 Task: Search one way flight ticket for 2 adults, 4 children and 1 infant on lap in business from Louisville: Louisville International Airport (standiford Field) to Laramie: Laramie Regional Airport on 5-3-2023. Choice of flights is Southwest. Number of bags: 2 carry on bags and 7 checked bags. Price is upto 40000. Outbound departure time preference is 17:30.
Action: Mouse moved to (387, 152)
Screenshot: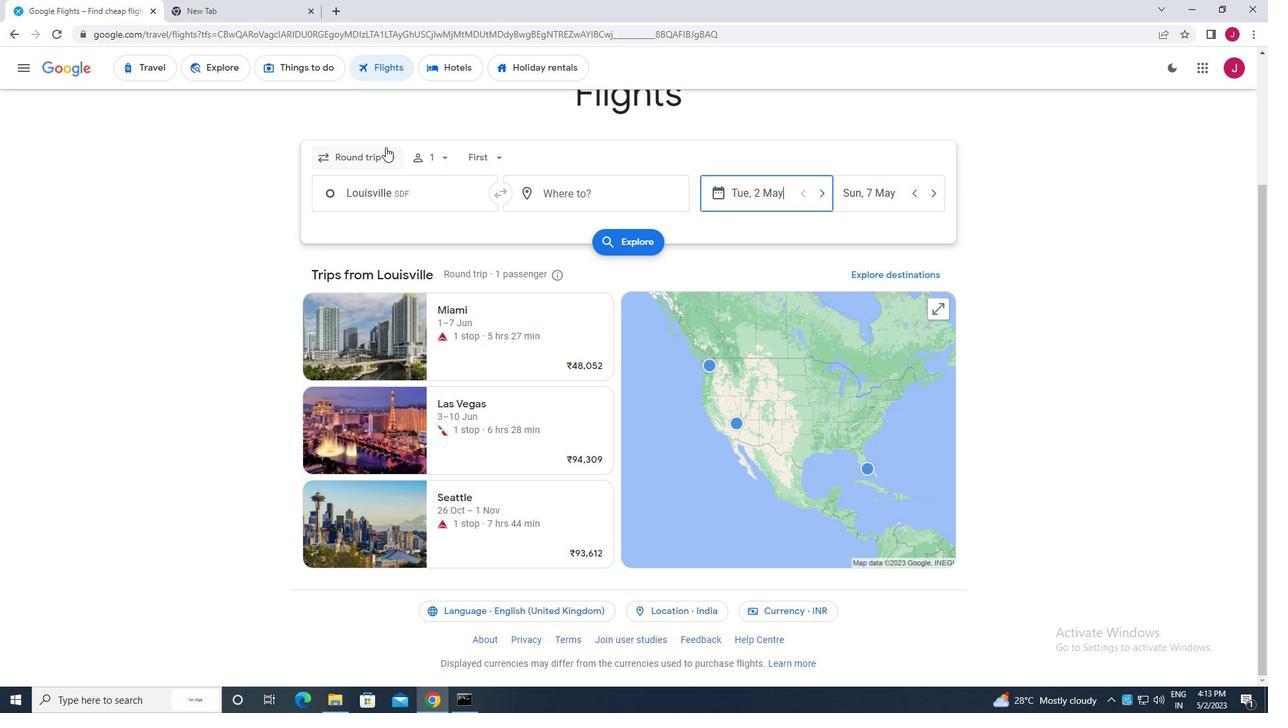 
Action: Mouse pressed left at (387, 152)
Screenshot: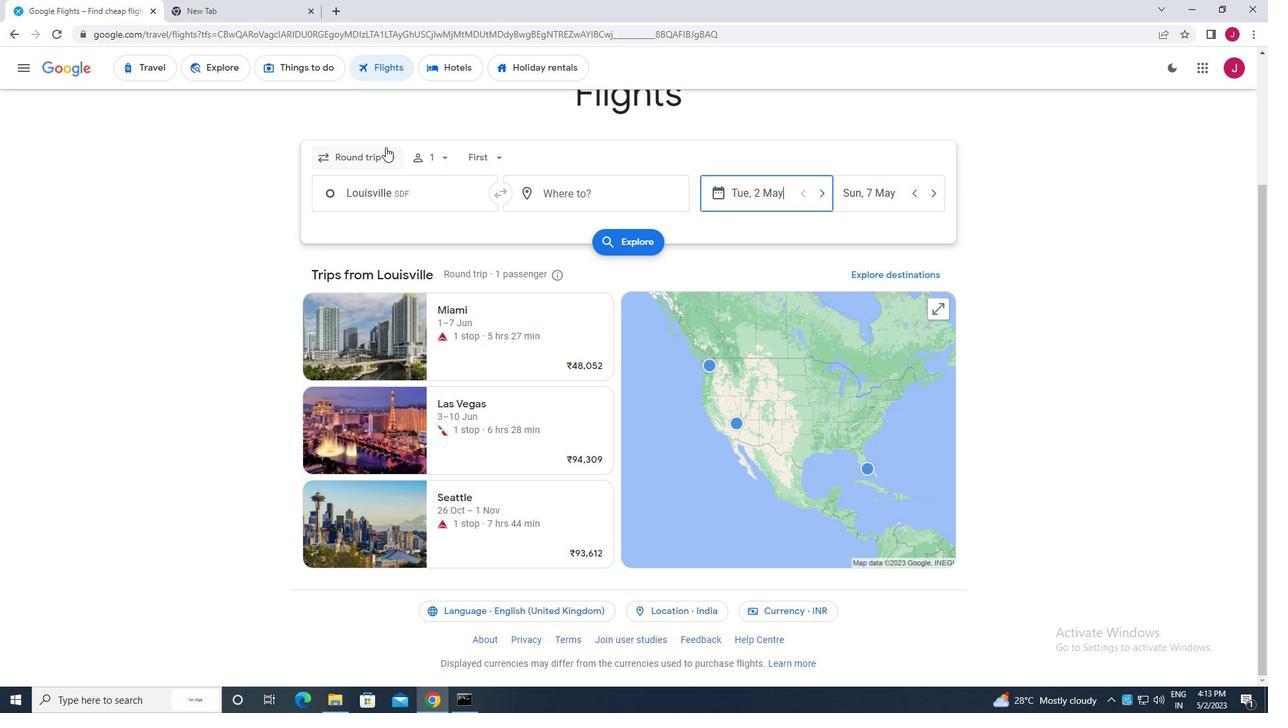 
Action: Mouse moved to (386, 224)
Screenshot: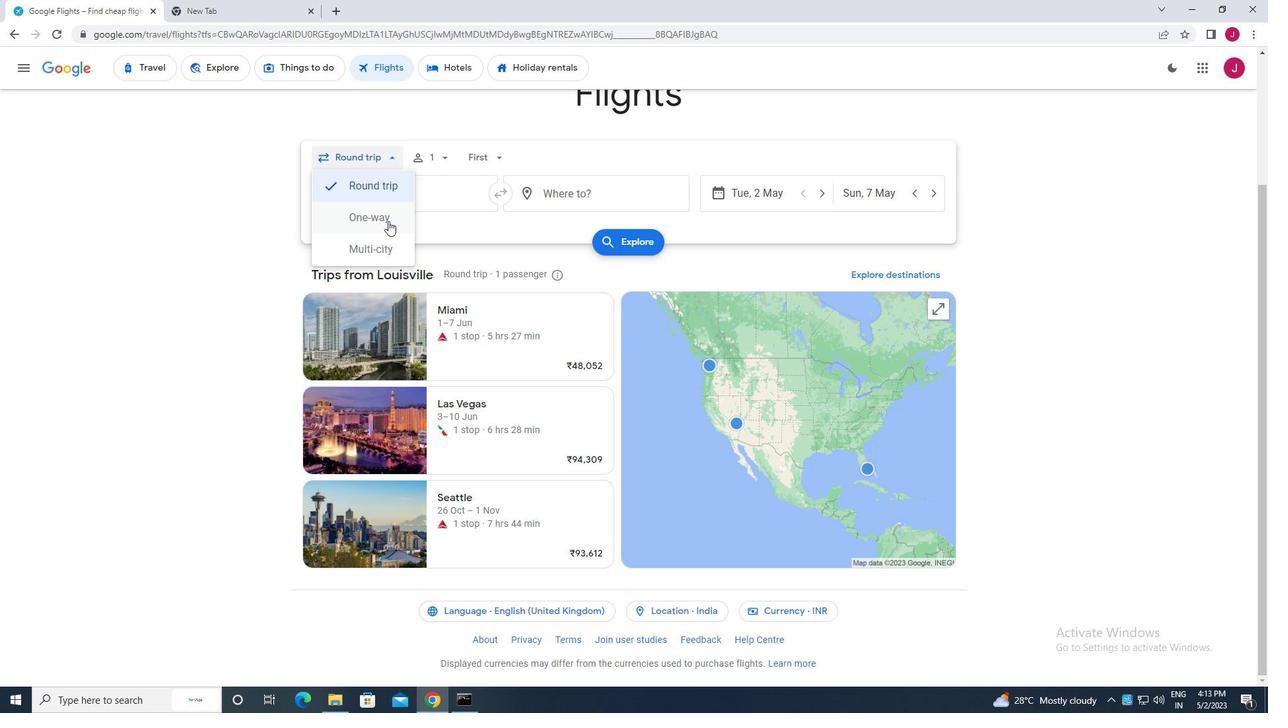
Action: Mouse pressed left at (386, 224)
Screenshot: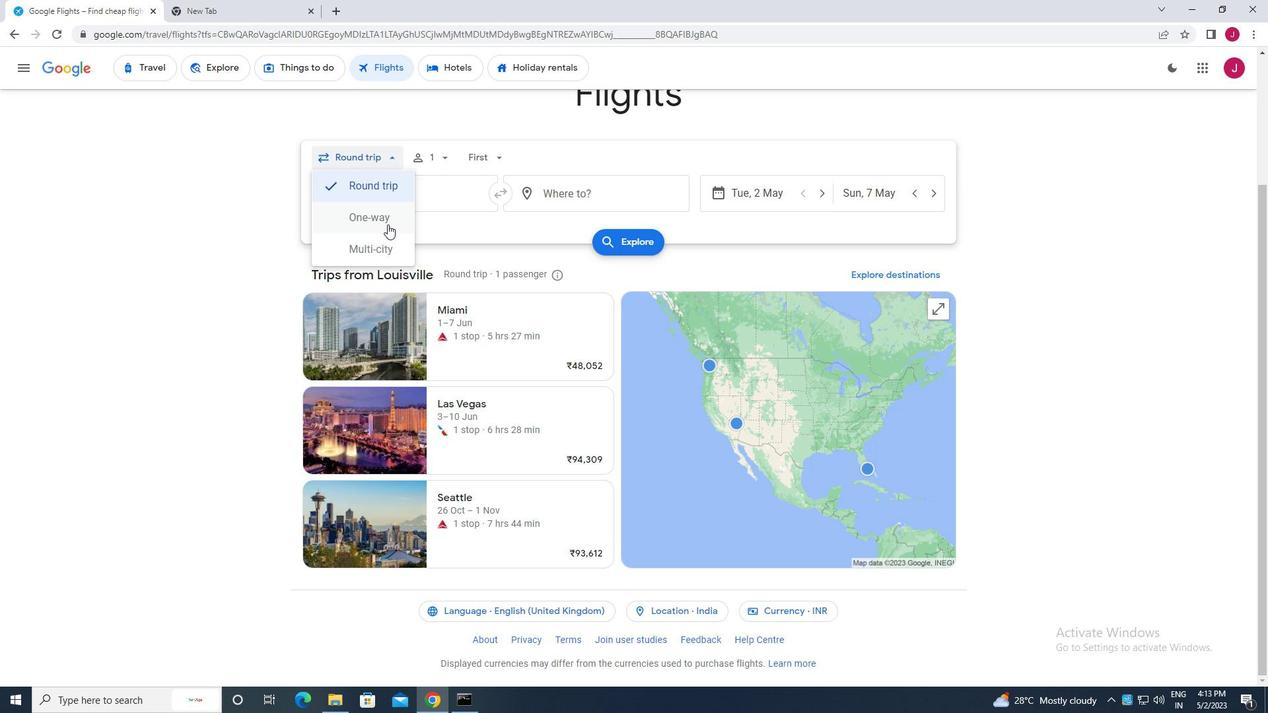 
Action: Mouse moved to (446, 156)
Screenshot: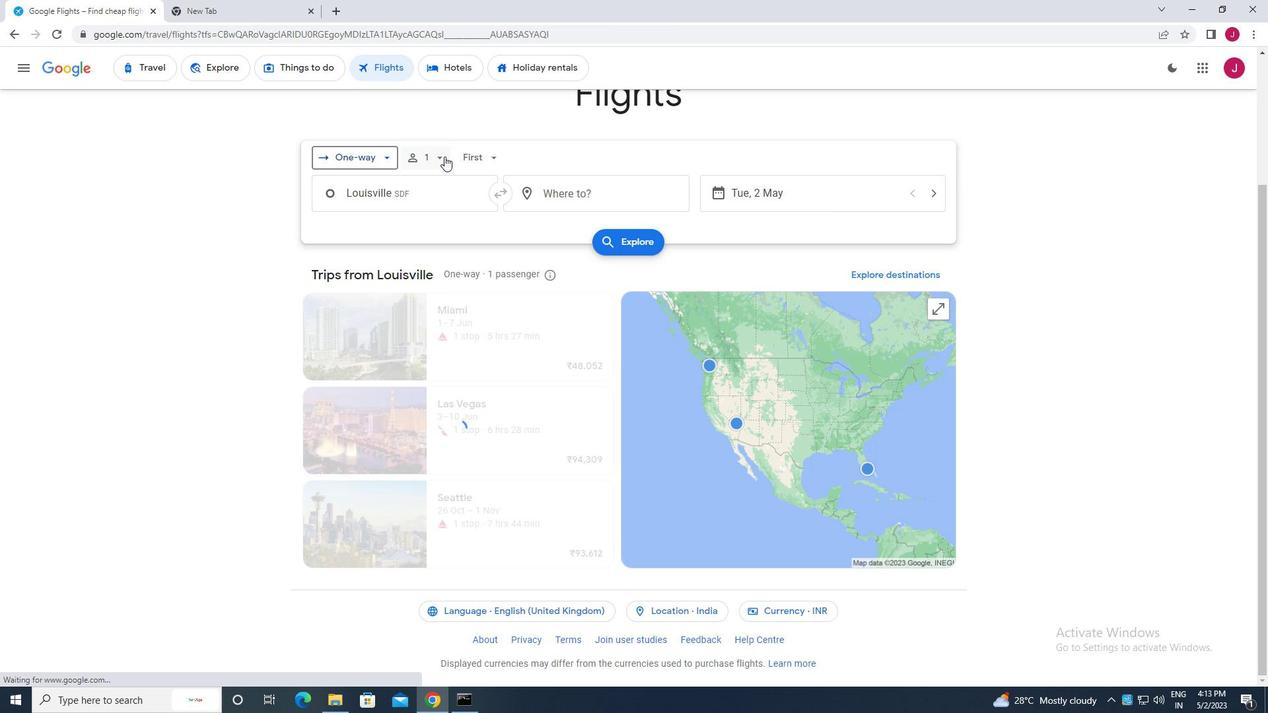 
Action: Mouse pressed left at (446, 156)
Screenshot: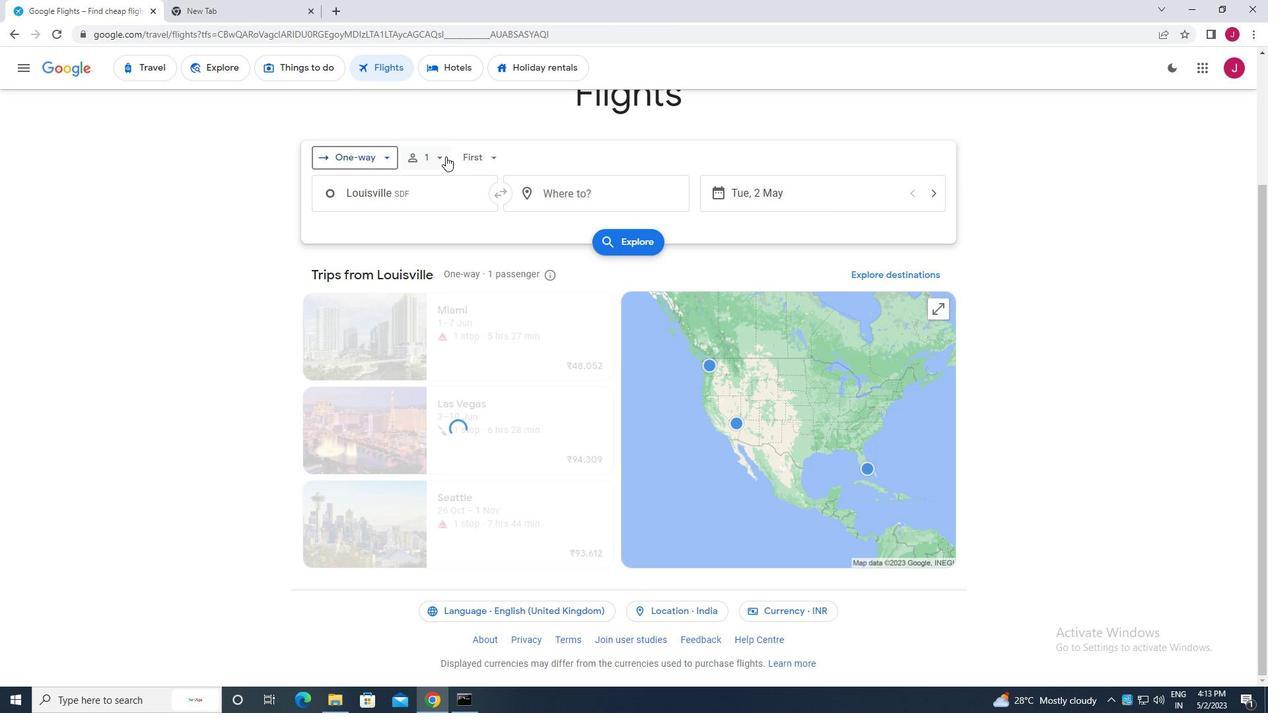 
Action: Mouse moved to (547, 190)
Screenshot: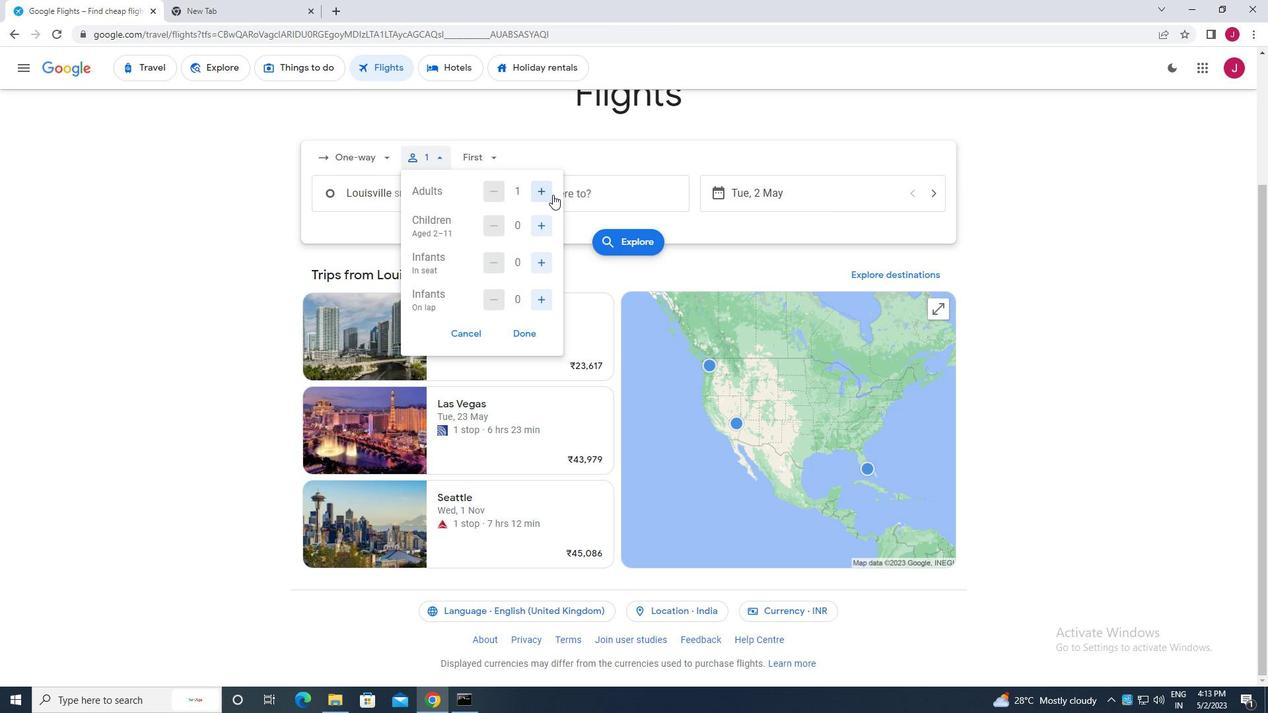 
Action: Mouse pressed left at (547, 190)
Screenshot: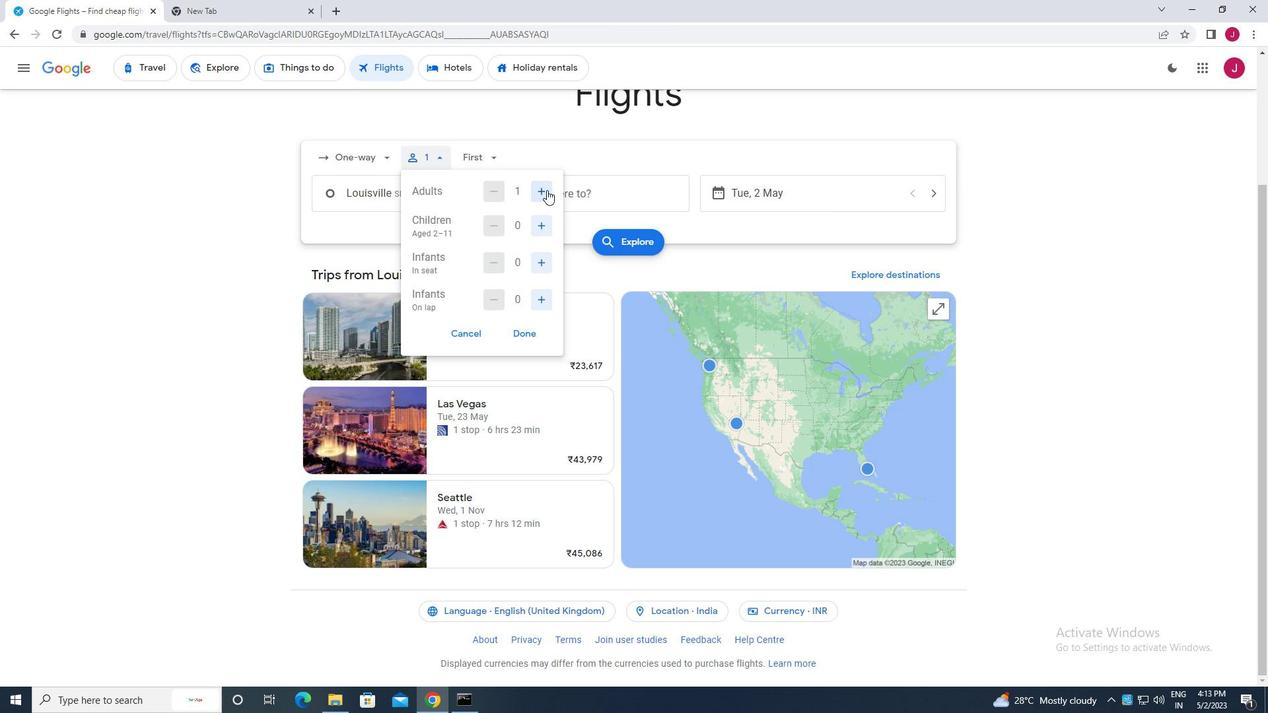 
Action: Mouse moved to (539, 223)
Screenshot: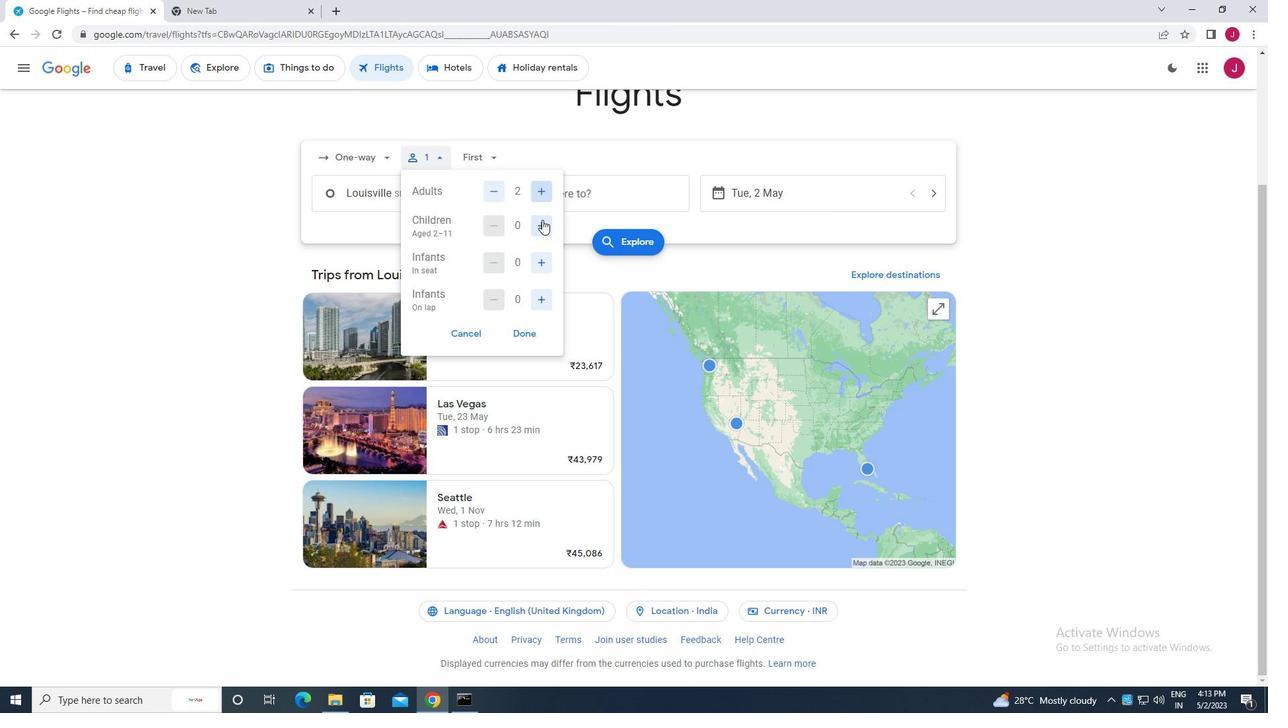 
Action: Mouse pressed left at (539, 223)
Screenshot: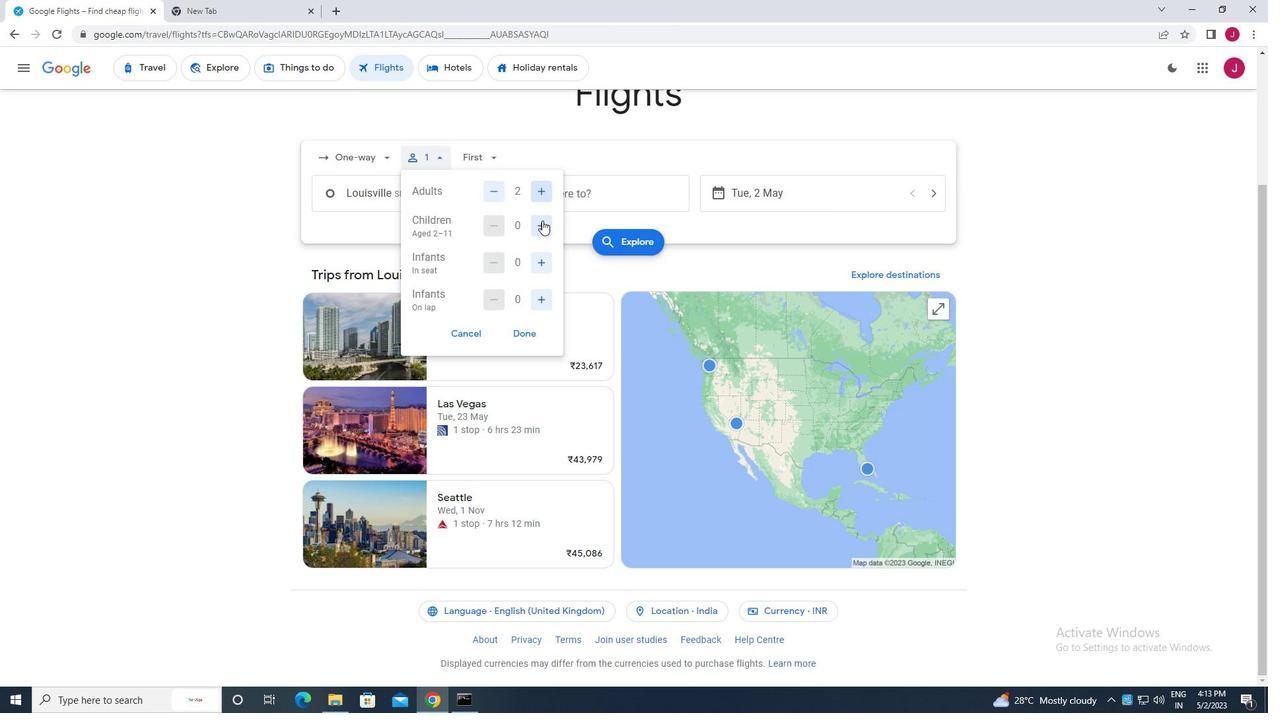 
Action: Mouse pressed left at (539, 223)
Screenshot: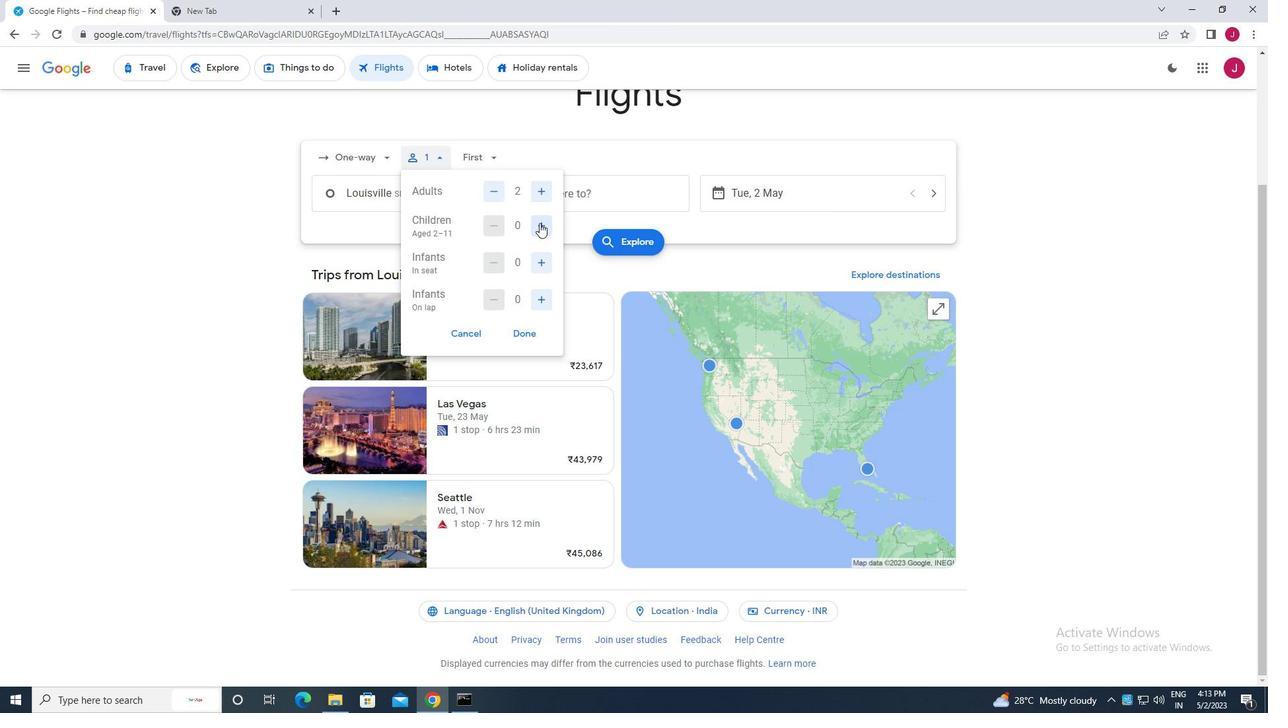 
Action: Mouse moved to (541, 224)
Screenshot: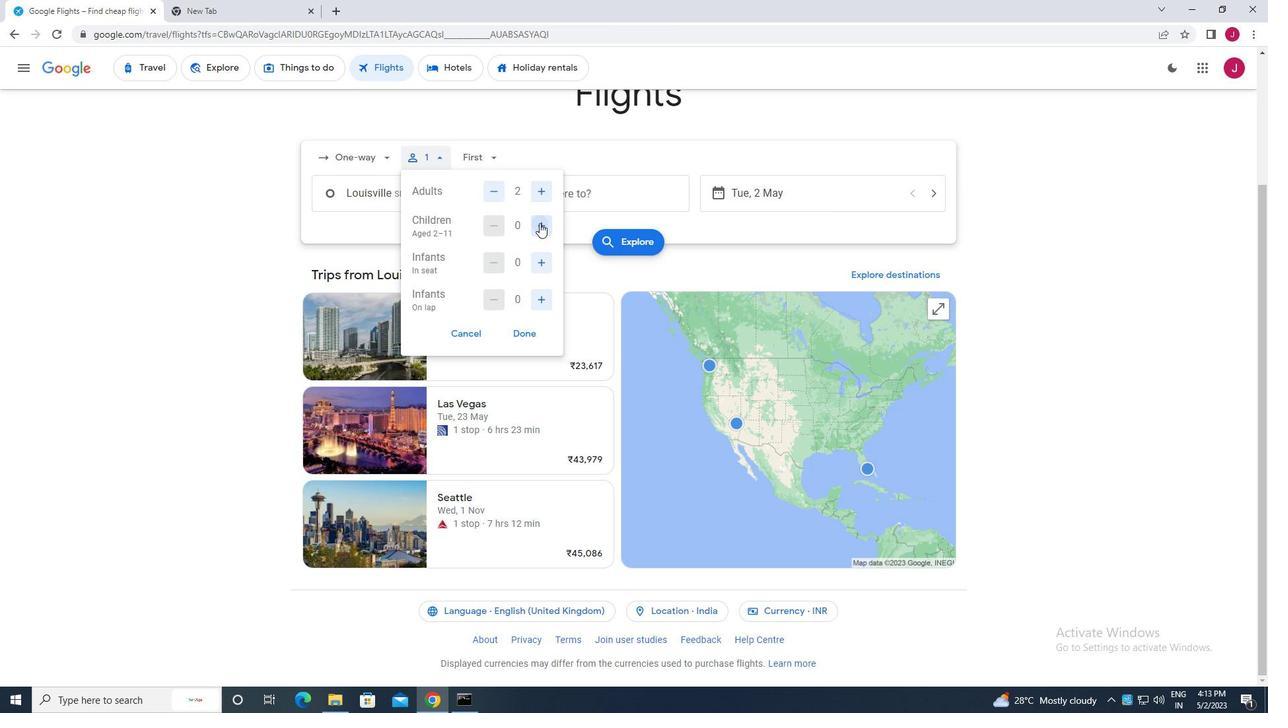 
Action: Mouse pressed left at (541, 224)
Screenshot: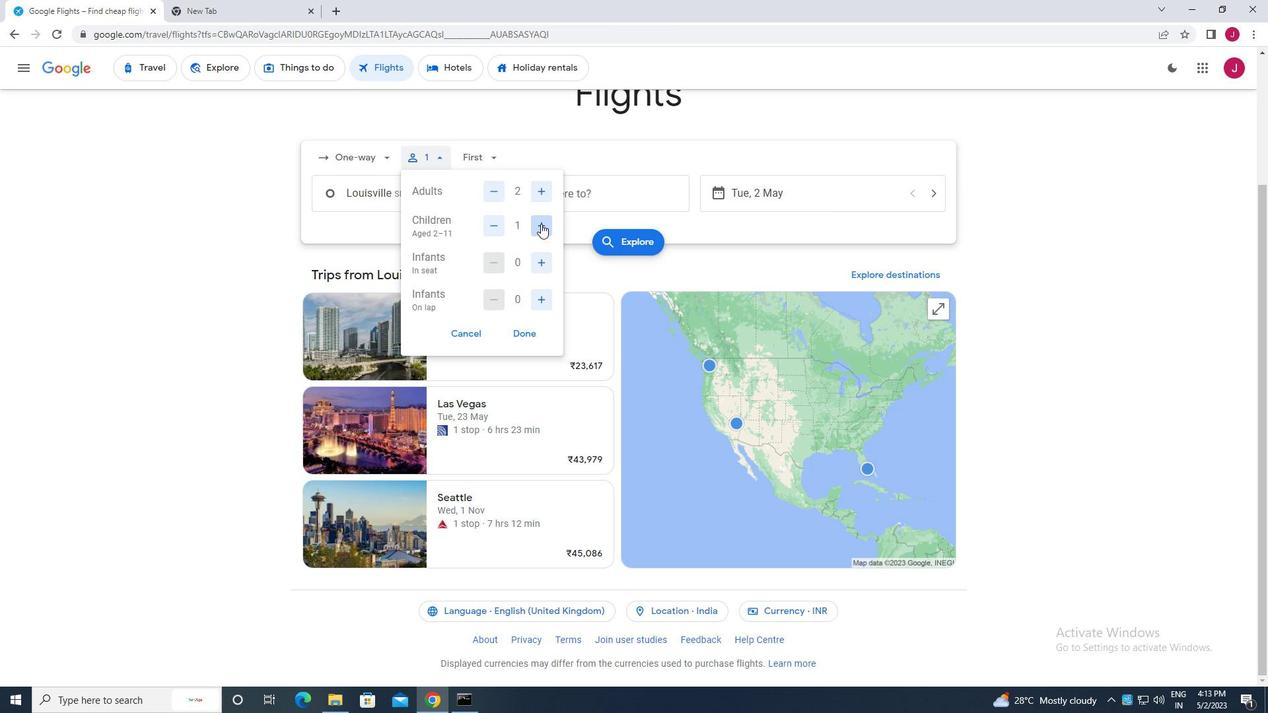 
Action: Mouse pressed left at (541, 224)
Screenshot: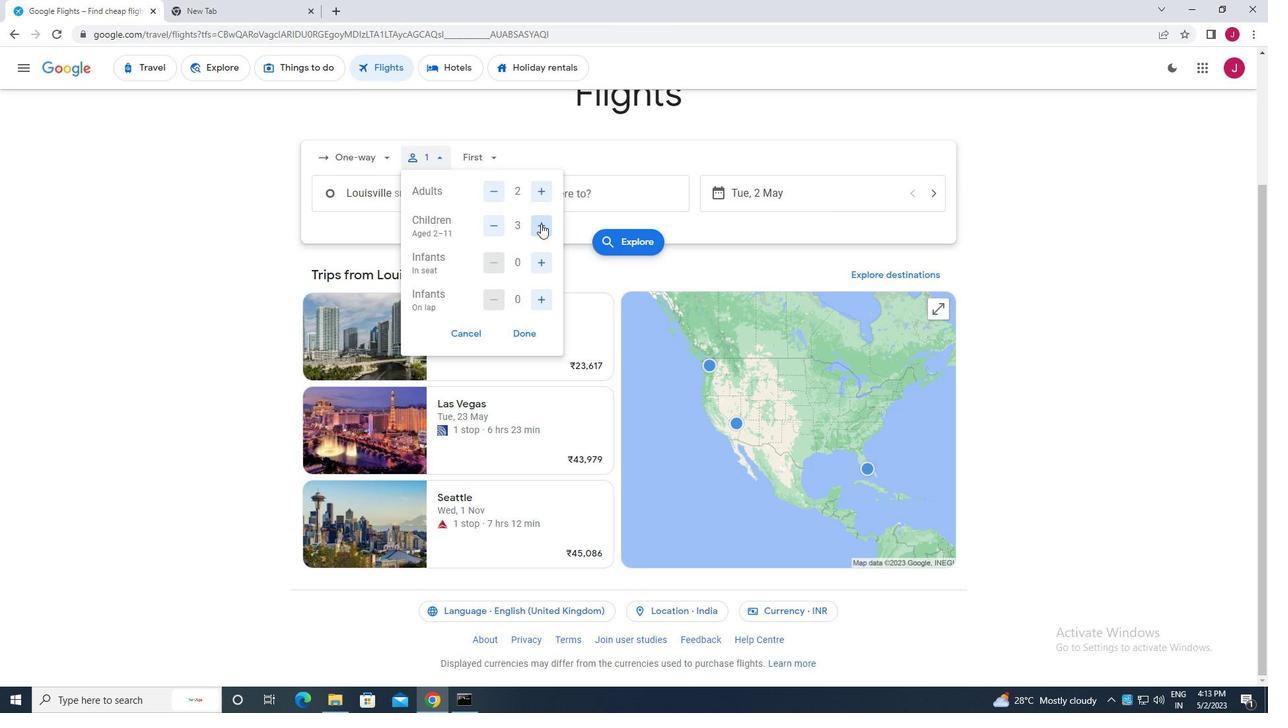 
Action: Mouse moved to (545, 296)
Screenshot: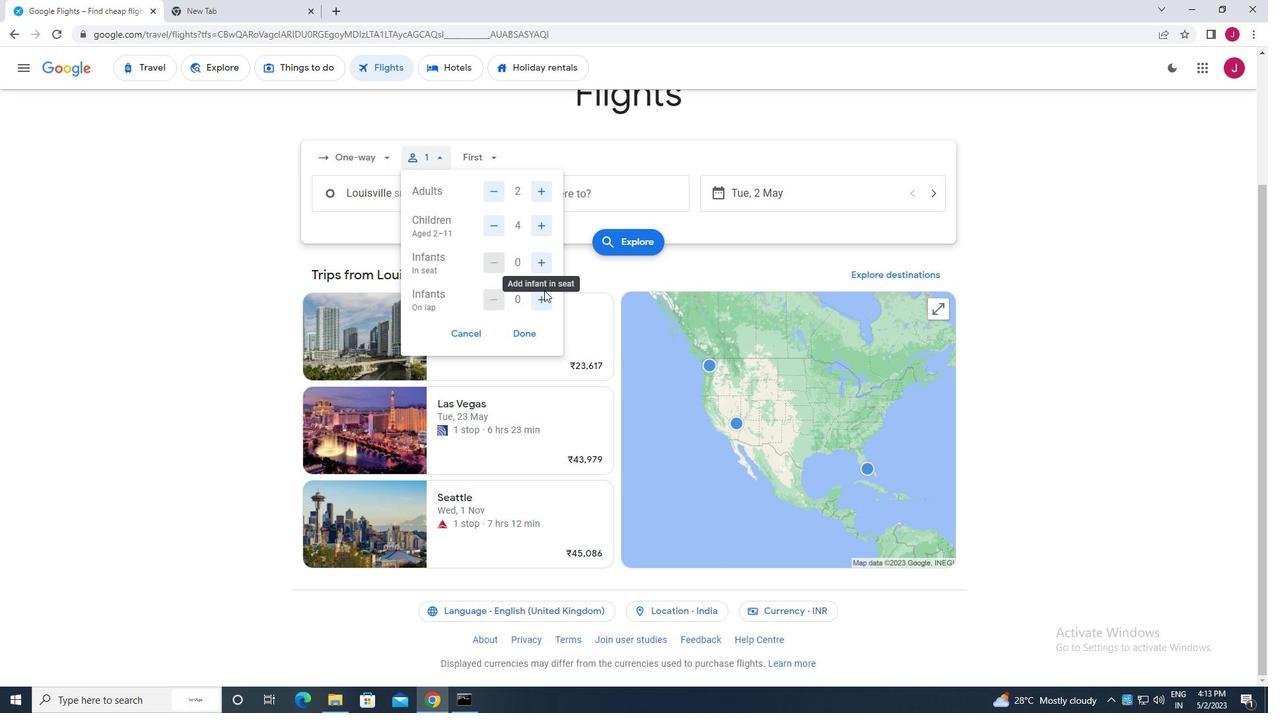 
Action: Mouse pressed left at (545, 296)
Screenshot: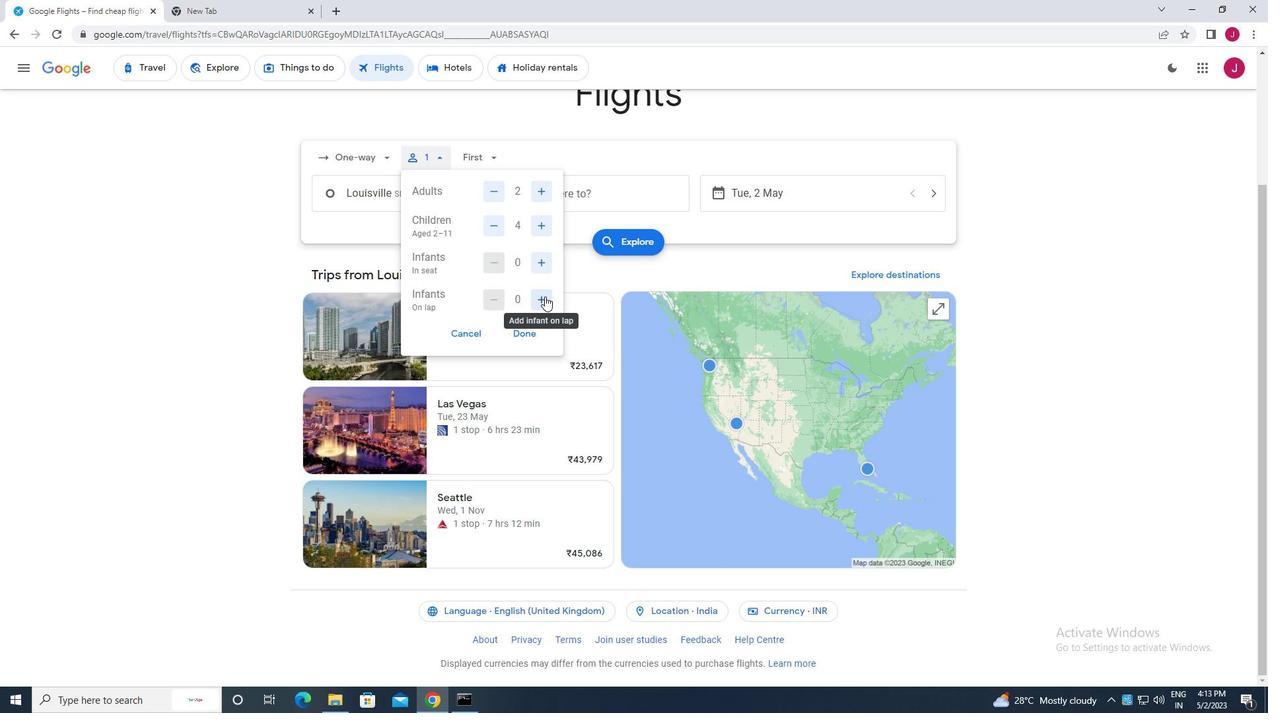 
Action: Mouse moved to (526, 335)
Screenshot: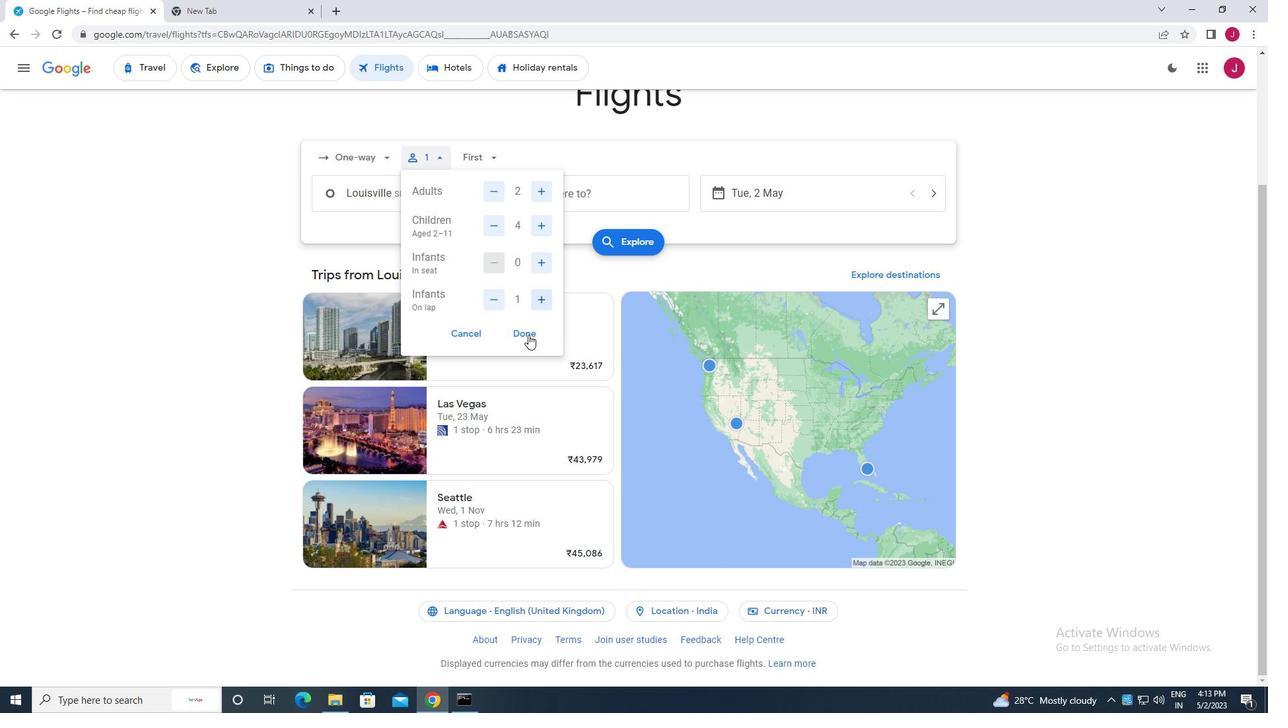 
Action: Mouse pressed left at (526, 335)
Screenshot: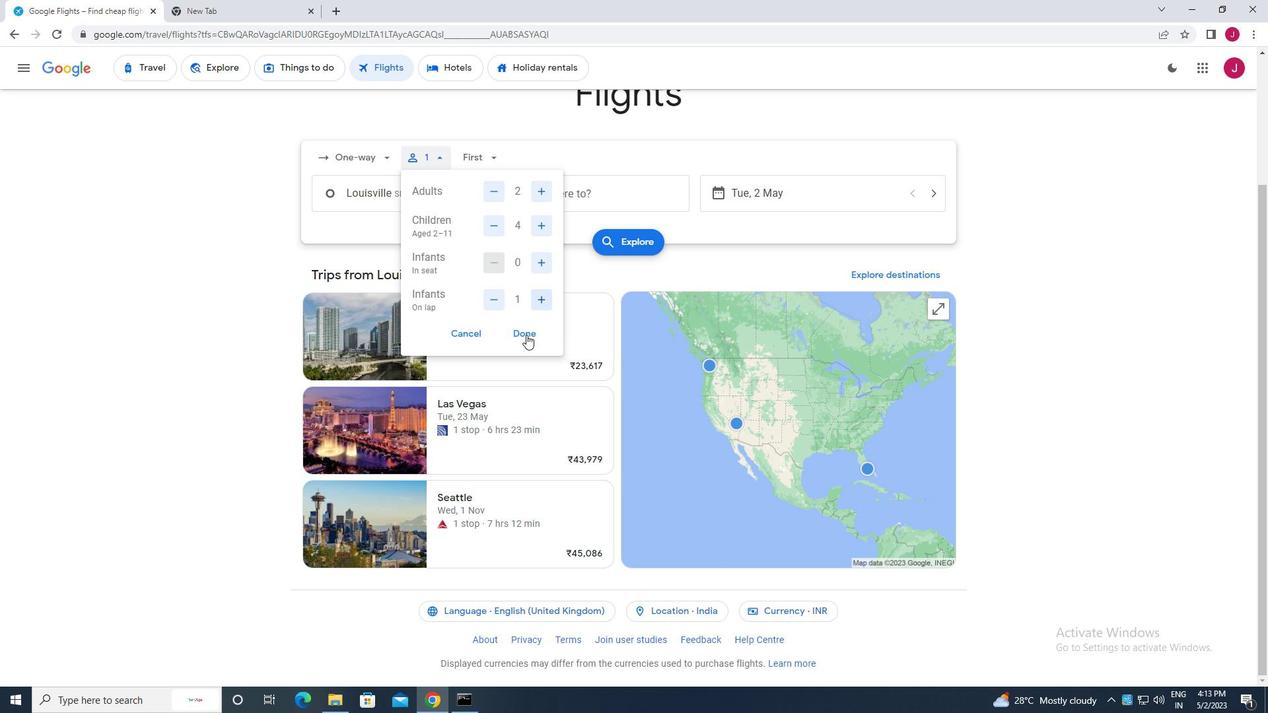 
Action: Mouse moved to (524, 337)
Screenshot: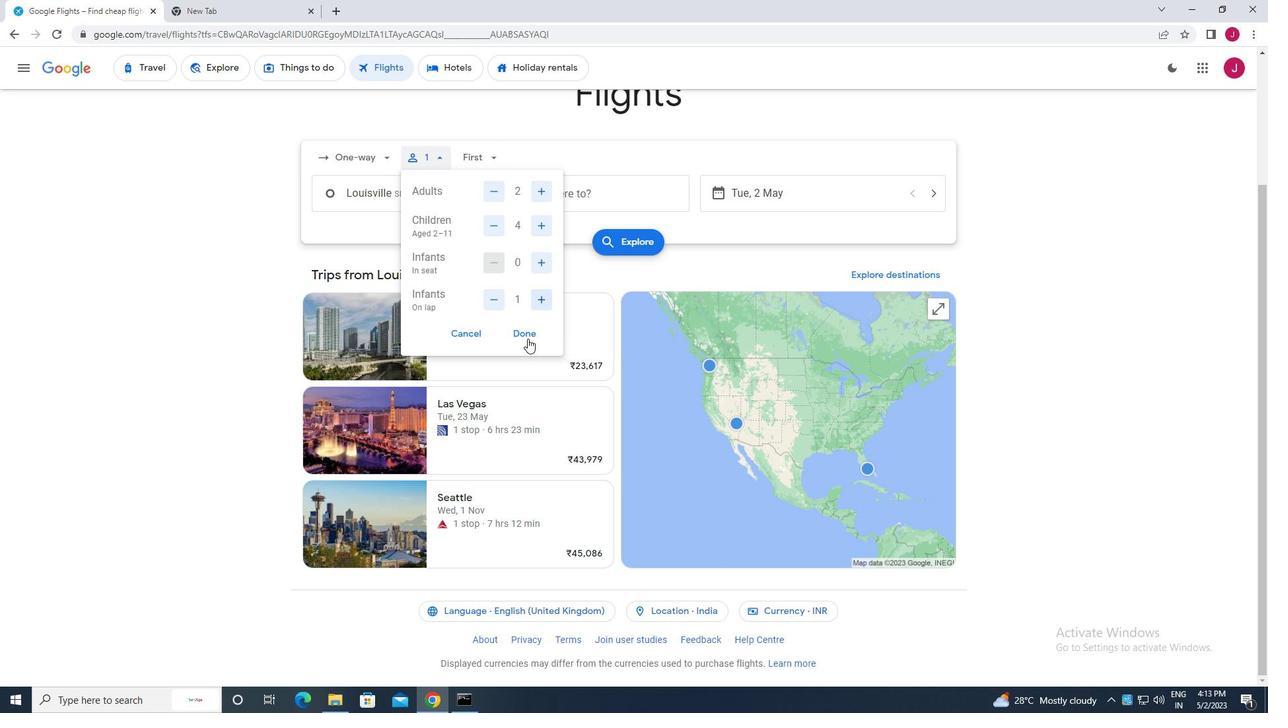 
Action: Mouse pressed left at (524, 337)
Screenshot: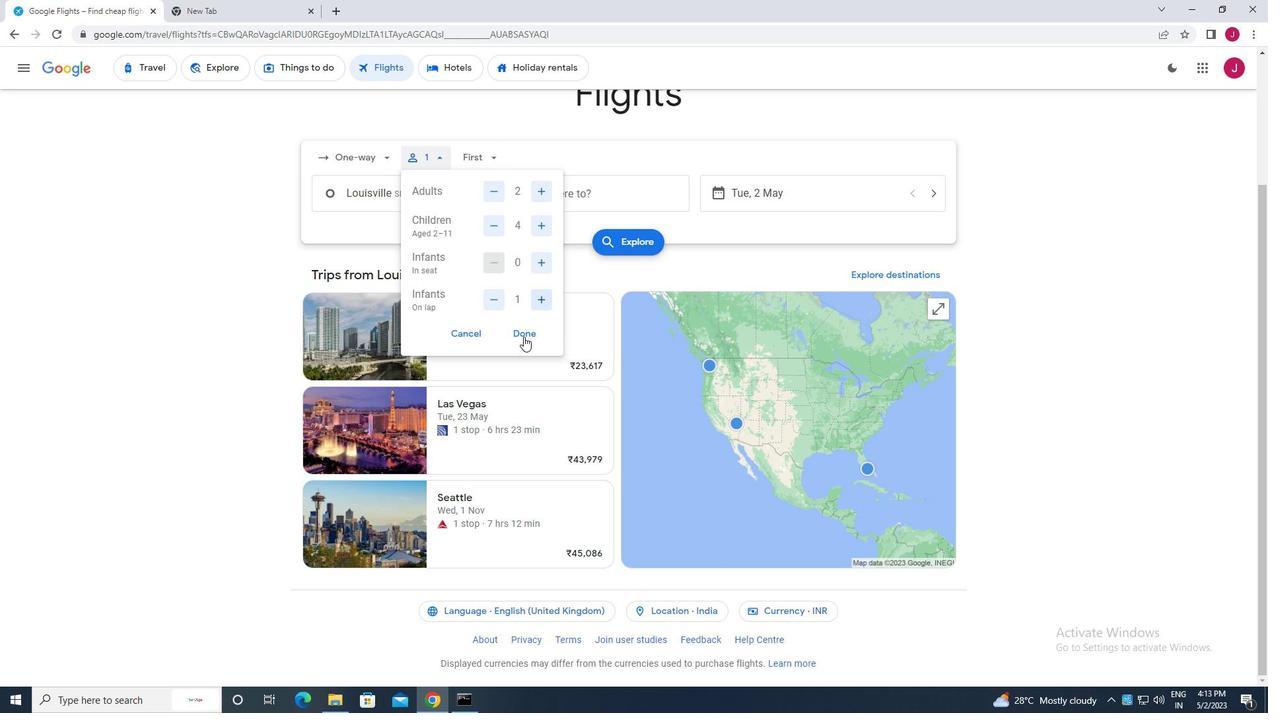 
Action: Mouse moved to (485, 155)
Screenshot: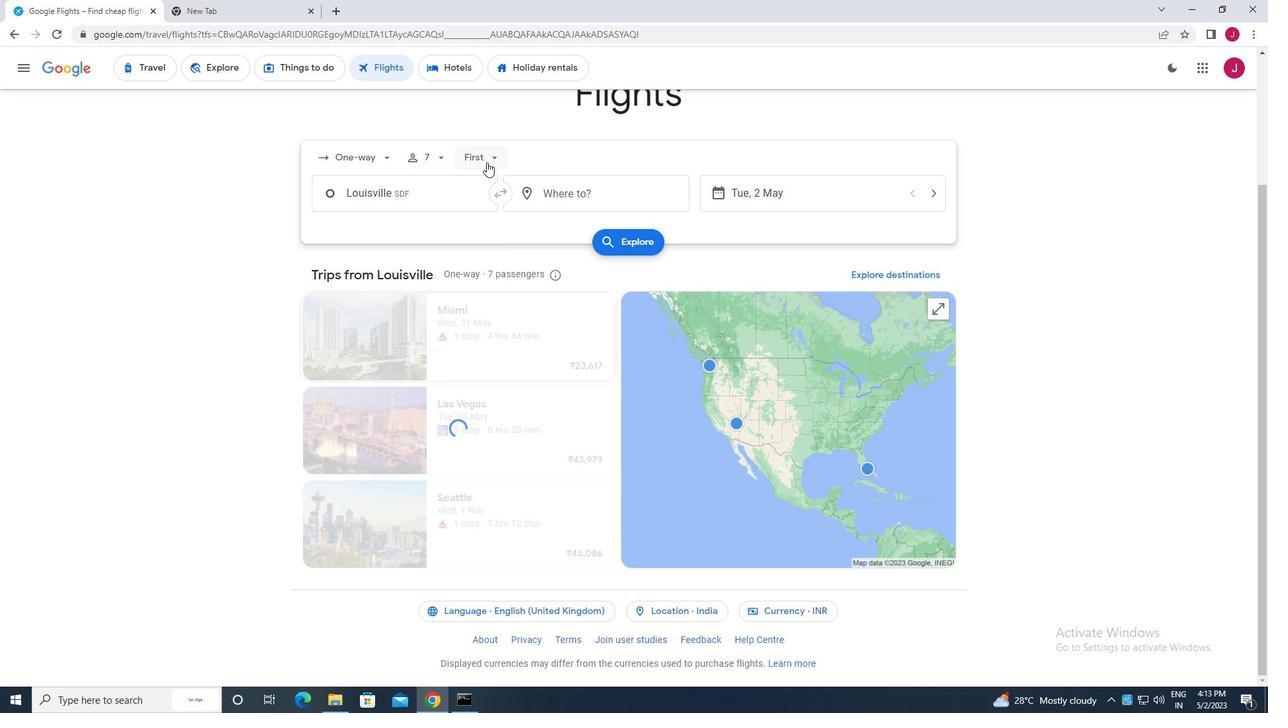 
Action: Mouse pressed left at (485, 155)
Screenshot: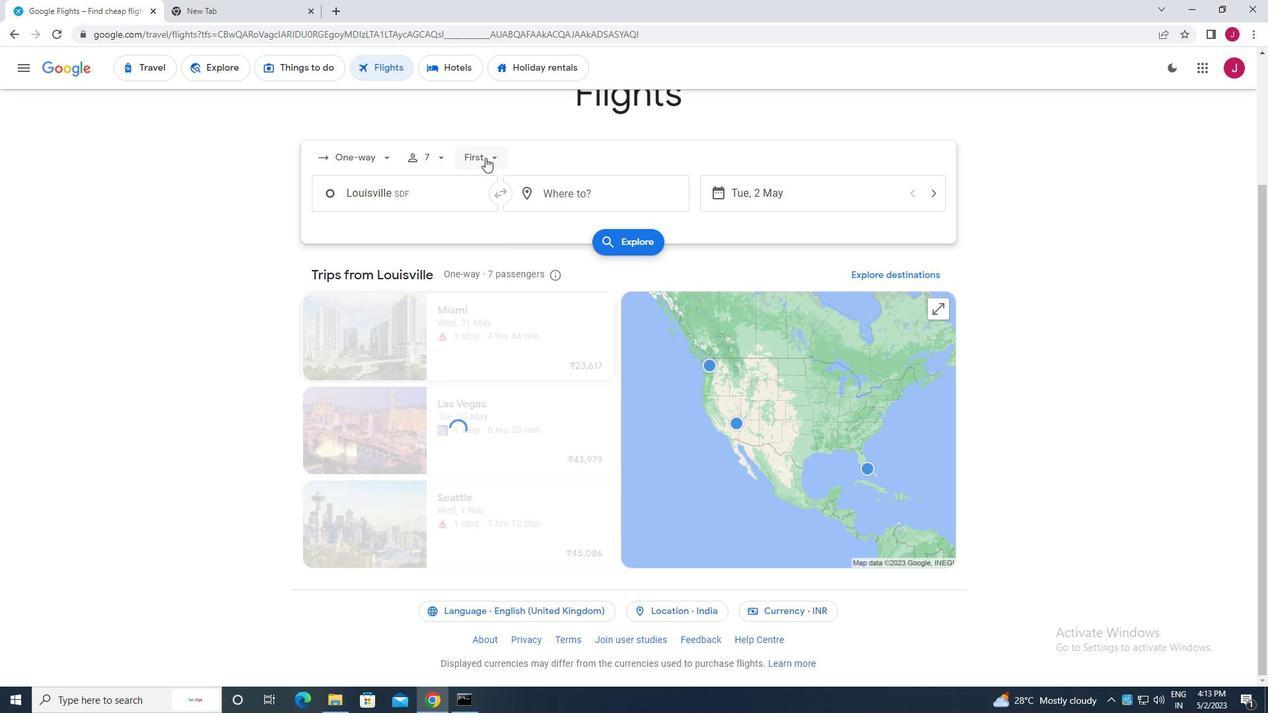 
Action: Mouse moved to (500, 249)
Screenshot: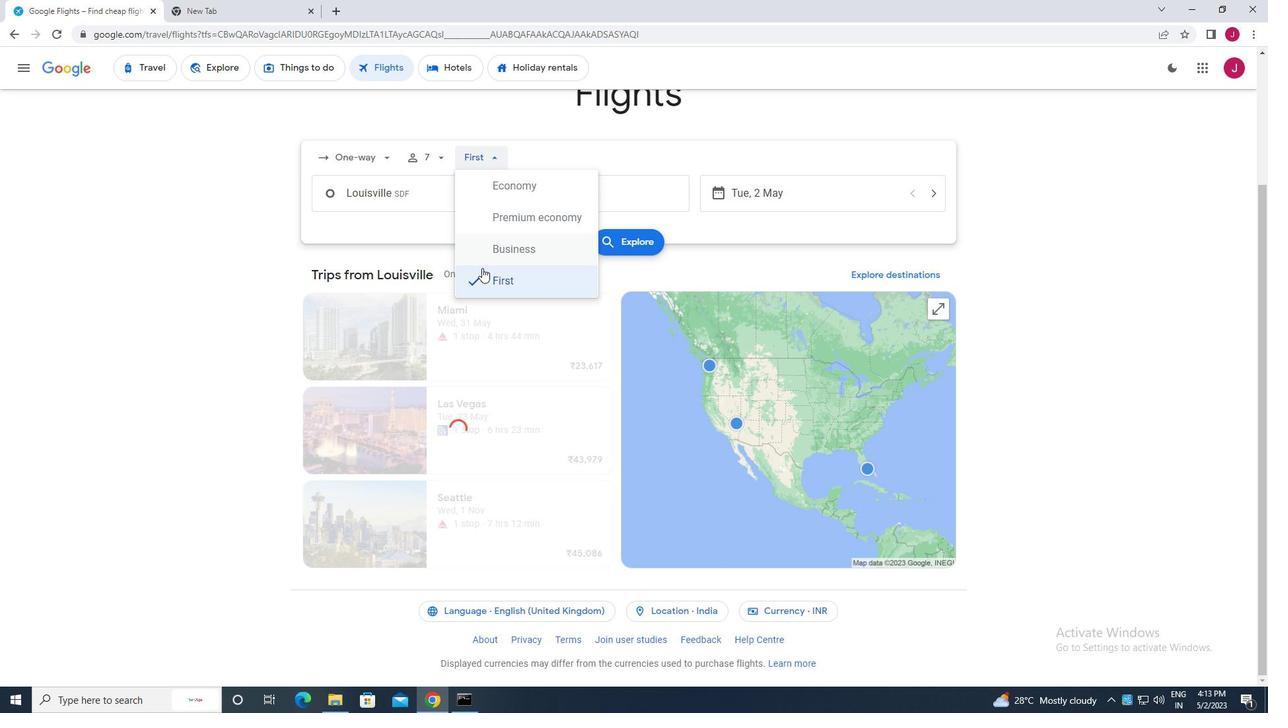 
Action: Mouse pressed left at (500, 249)
Screenshot: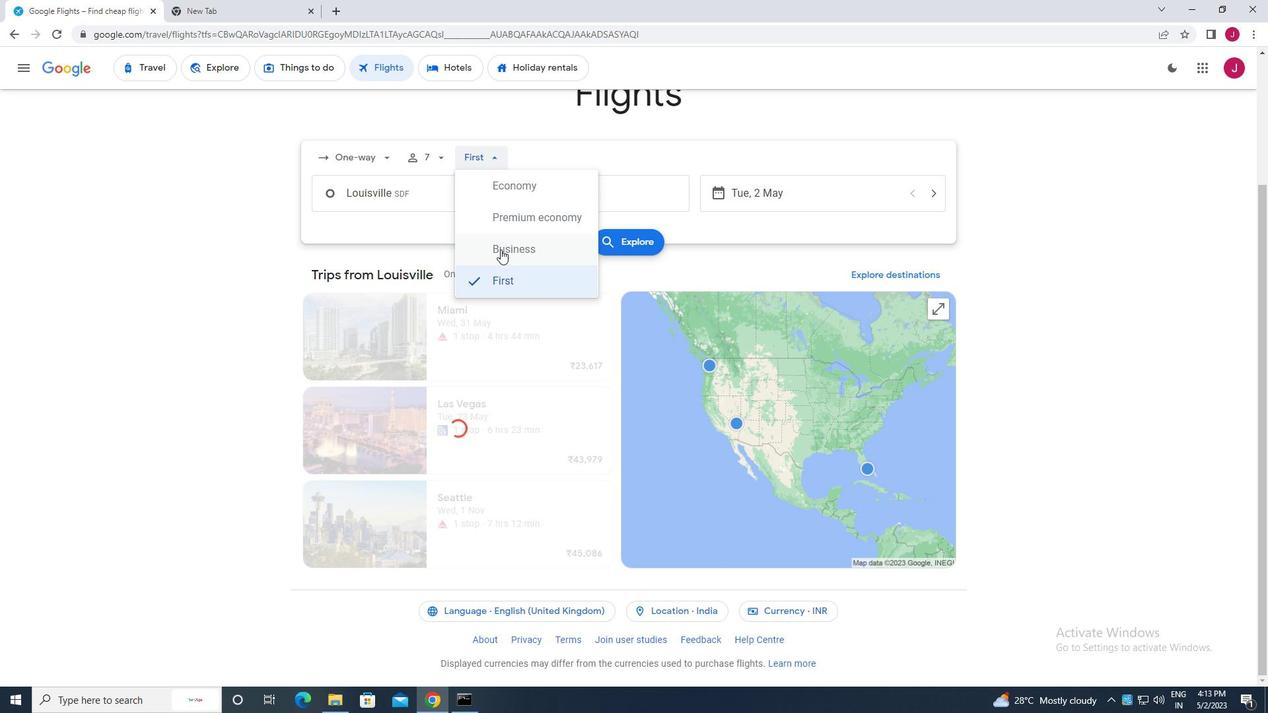 
Action: Mouse moved to (428, 198)
Screenshot: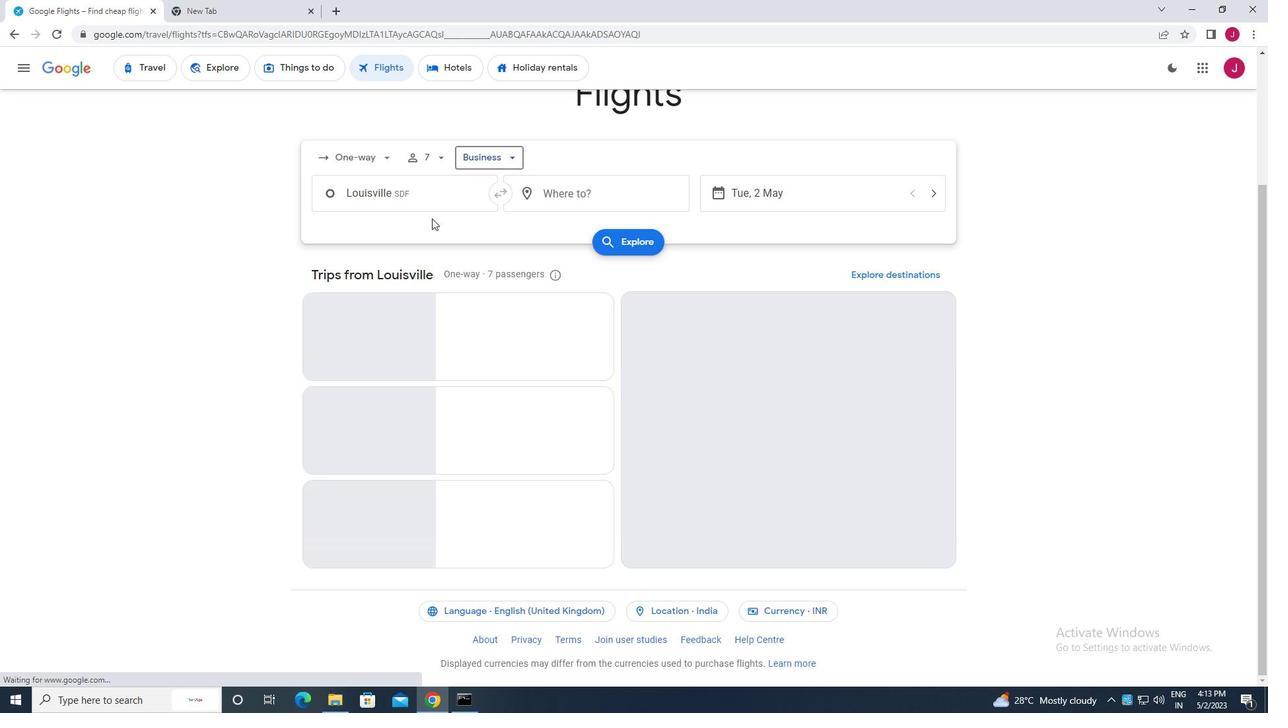 
Action: Mouse pressed left at (428, 198)
Screenshot: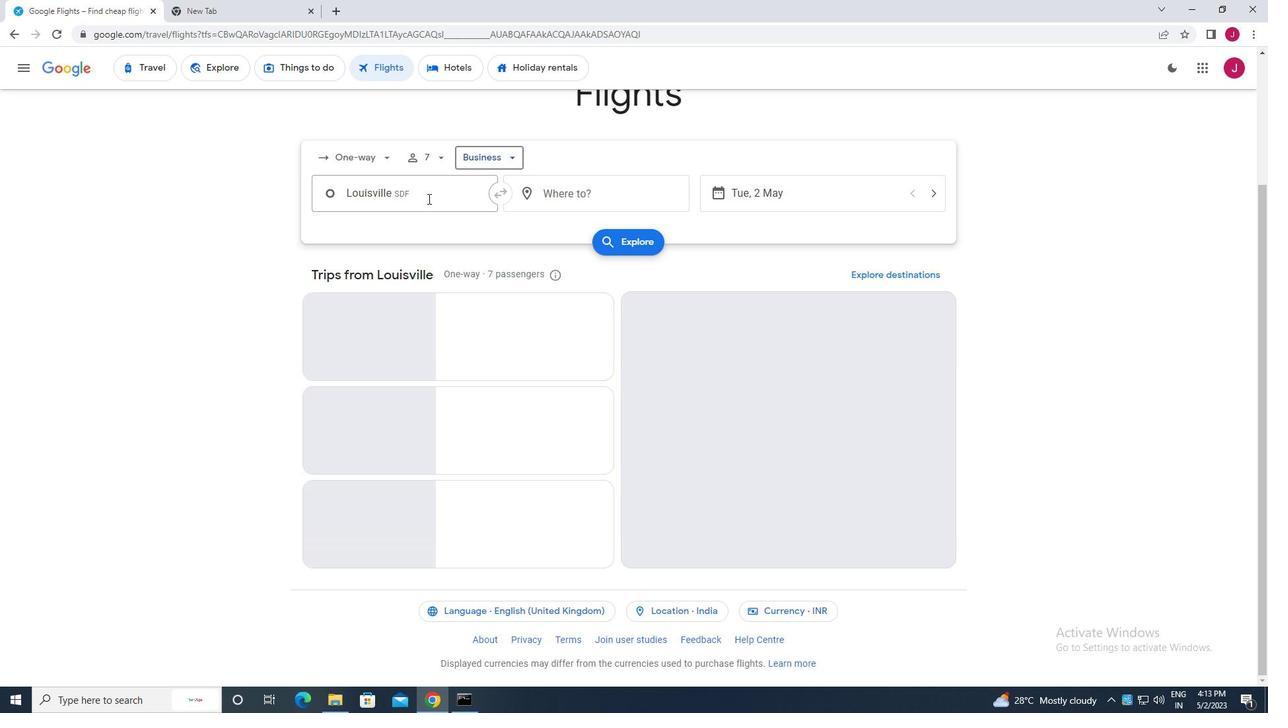 
Action: Mouse moved to (428, 189)
Screenshot: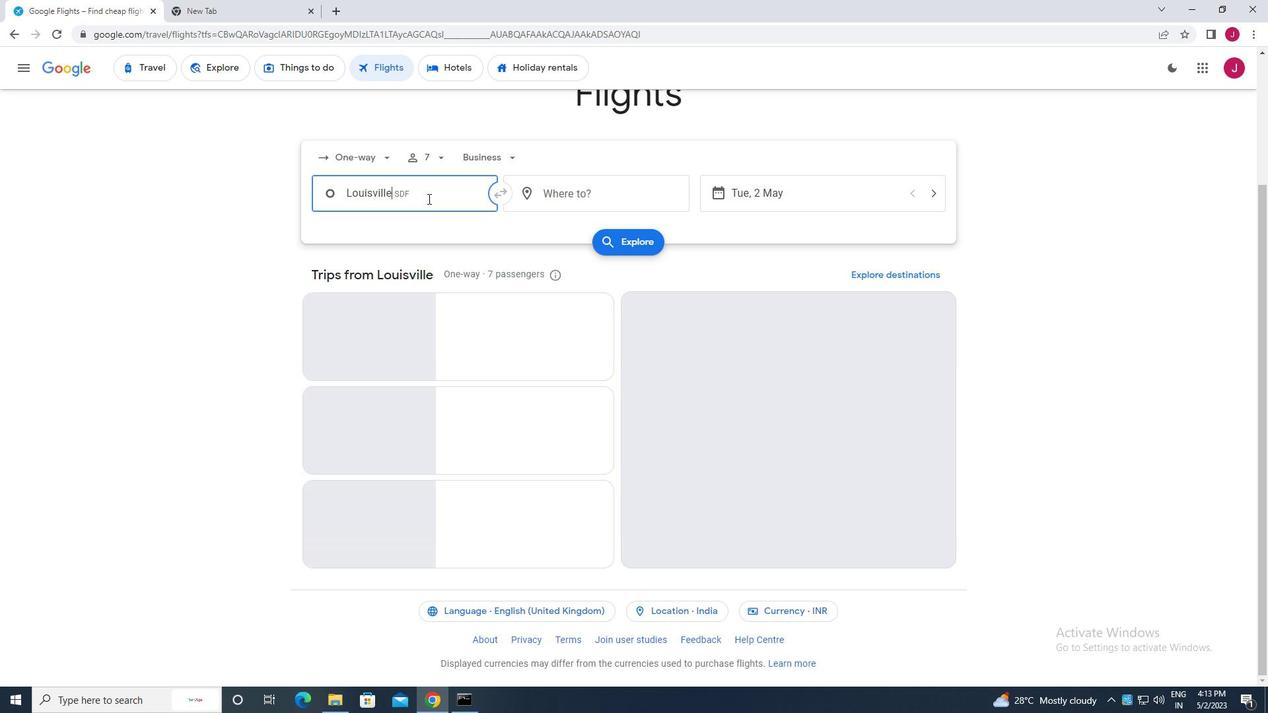 
Action: Key pressed louisv
Screenshot: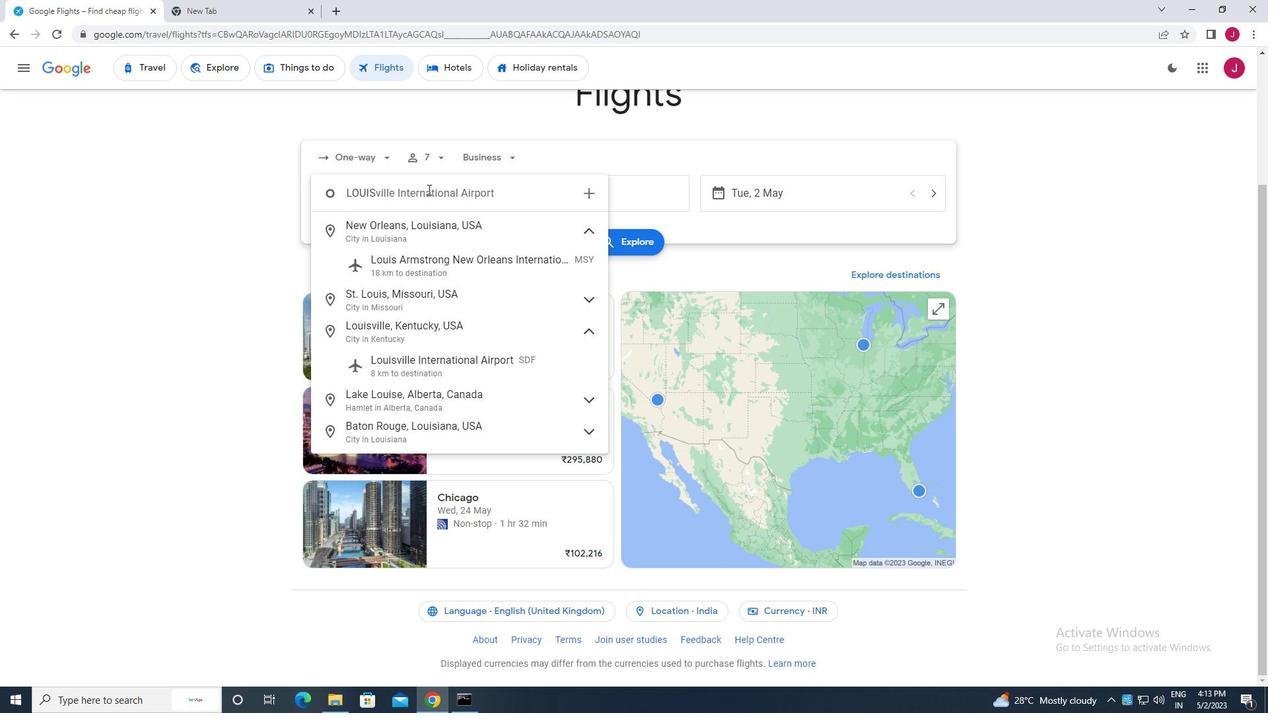 
Action: Mouse moved to (442, 256)
Screenshot: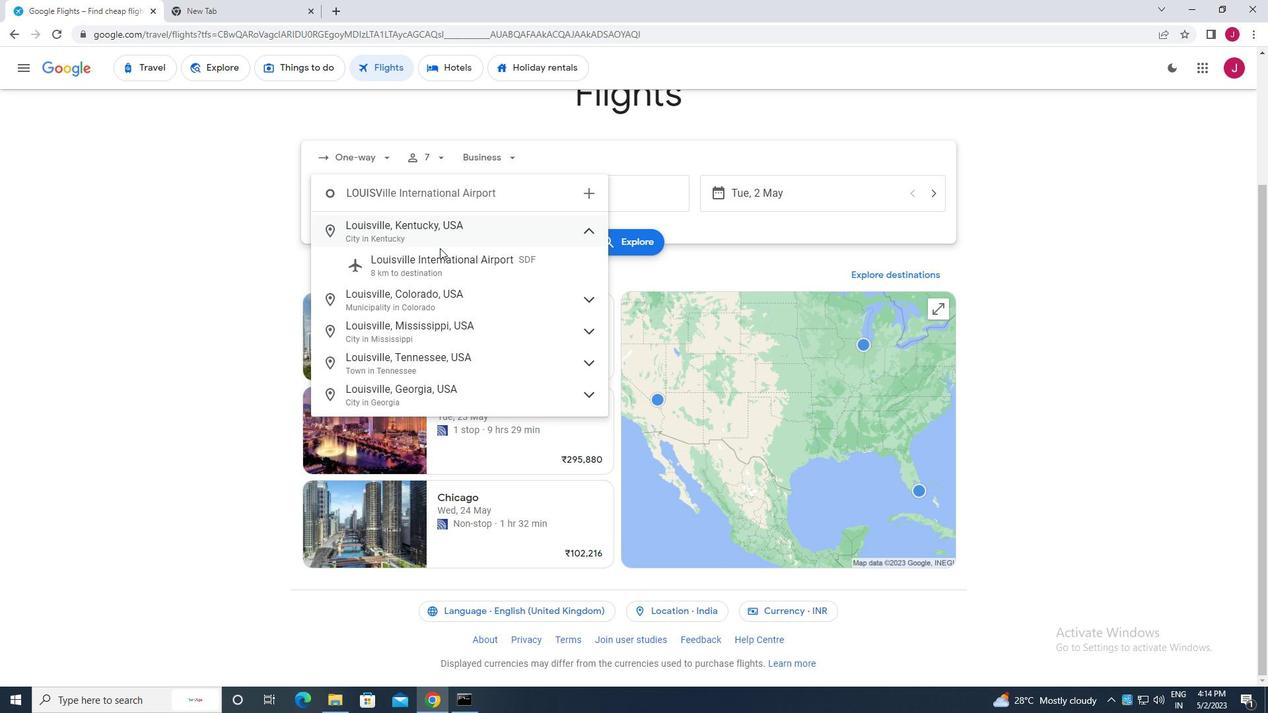 
Action: Mouse pressed left at (442, 256)
Screenshot: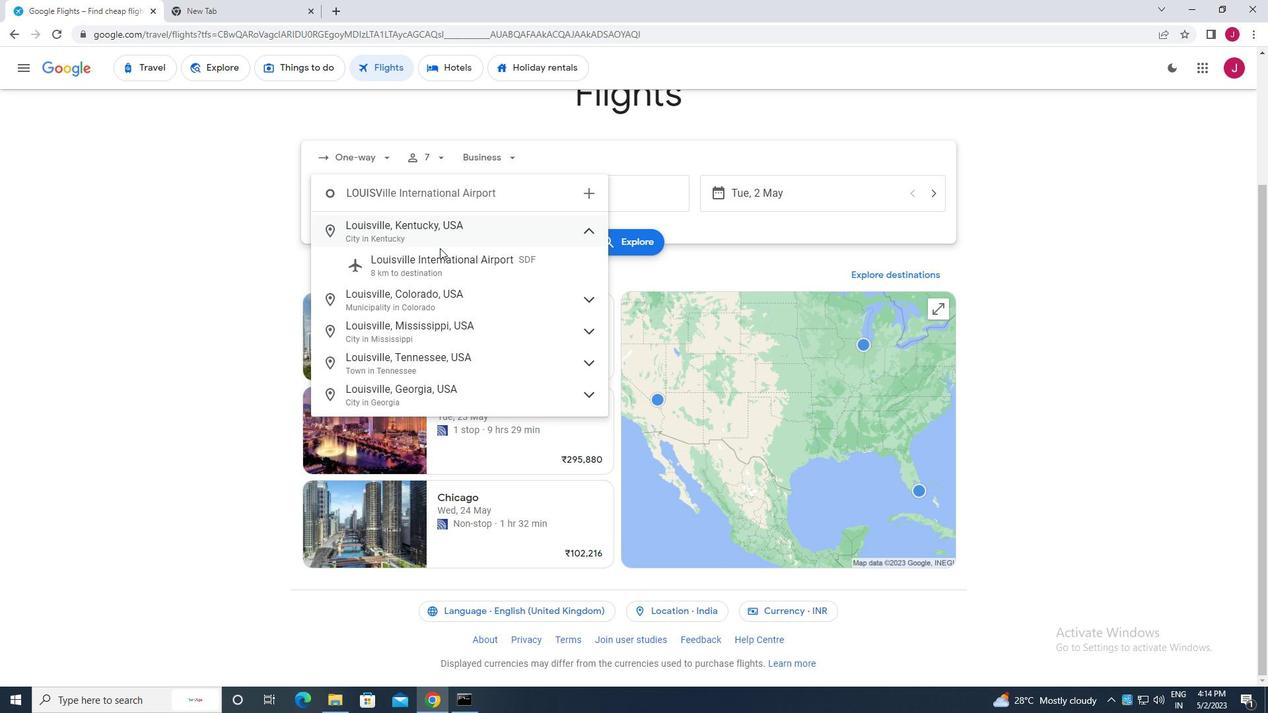 
Action: Mouse moved to (567, 195)
Screenshot: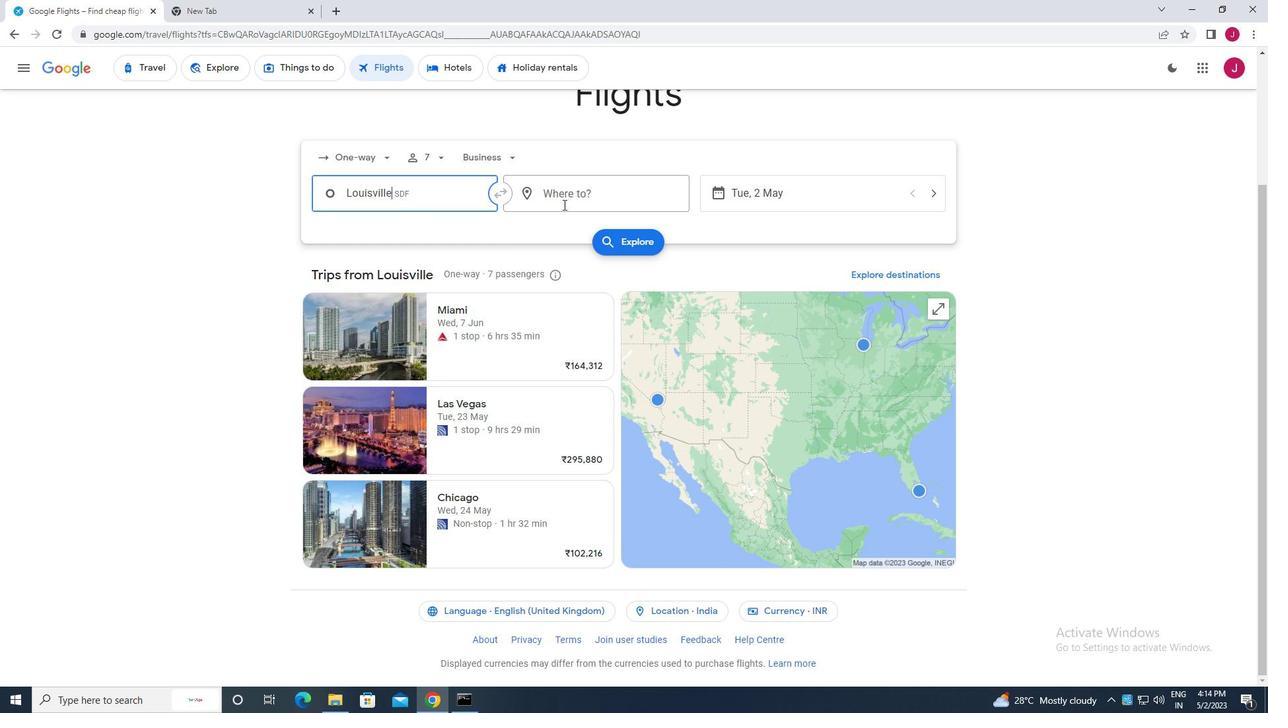 
Action: Mouse pressed left at (567, 195)
Screenshot: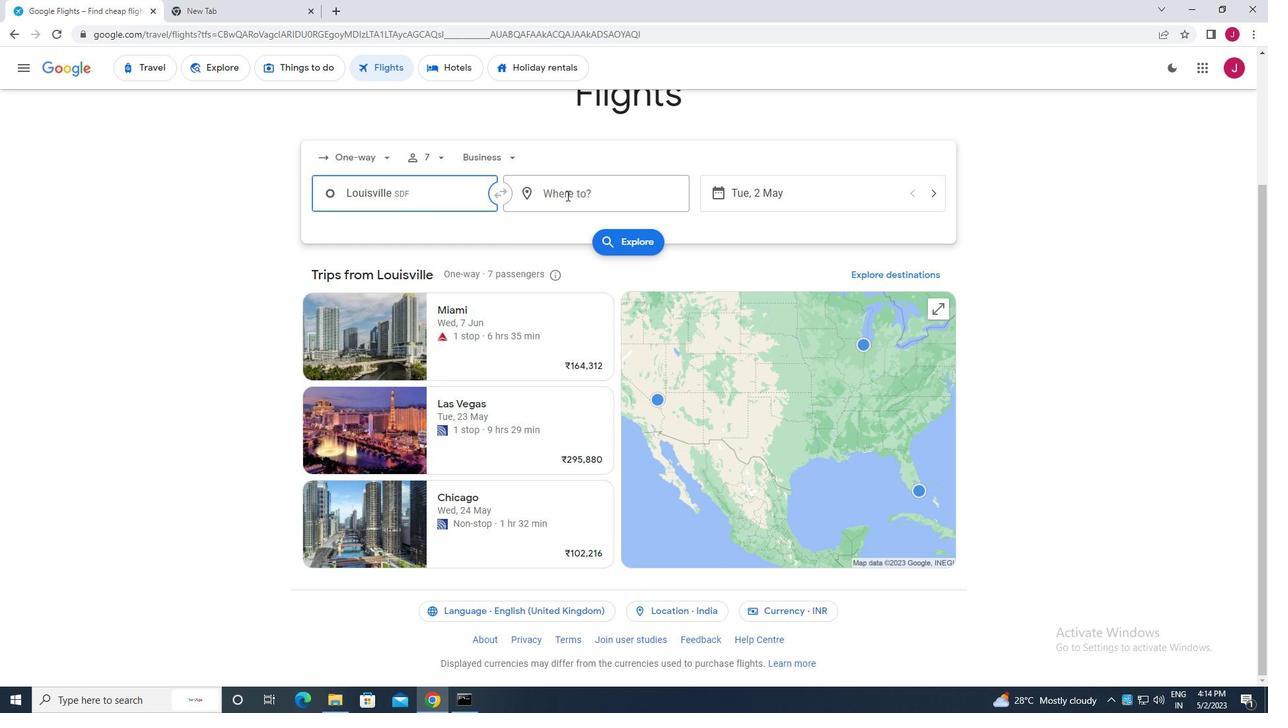 
Action: Mouse moved to (565, 196)
Screenshot: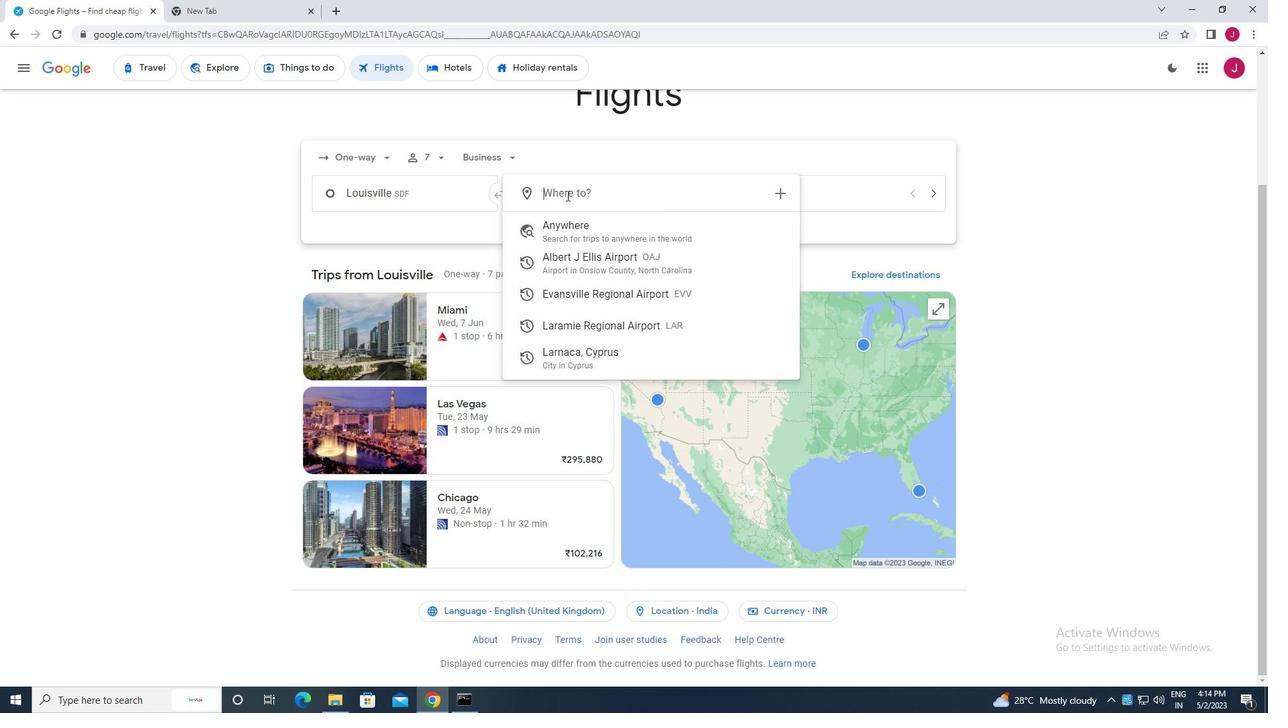 
Action: Key pressed laram
Screenshot: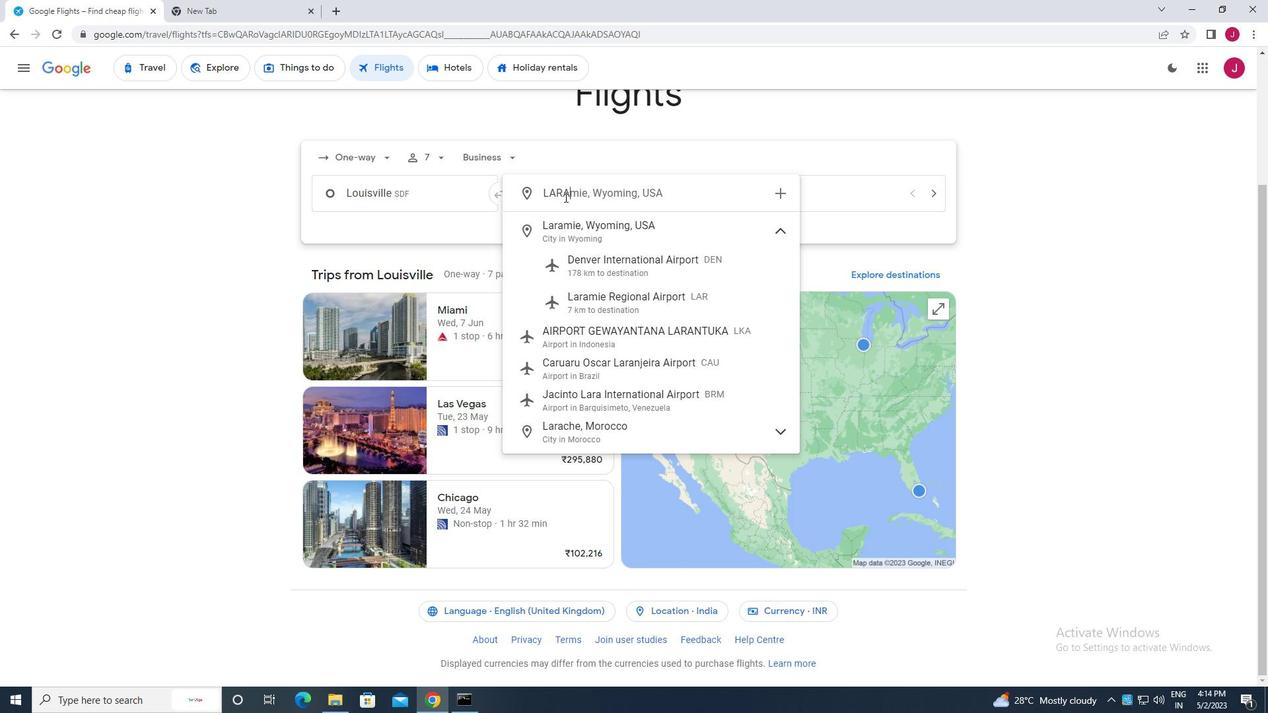 
Action: Mouse moved to (656, 301)
Screenshot: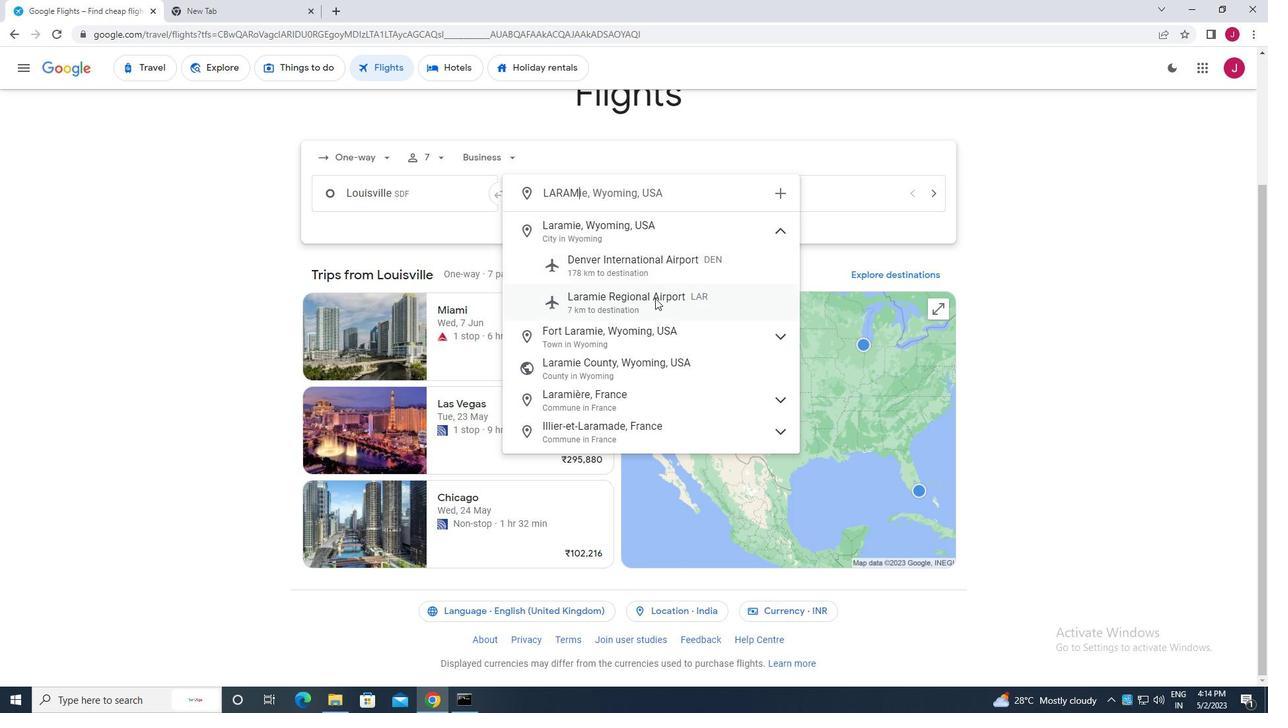 
Action: Mouse pressed left at (656, 301)
Screenshot: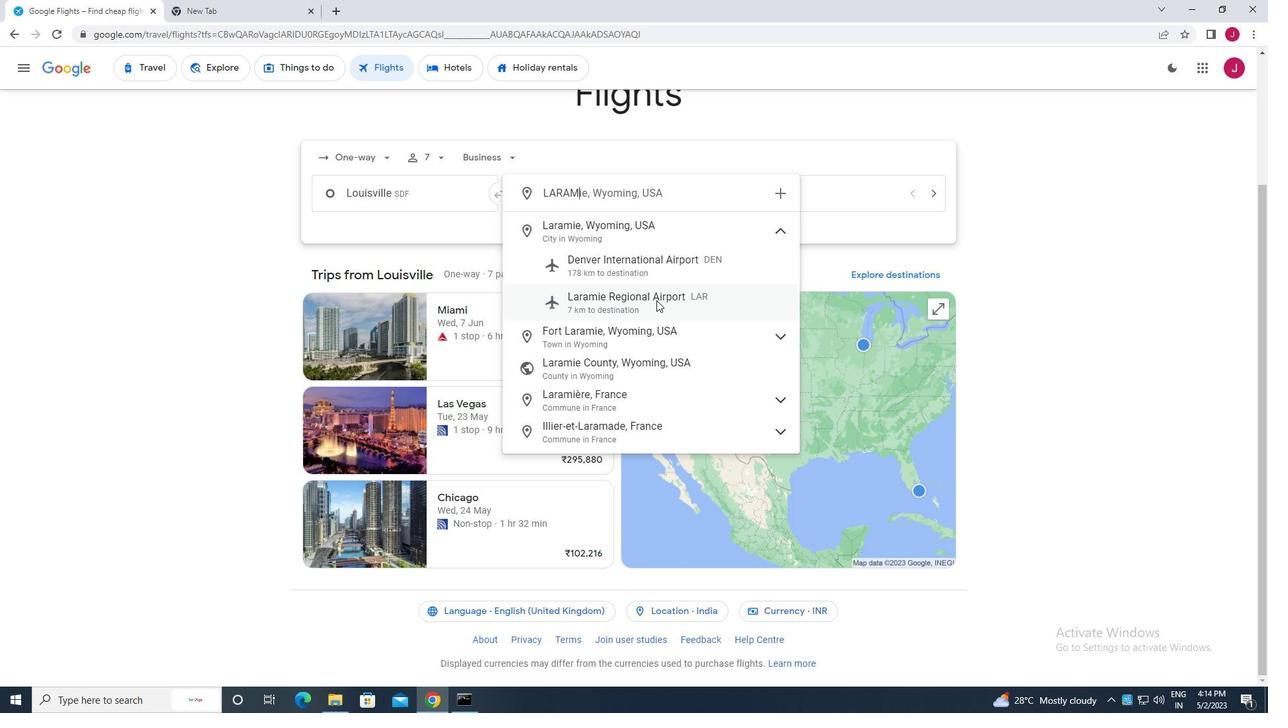 
Action: Mouse moved to (775, 194)
Screenshot: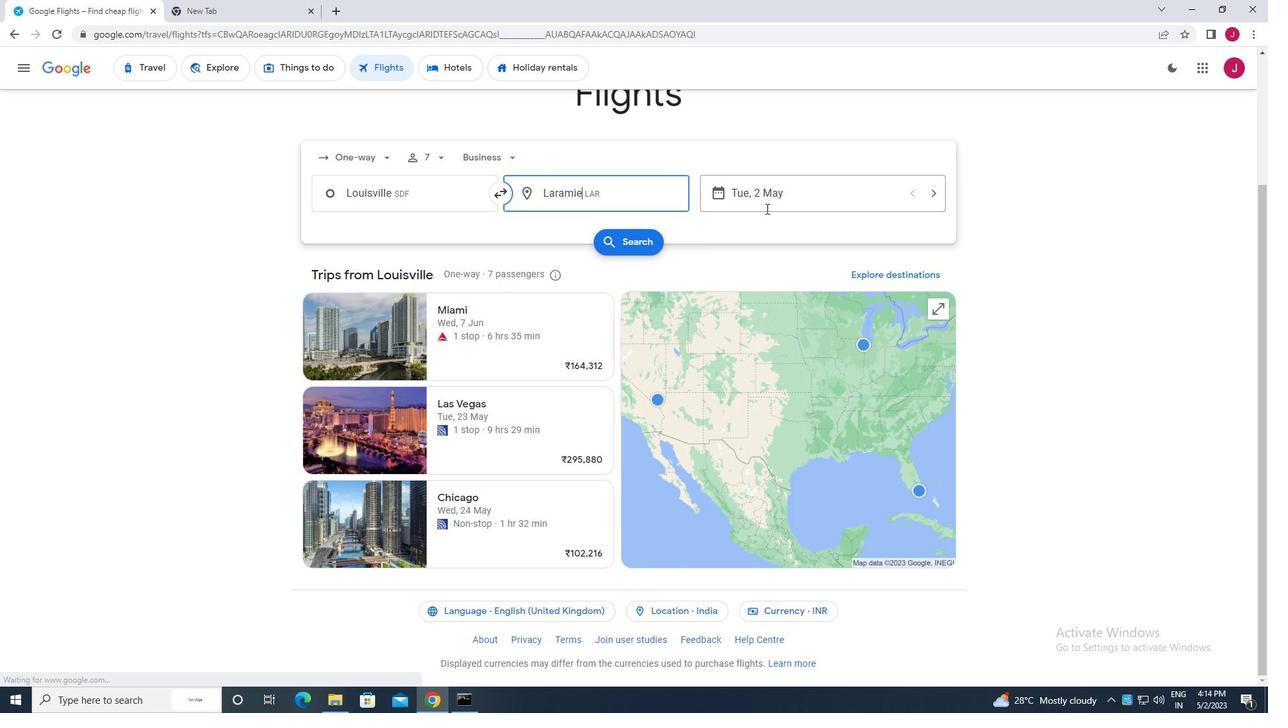 
Action: Mouse pressed left at (775, 194)
Screenshot: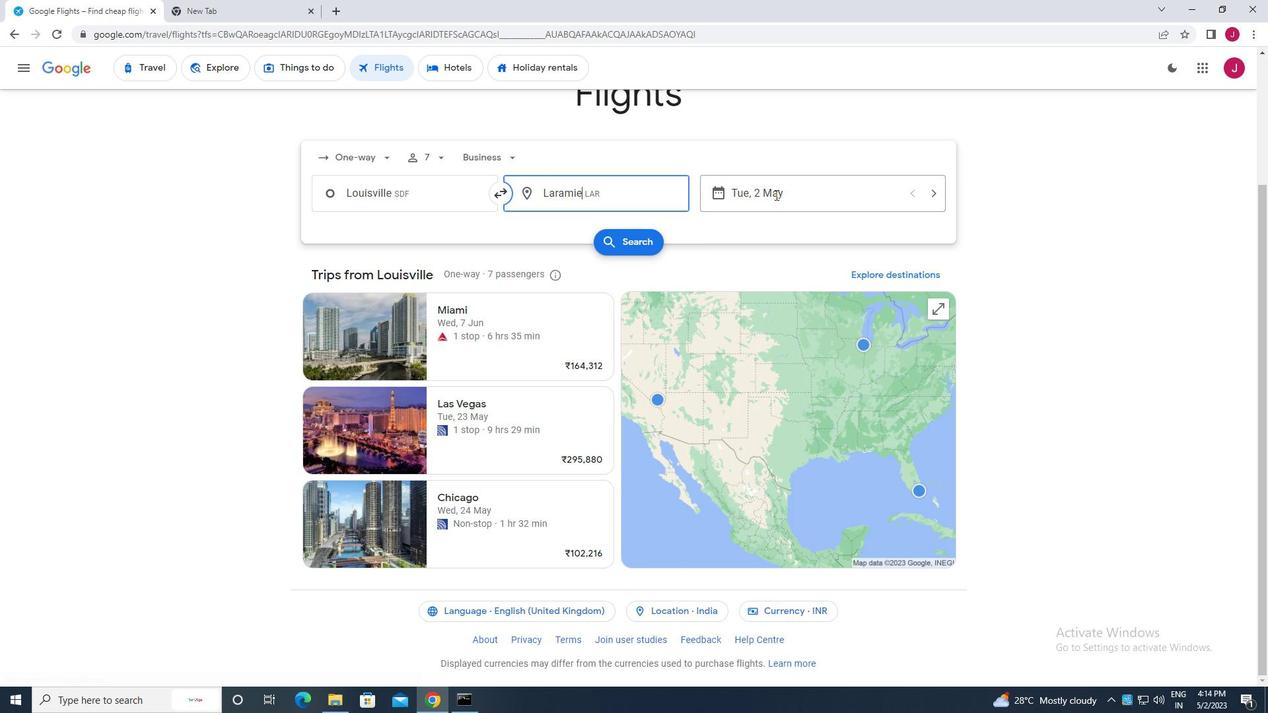 
Action: Mouse moved to (578, 300)
Screenshot: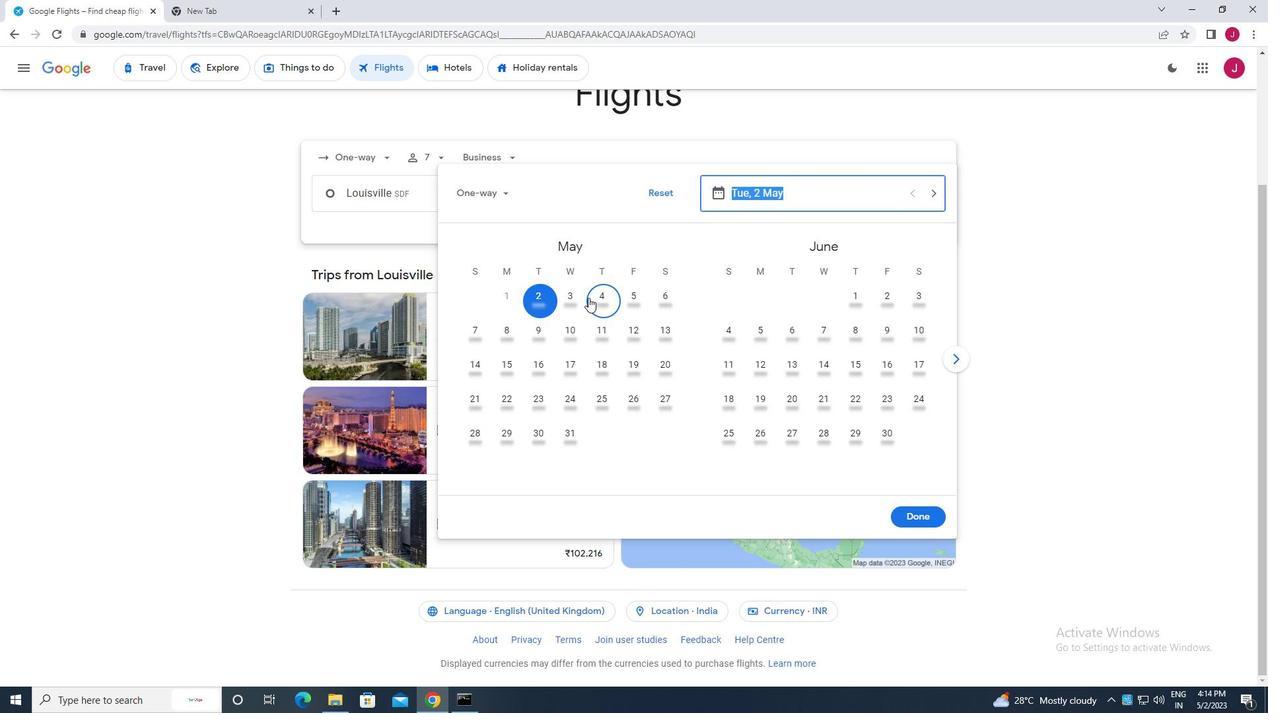 
Action: Mouse pressed left at (578, 300)
Screenshot: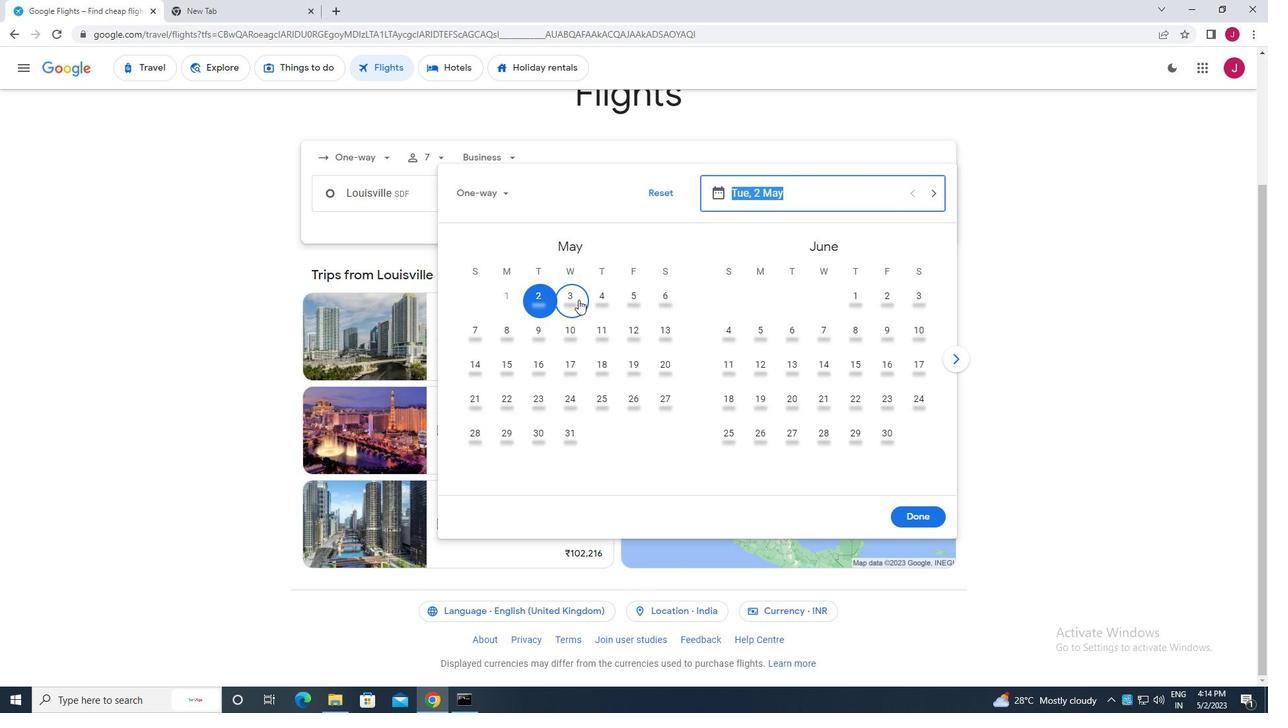 
Action: Mouse moved to (920, 514)
Screenshot: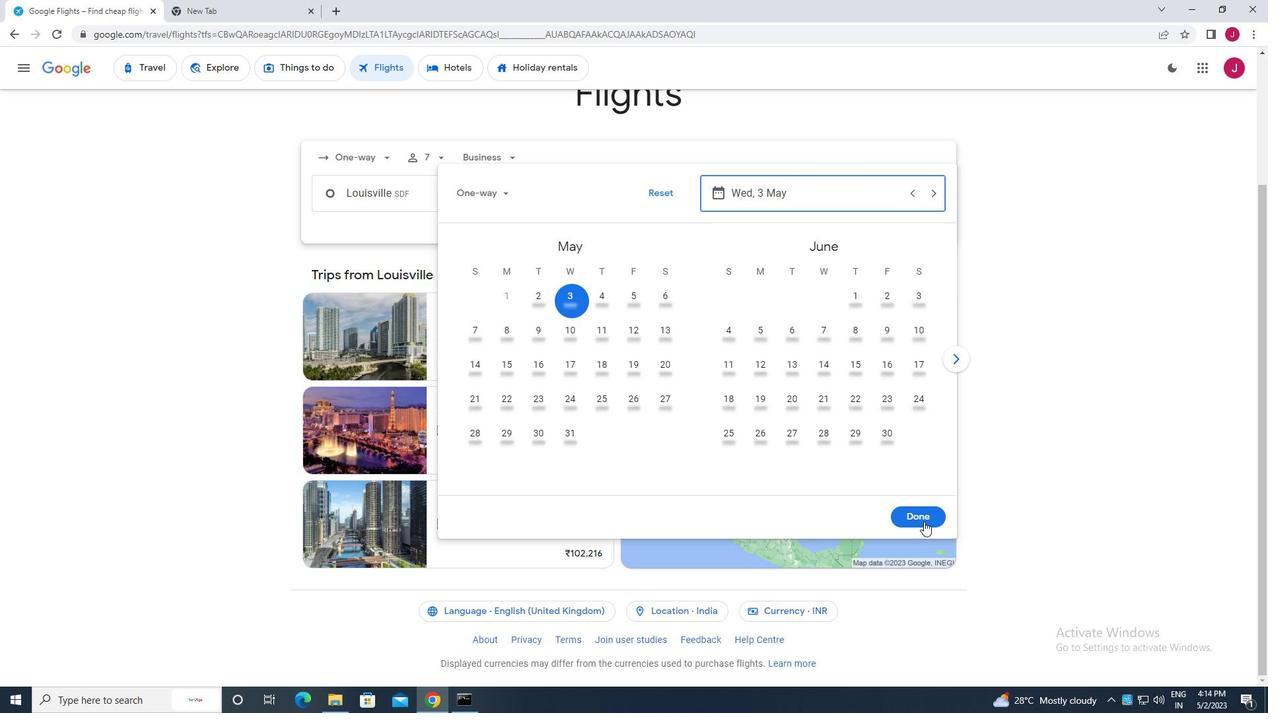 
Action: Mouse pressed left at (920, 514)
Screenshot: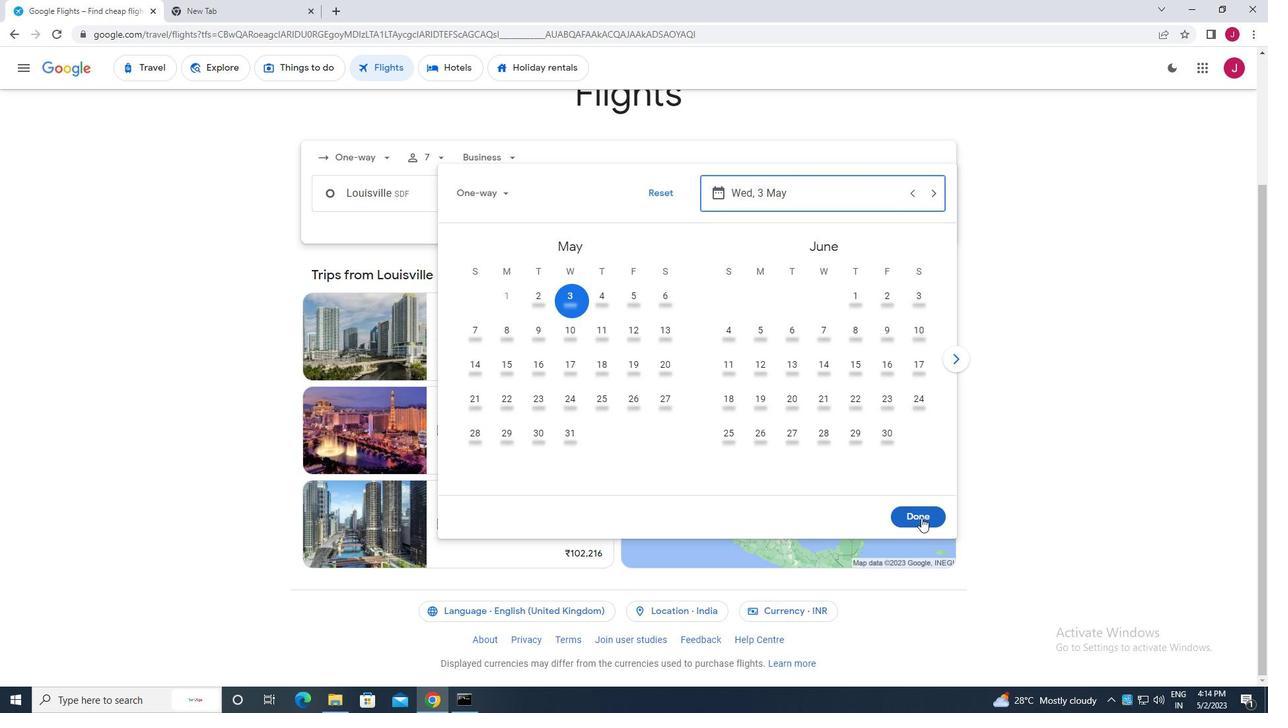 
Action: Mouse moved to (616, 243)
Screenshot: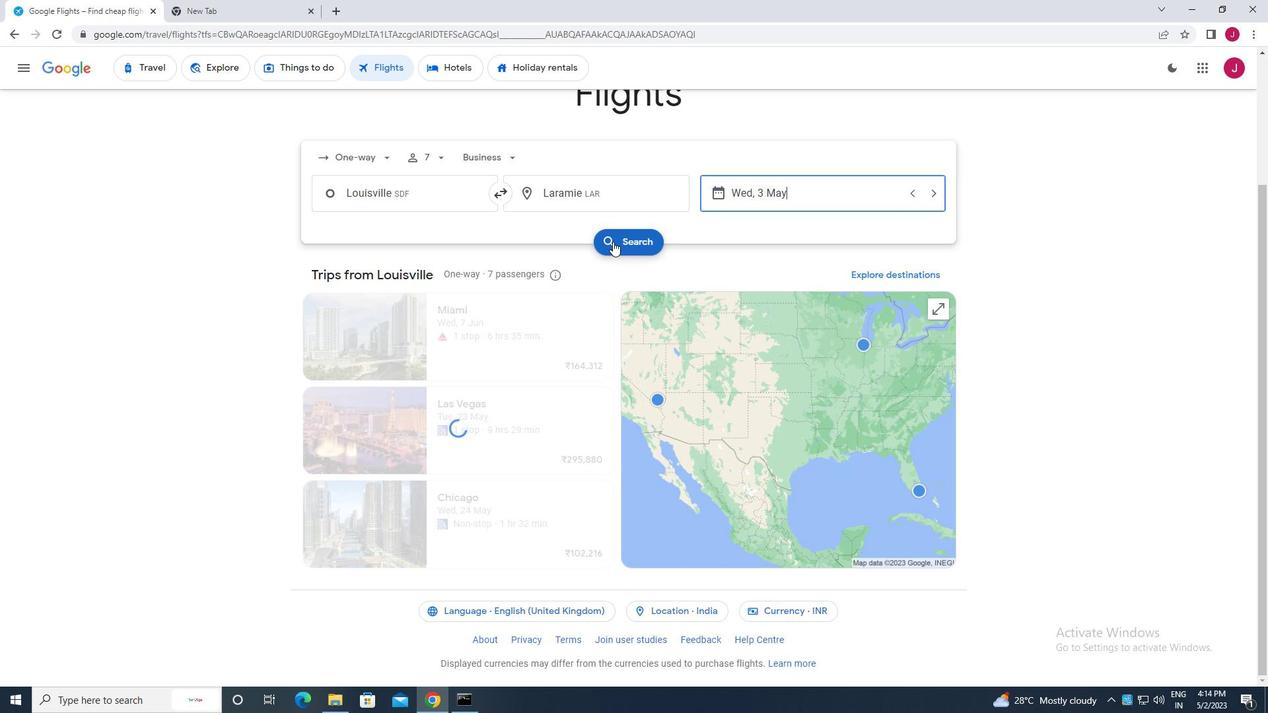 
Action: Mouse pressed left at (616, 243)
Screenshot: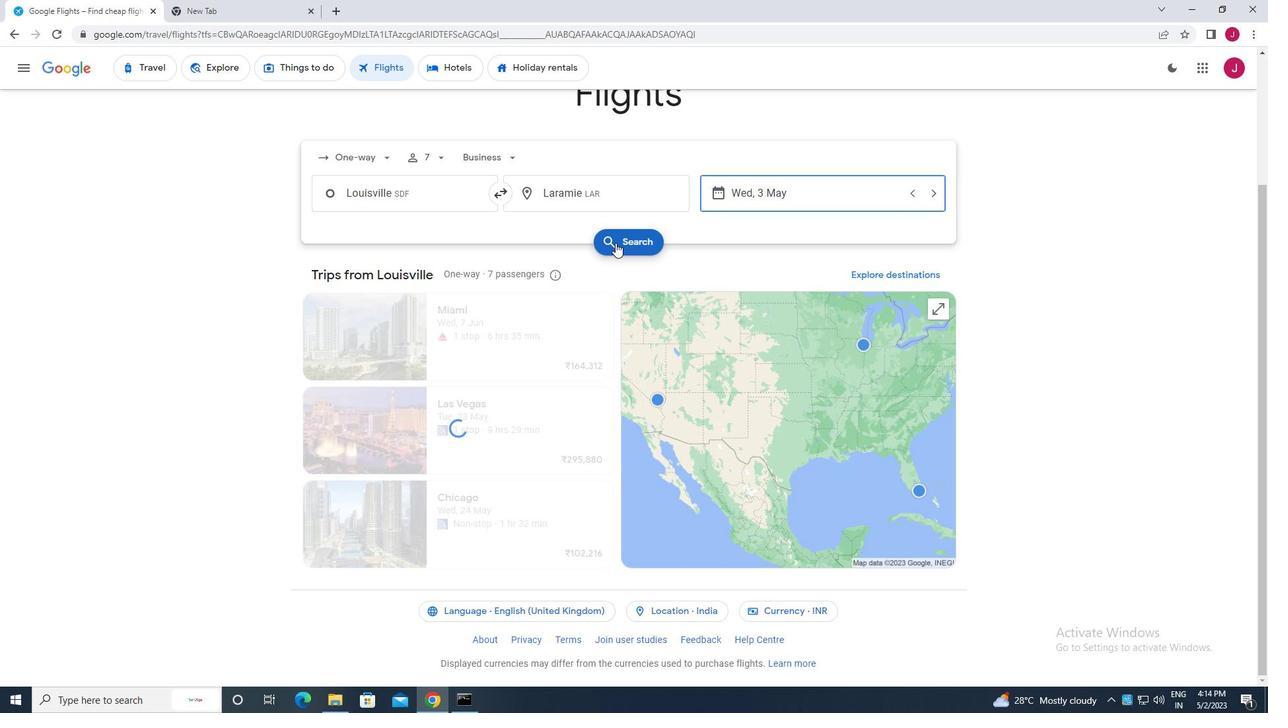 
Action: Mouse moved to (344, 187)
Screenshot: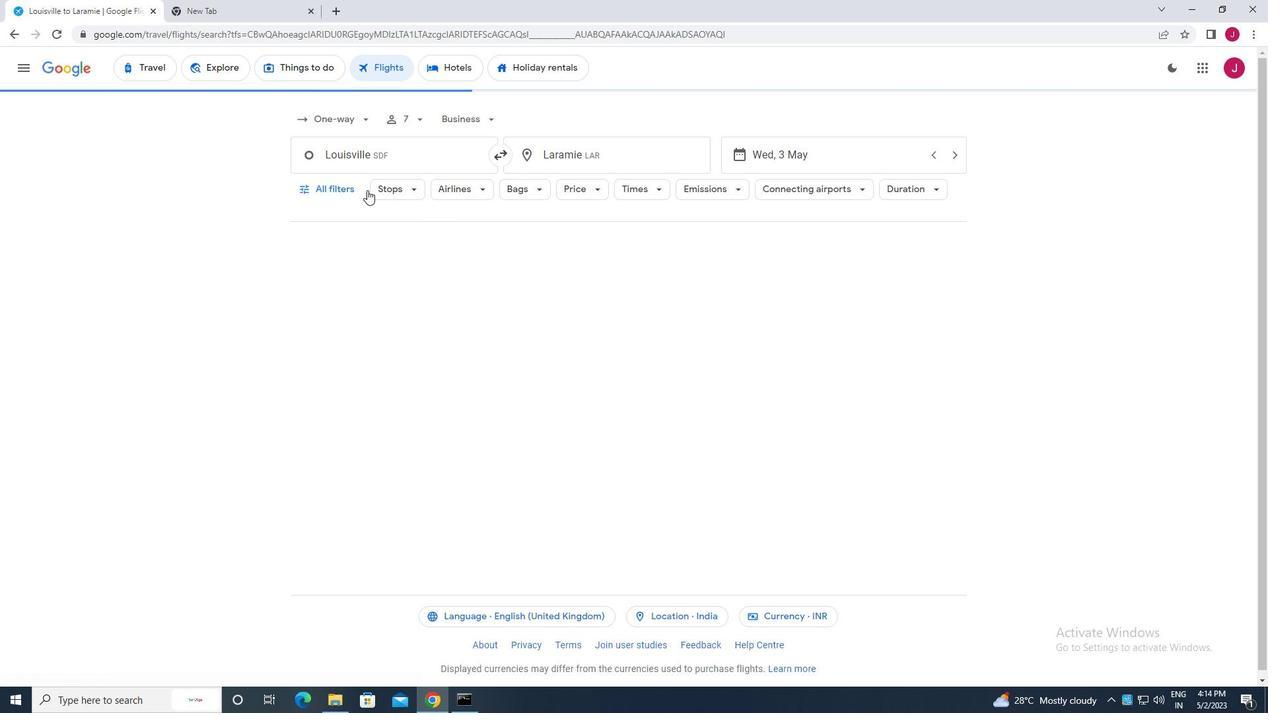 
Action: Mouse pressed left at (344, 187)
Screenshot: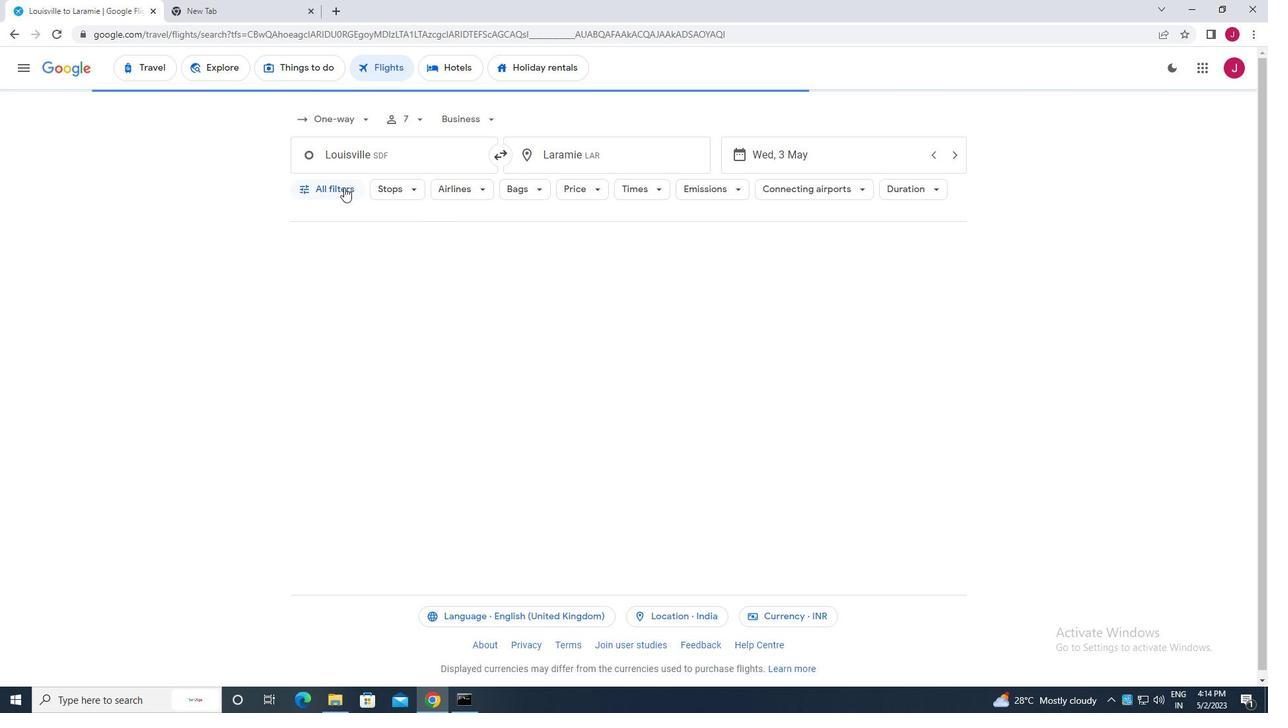 
Action: Mouse moved to (392, 235)
Screenshot: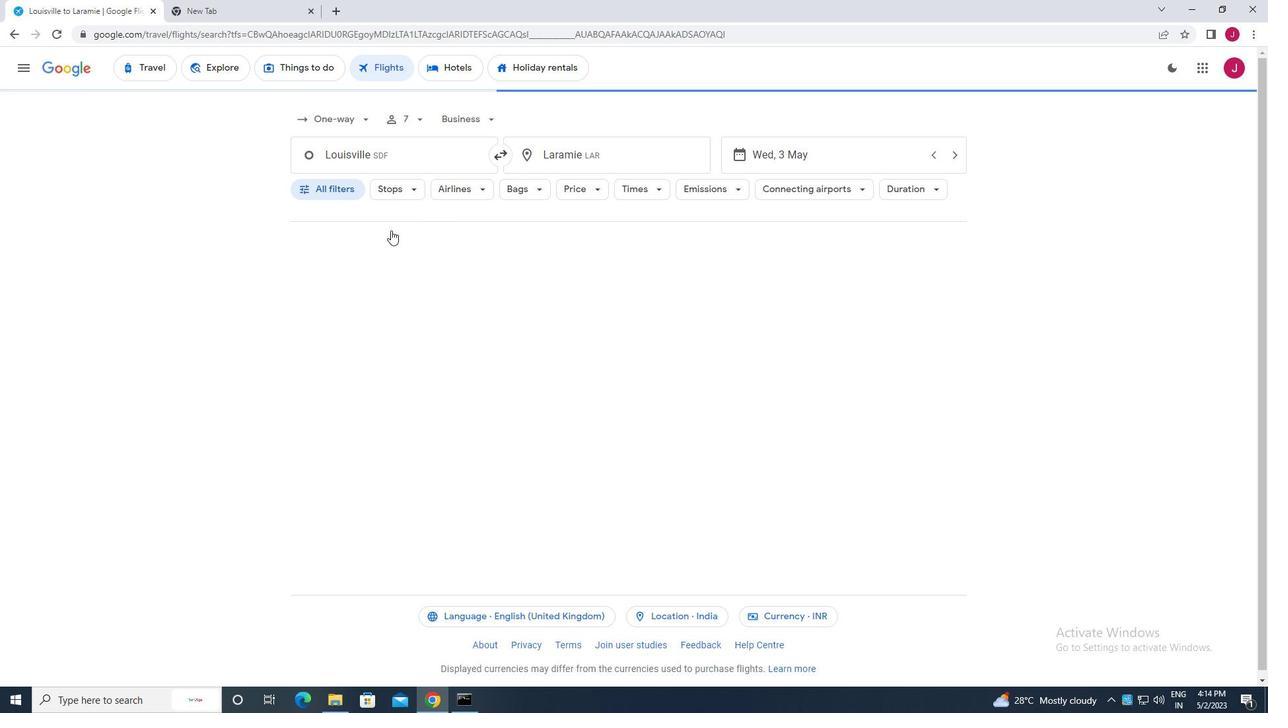 
Action: Mouse scrolled (392, 234) with delta (0, 0)
Screenshot: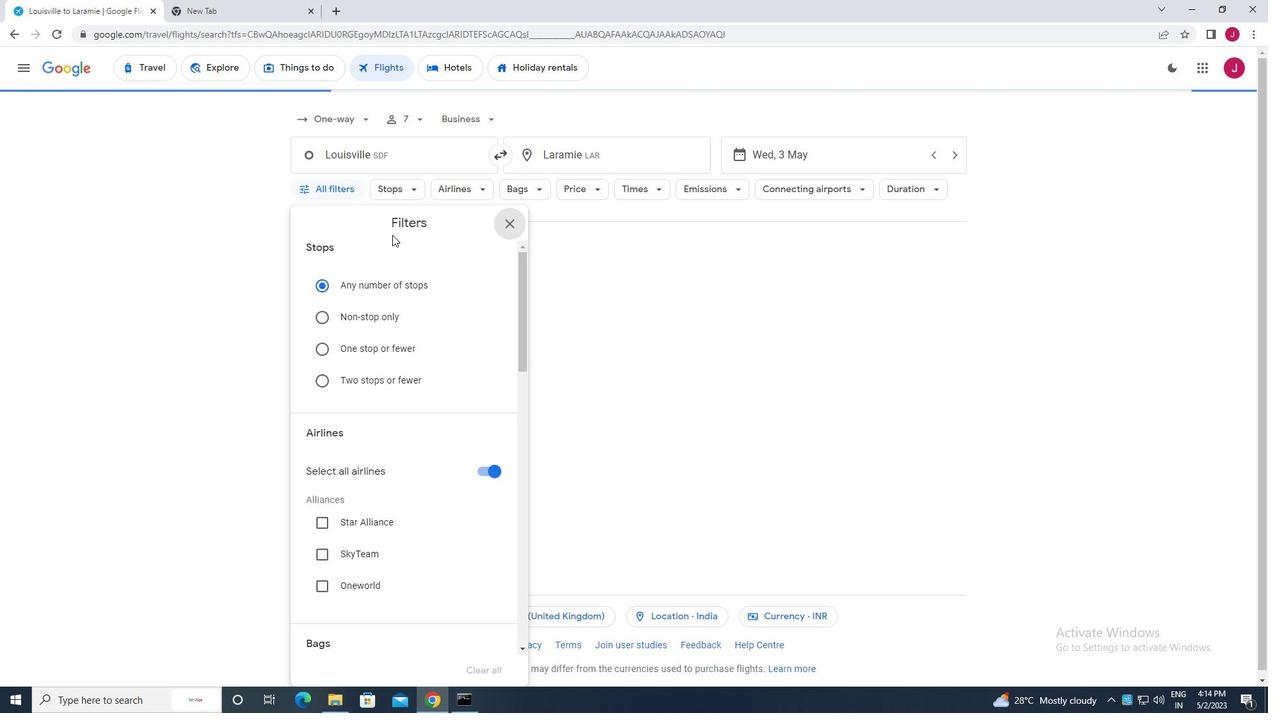 
Action: Mouse scrolled (392, 234) with delta (0, 0)
Screenshot: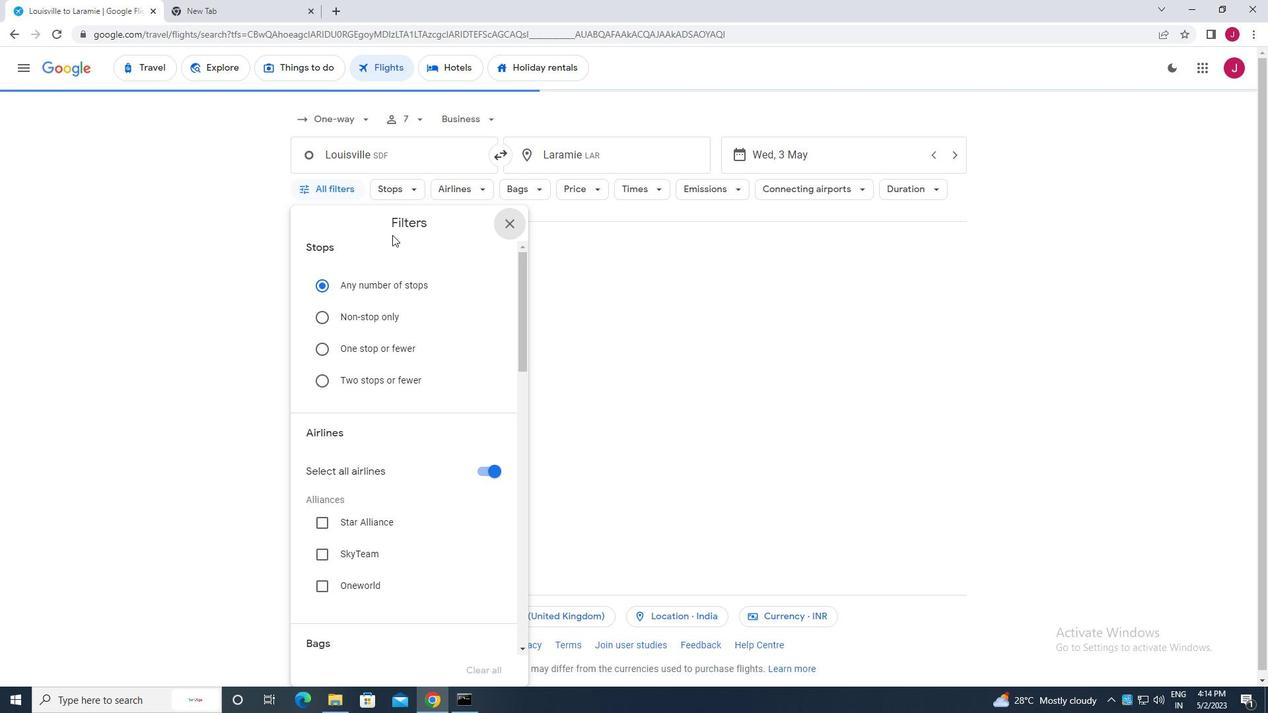 
Action: Mouse moved to (394, 236)
Screenshot: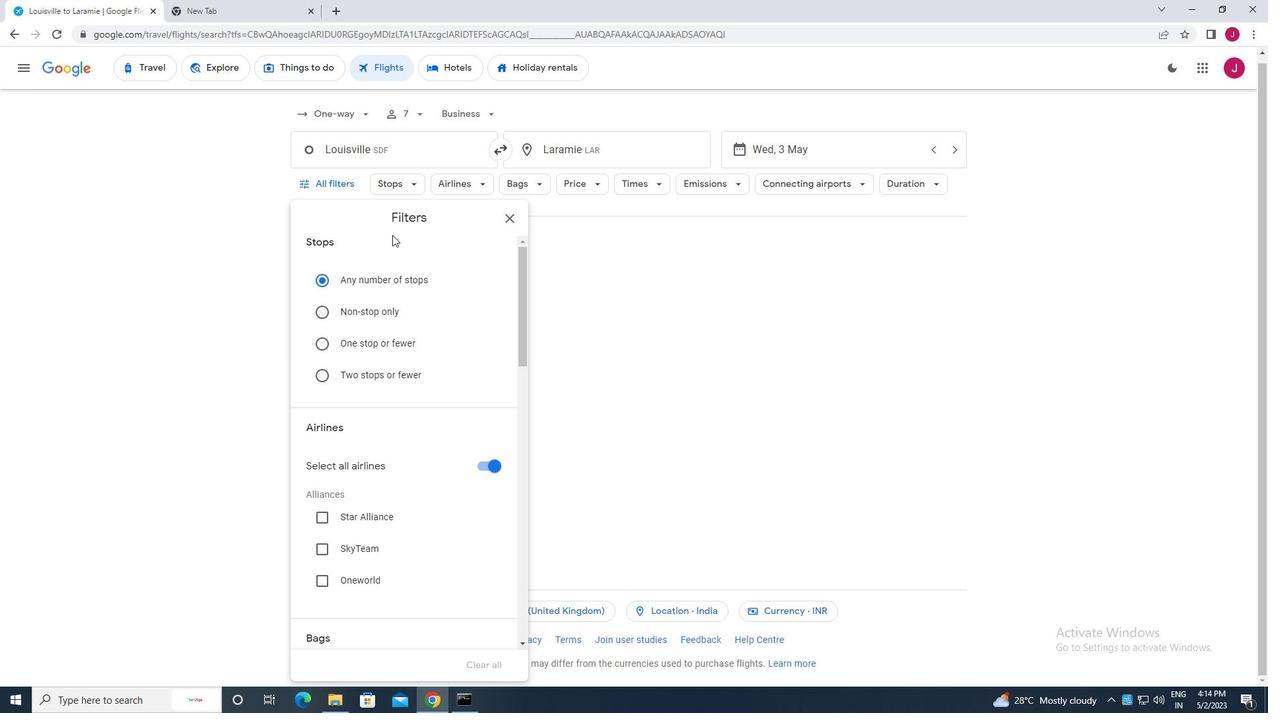 
Action: Mouse scrolled (394, 235) with delta (0, 0)
Screenshot: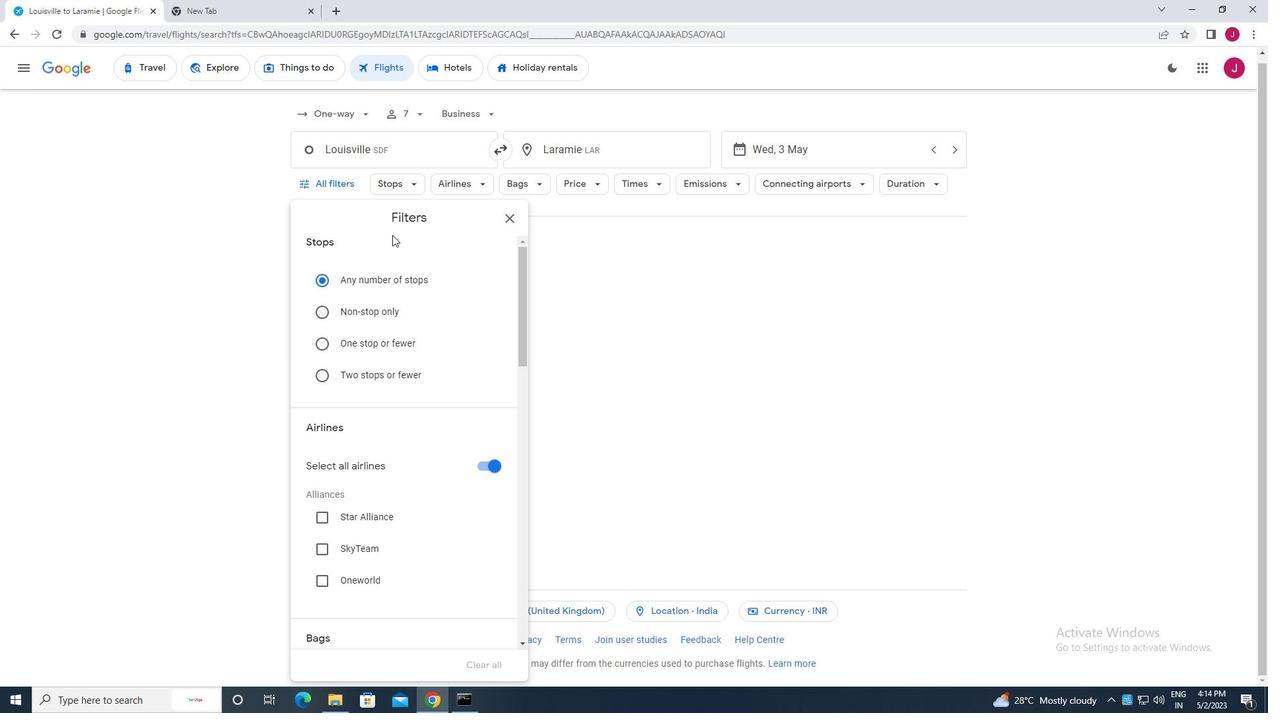
Action: Mouse moved to (395, 237)
Screenshot: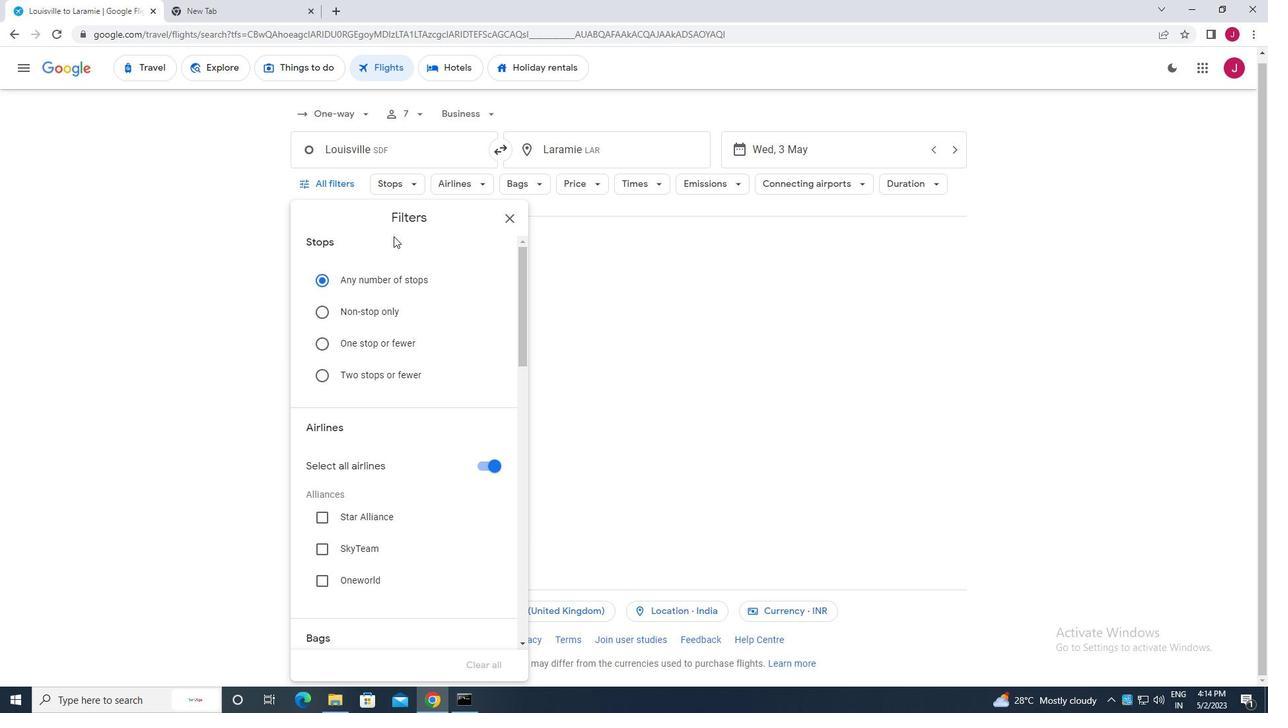 
Action: Mouse scrolled (395, 237) with delta (0, 0)
Screenshot: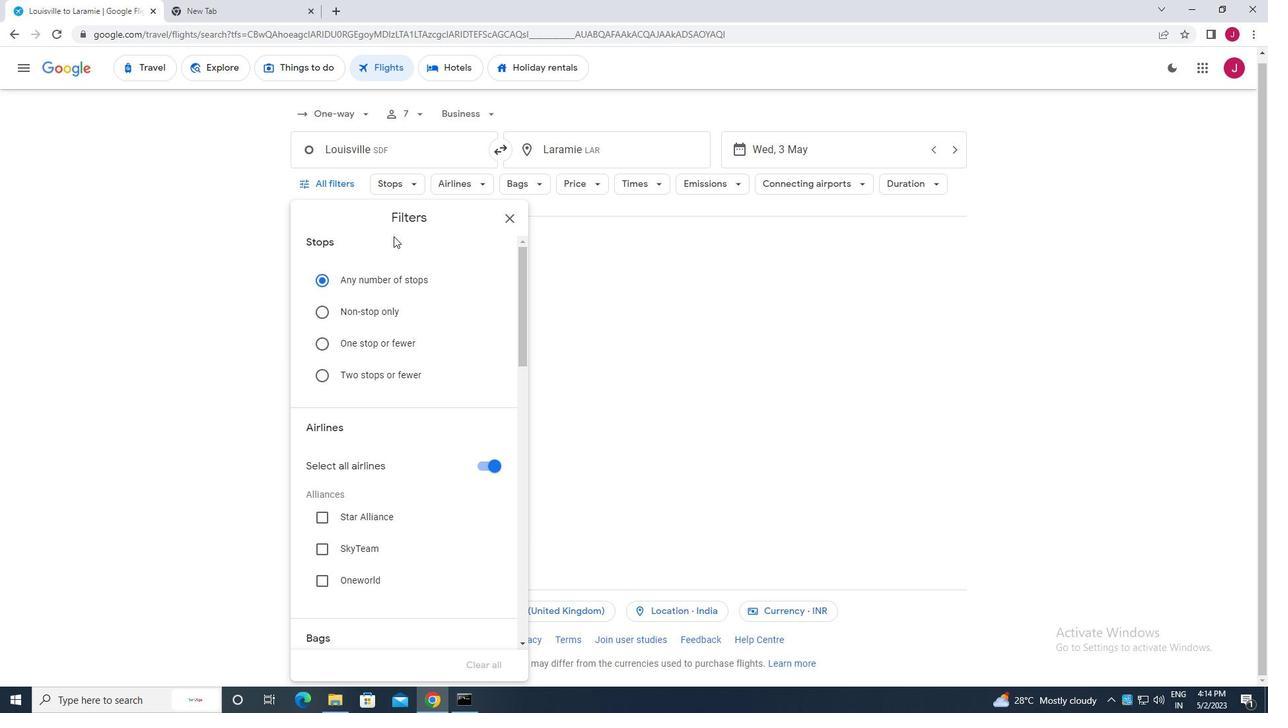 
Action: Mouse moved to (416, 319)
Screenshot: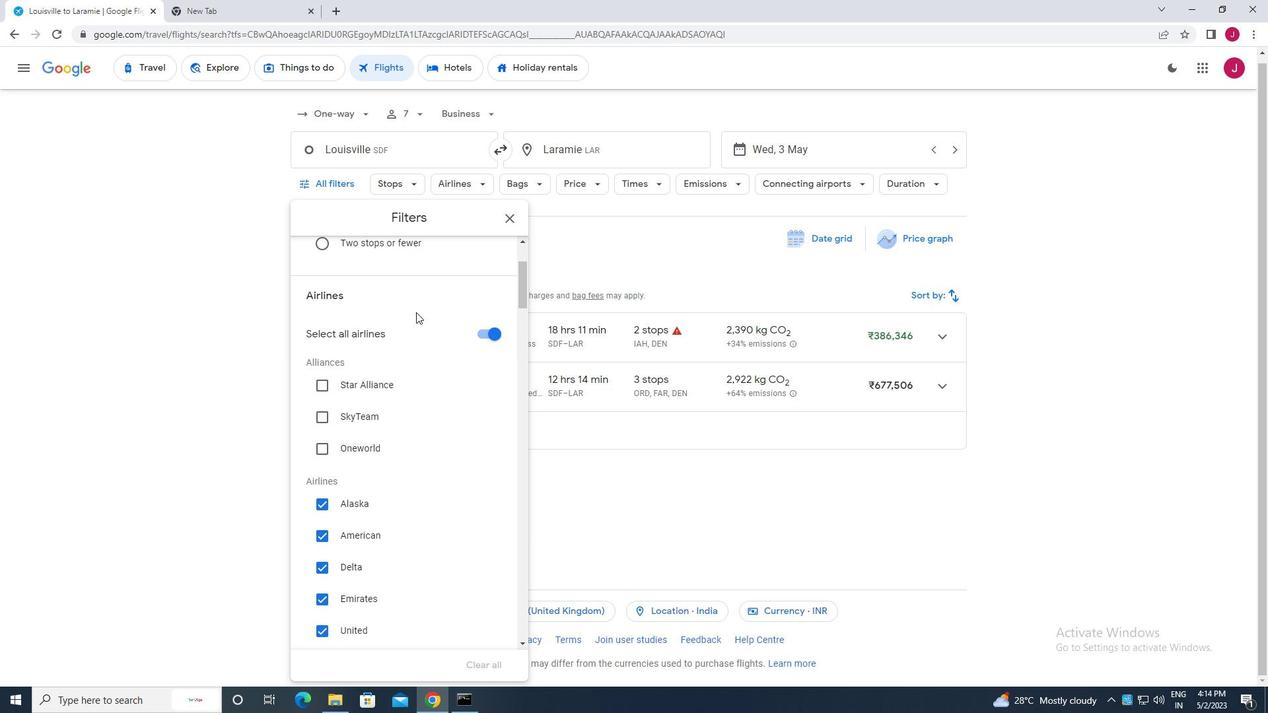 
Action: Mouse scrolled (416, 318) with delta (0, 0)
Screenshot: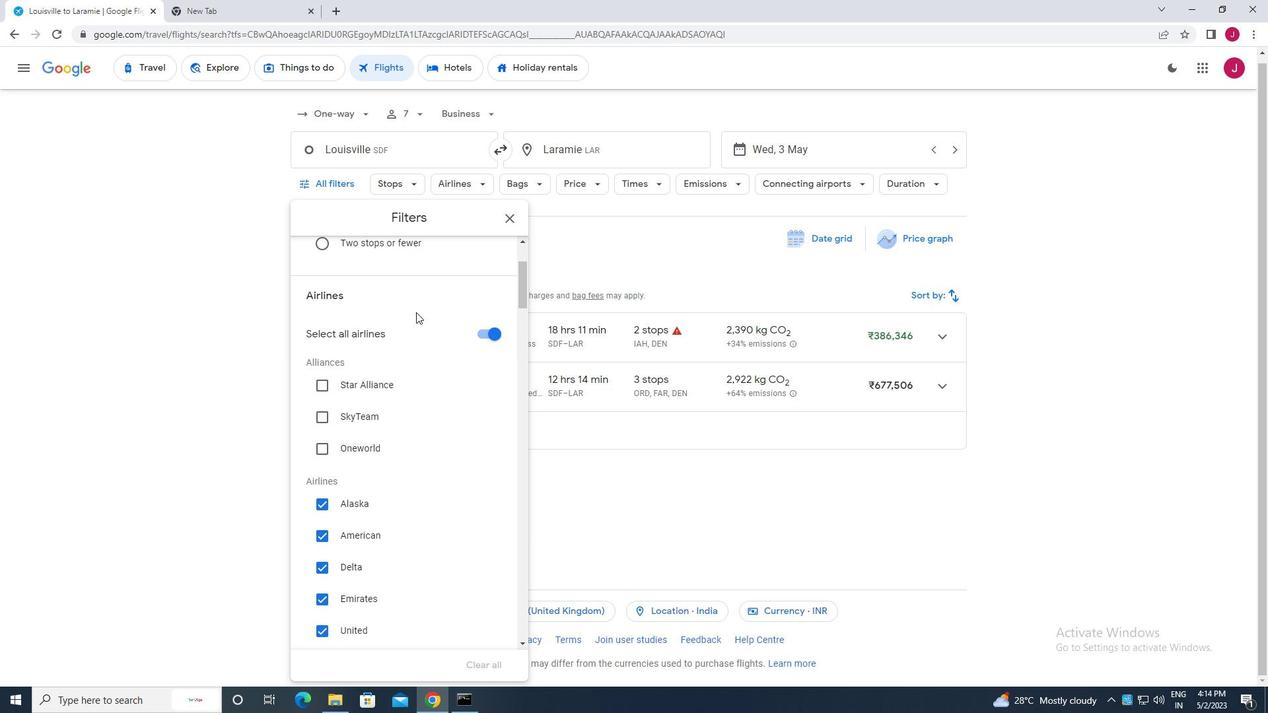 
Action: Mouse moved to (481, 264)
Screenshot: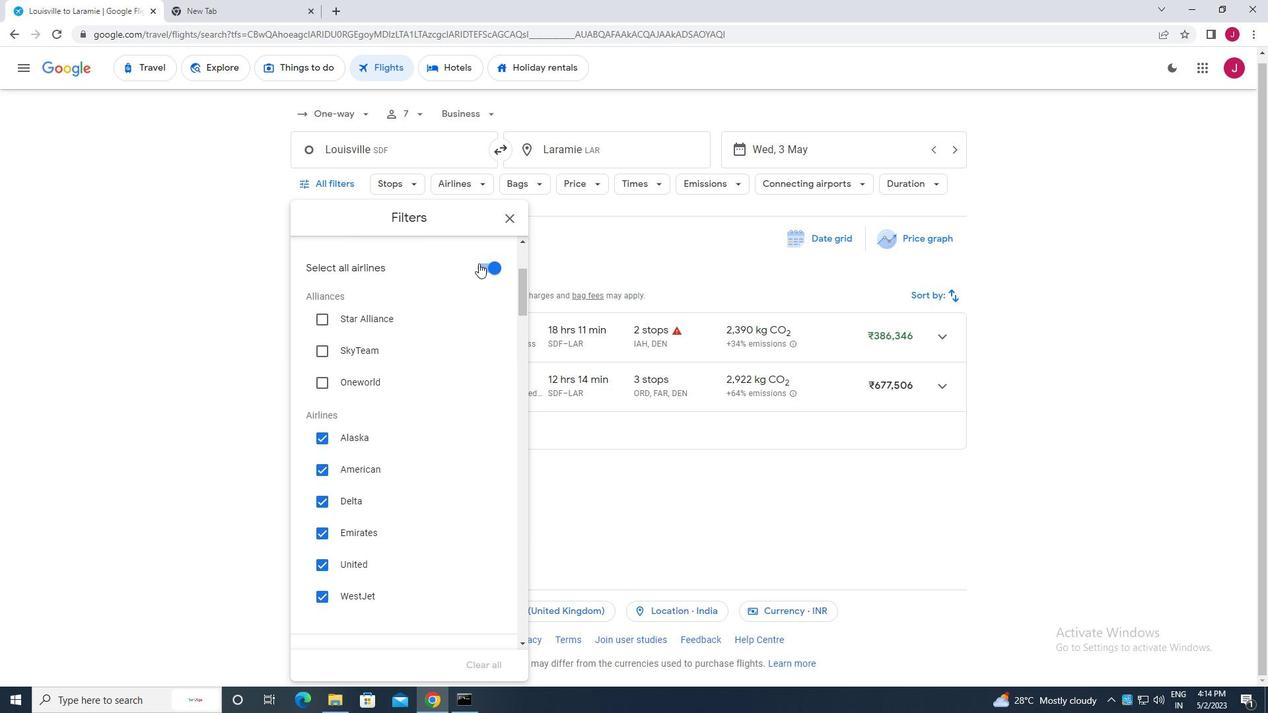 
Action: Mouse pressed left at (481, 264)
Screenshot: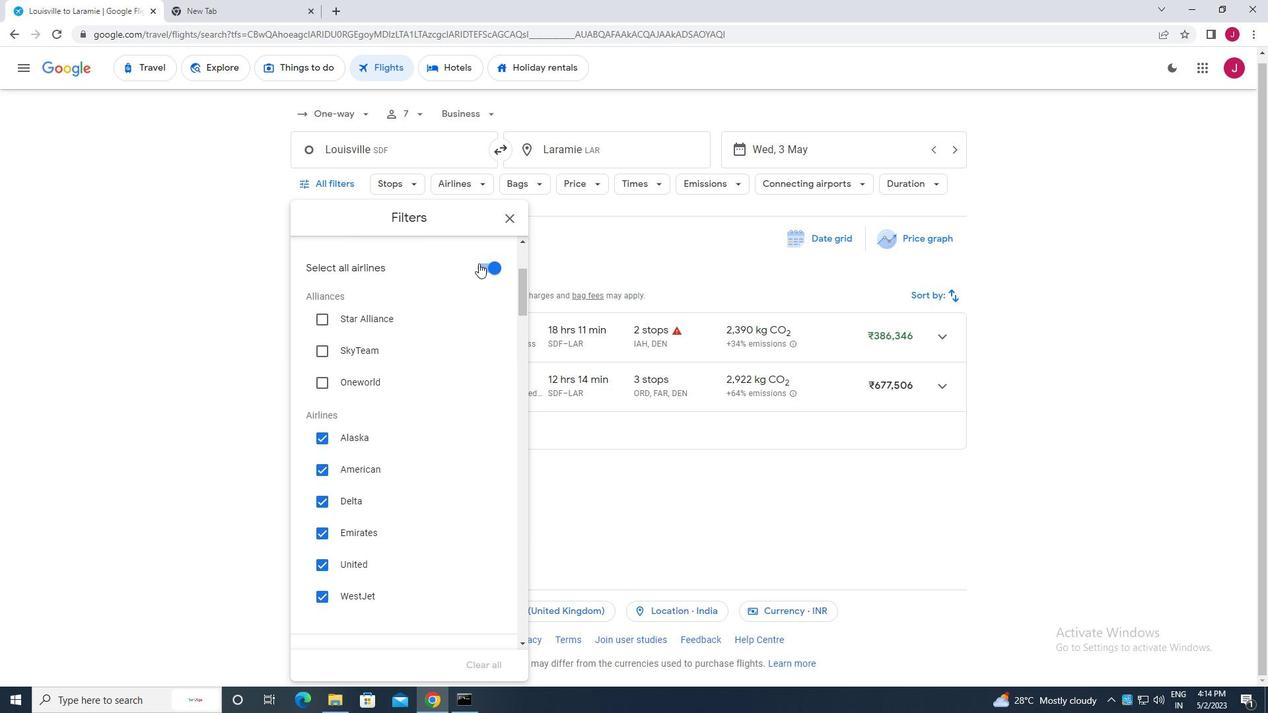 
Action: Mouse moved to (382, 388)
Screenshot: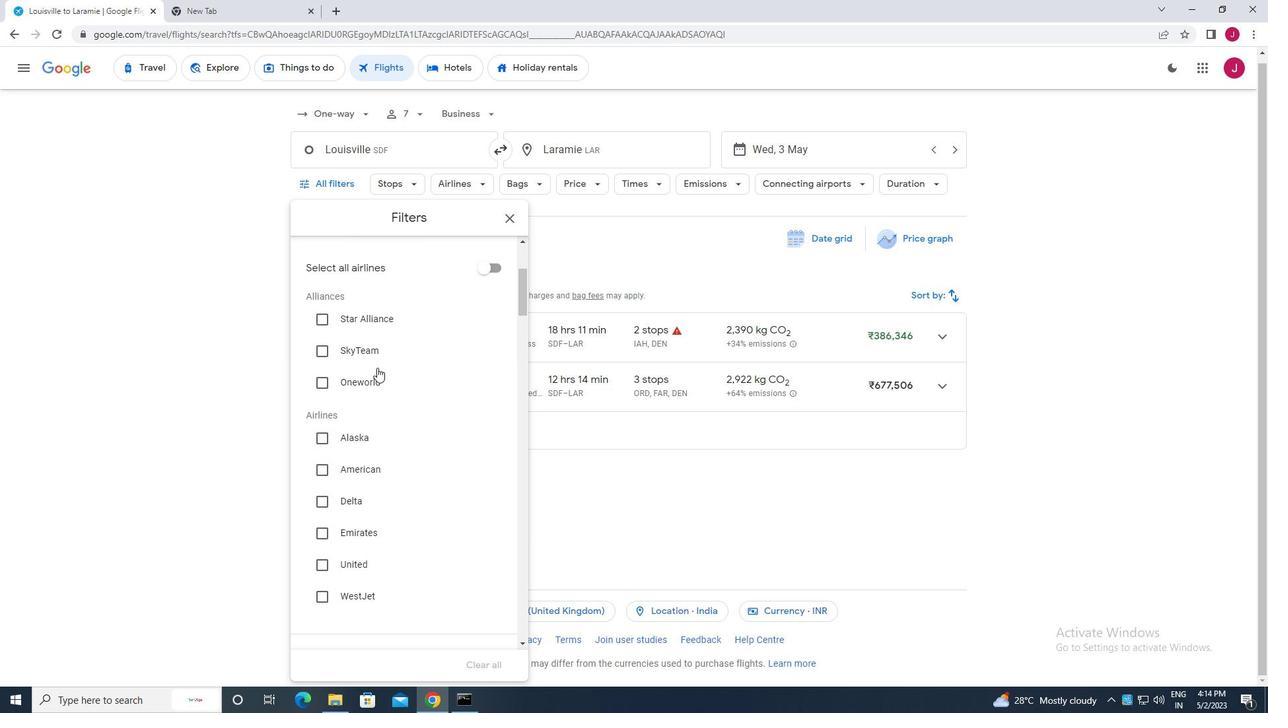 
Action: Mouse scrolled (382, 387) with delta (0, 0)
Screenshot: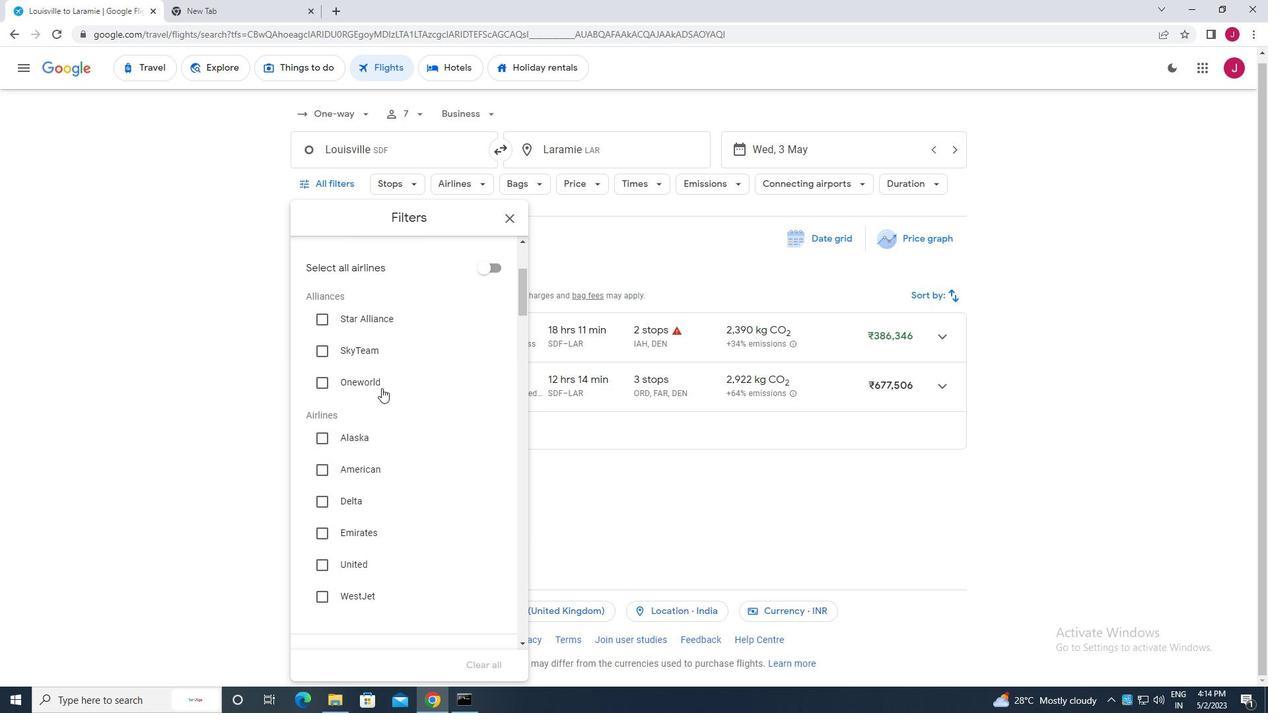 
Action: Mouse scrolled (382, 387) with delta (0, 0)
Screenshot: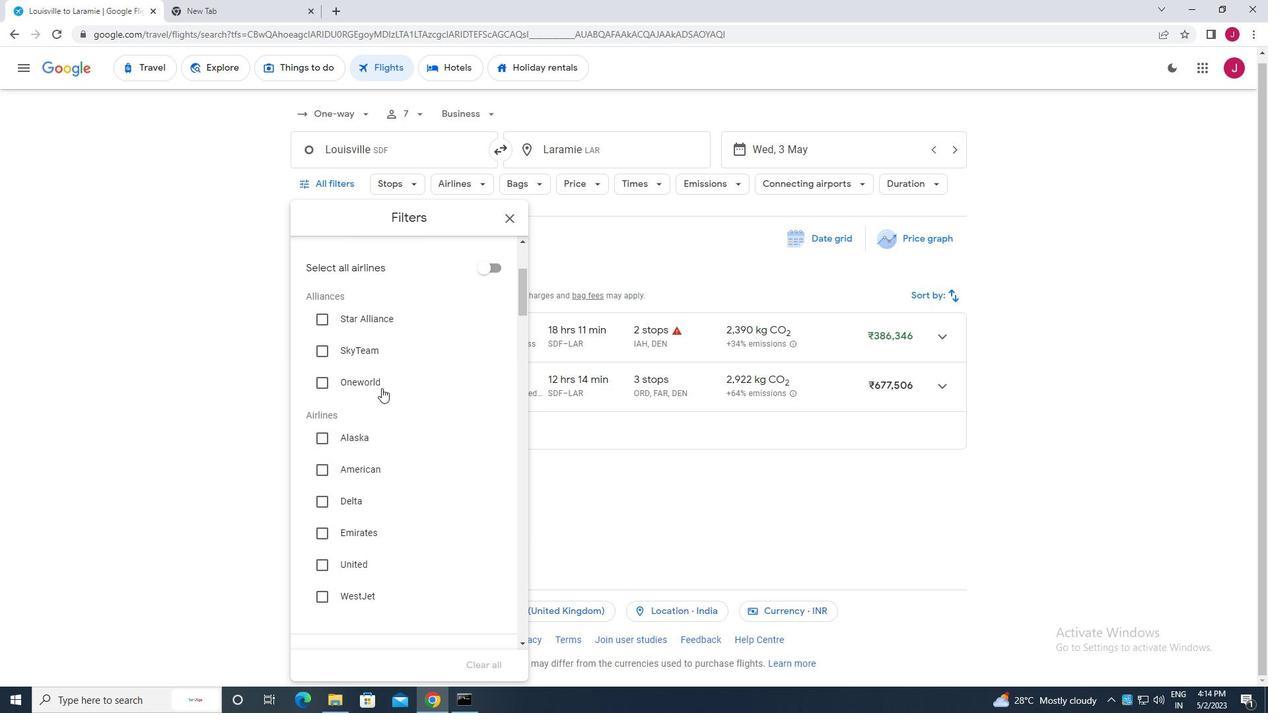 
Action: Mouse scrolled (382, 387) with delta (0, 0)
Screenshot: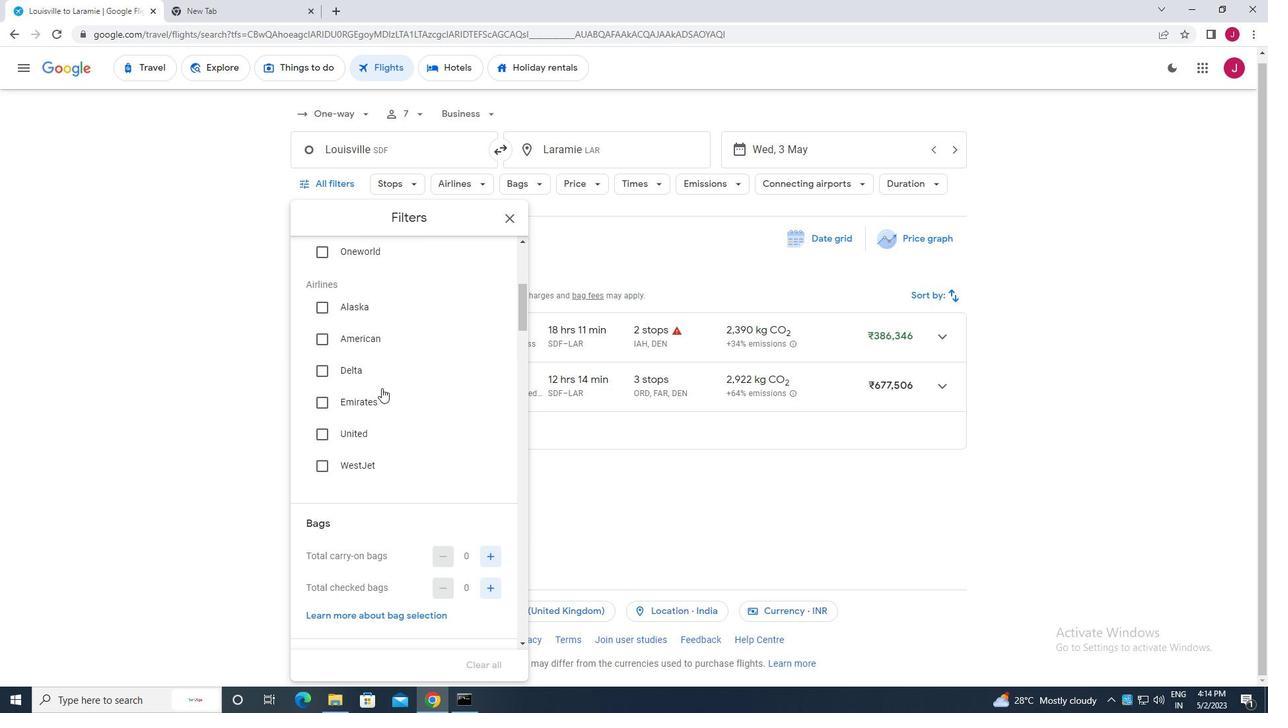 
Action: Mouse scrolled (382, 387) with delta (0, 0)
Screenshot: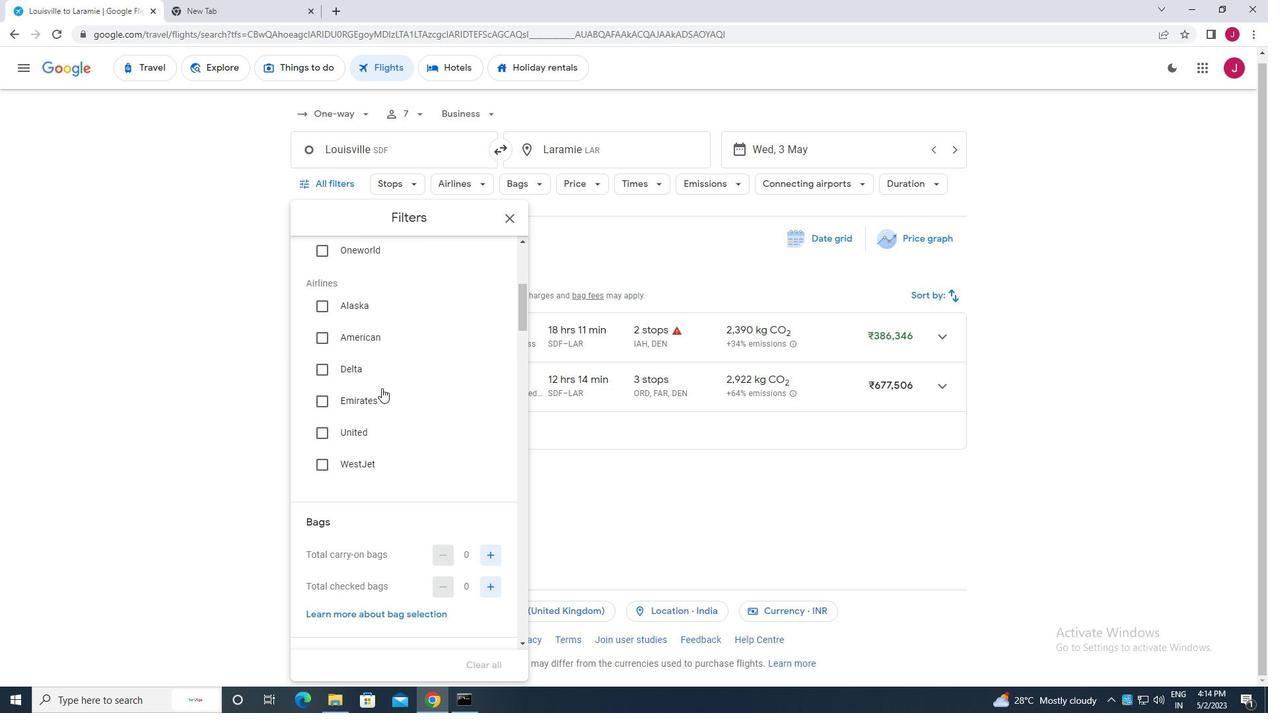 
Action: Mouse scrolled (382, 387) with delta (0, 0)
Screenshot: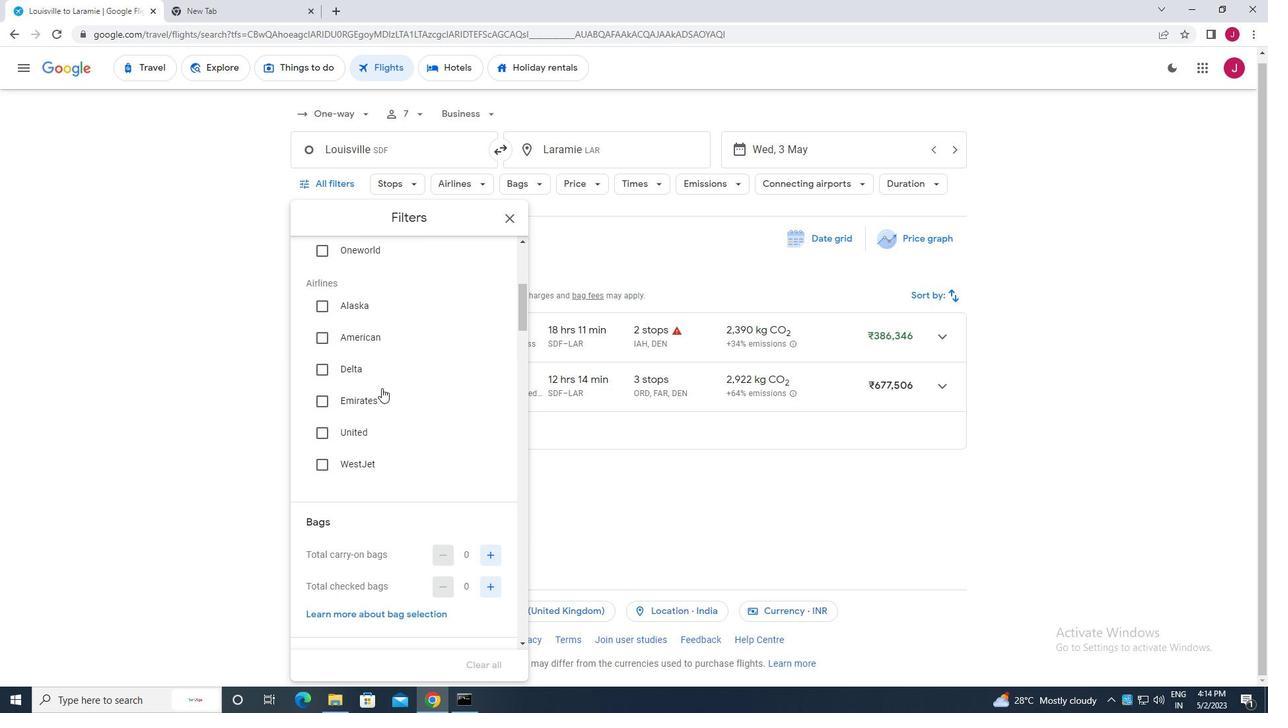 
Action: Mouse scrolled (382, 387) with delta (0, 0)
Screenshot: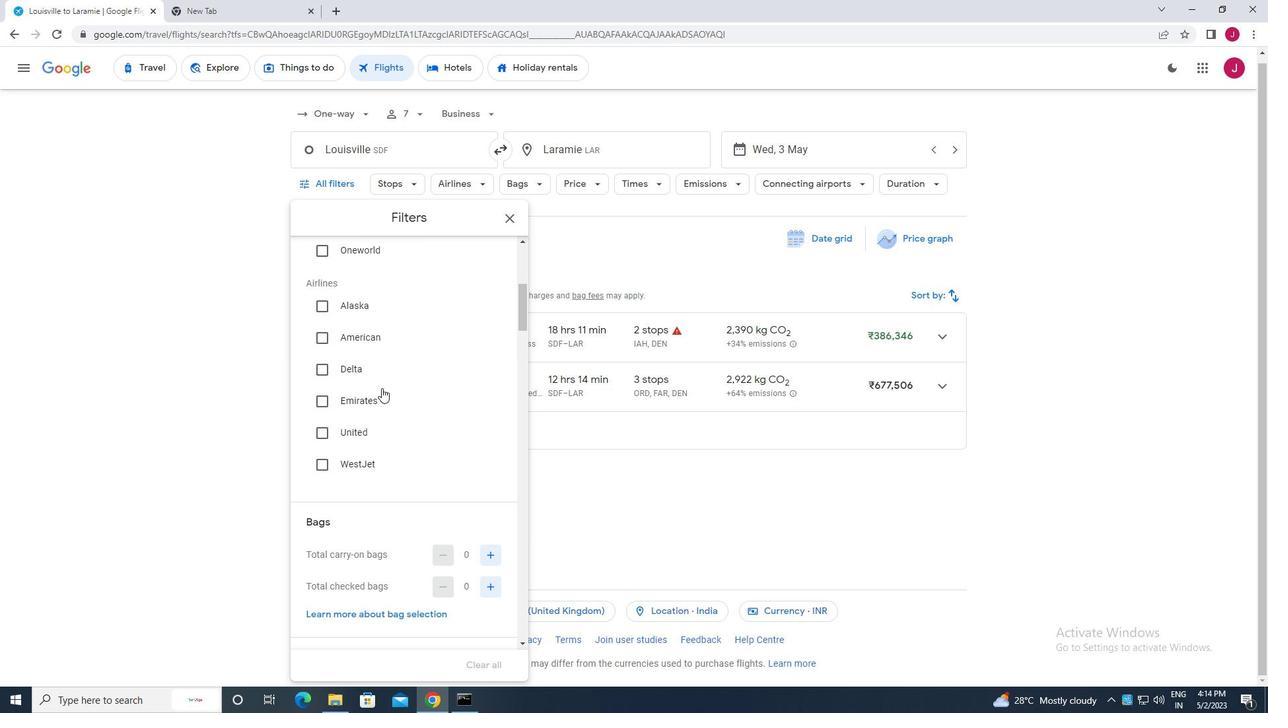 
Action: Mouse moved to (494, 288)
Screenshot: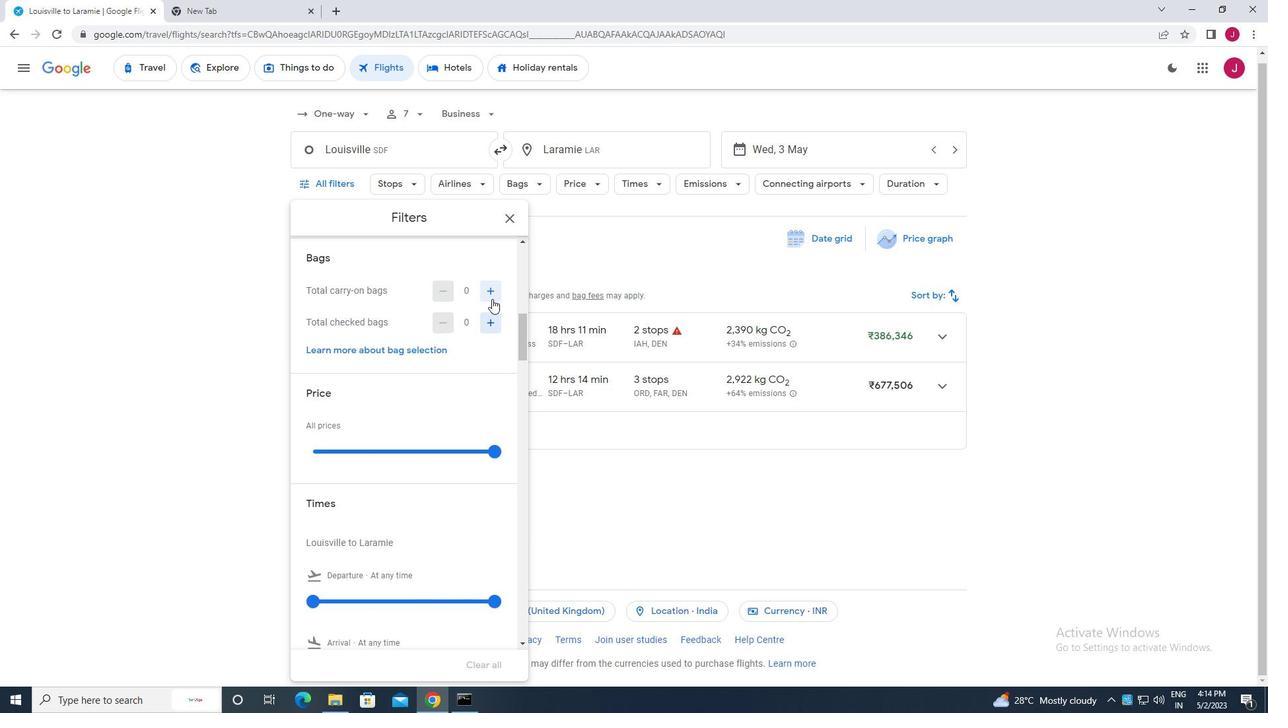 
Action: Mouse pressed left at (494, 288)
Screenshot: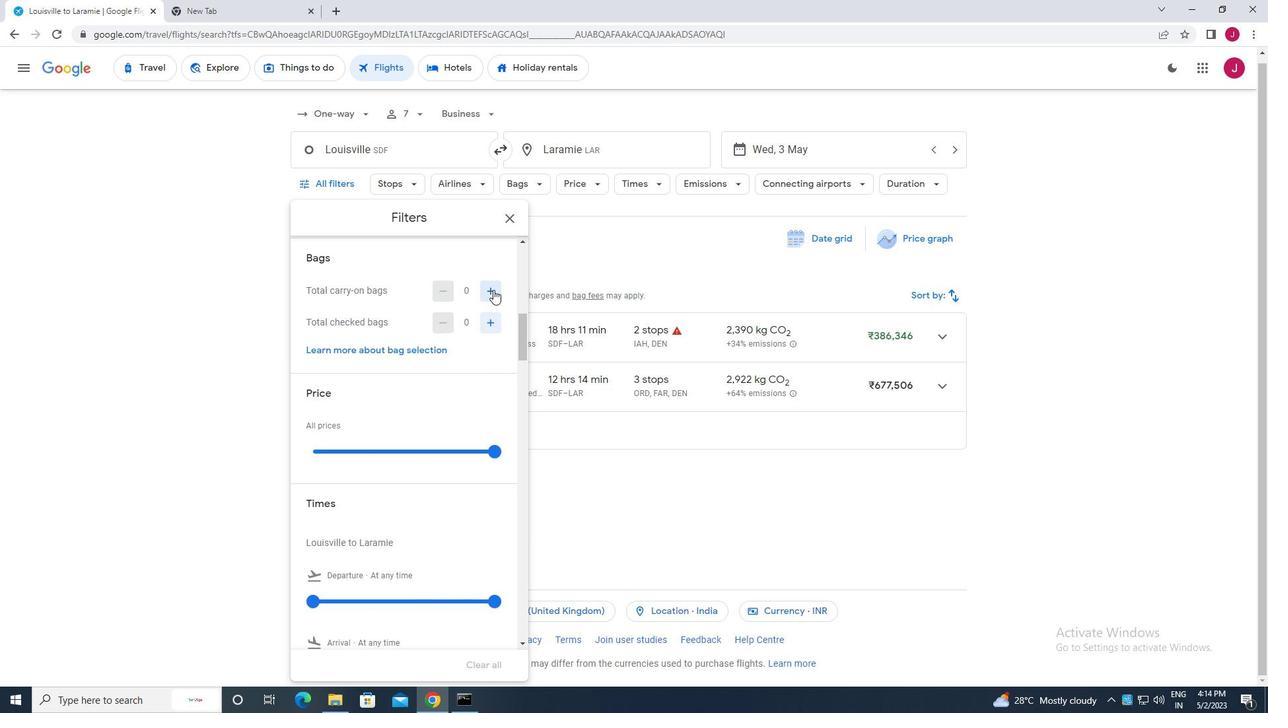 
Action: Mouse pressed left at (494, 288)
Screenshot: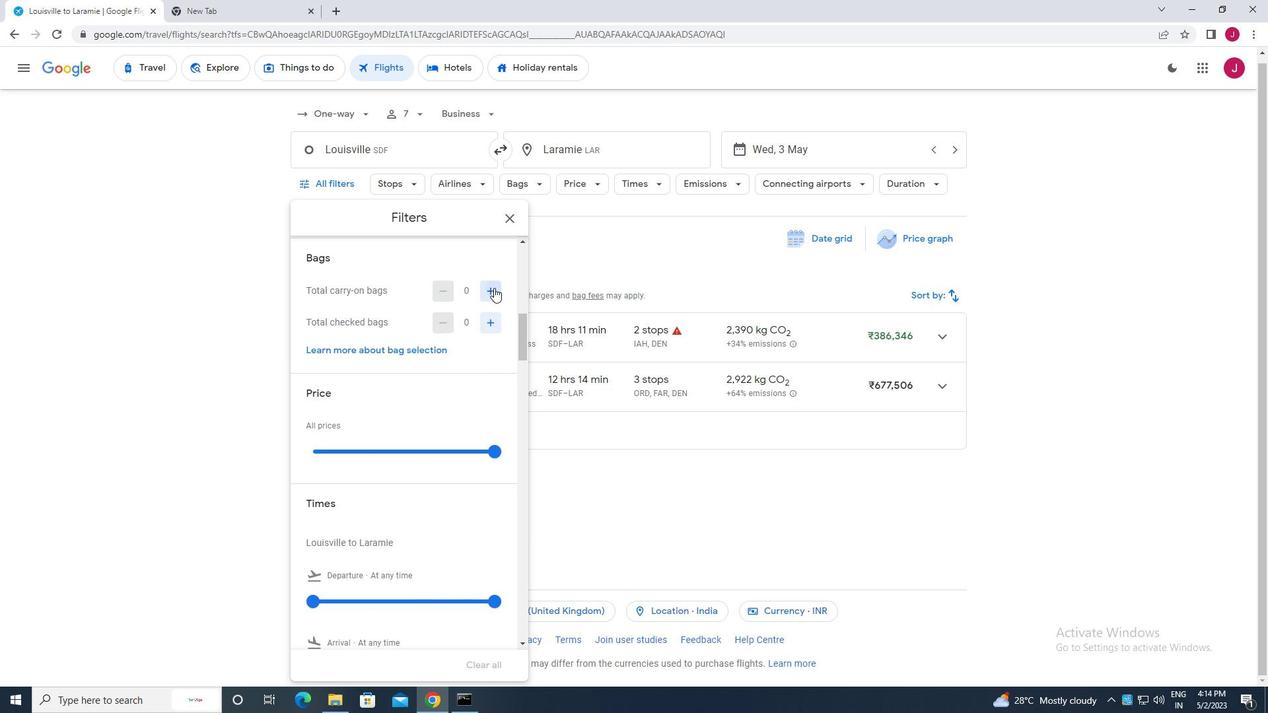 
Action: Mouse moved to (496, 322)
Screenshot: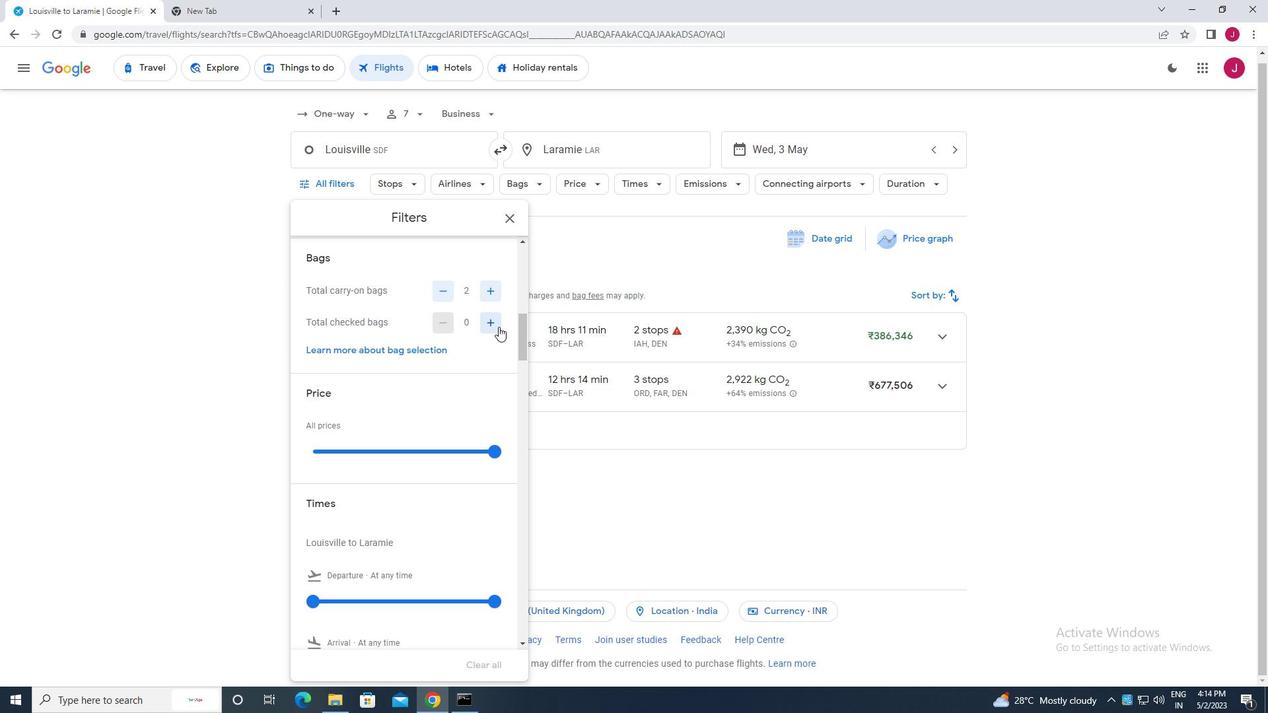 
Action: Mouse pressed left at (496, 322)
Screenshot: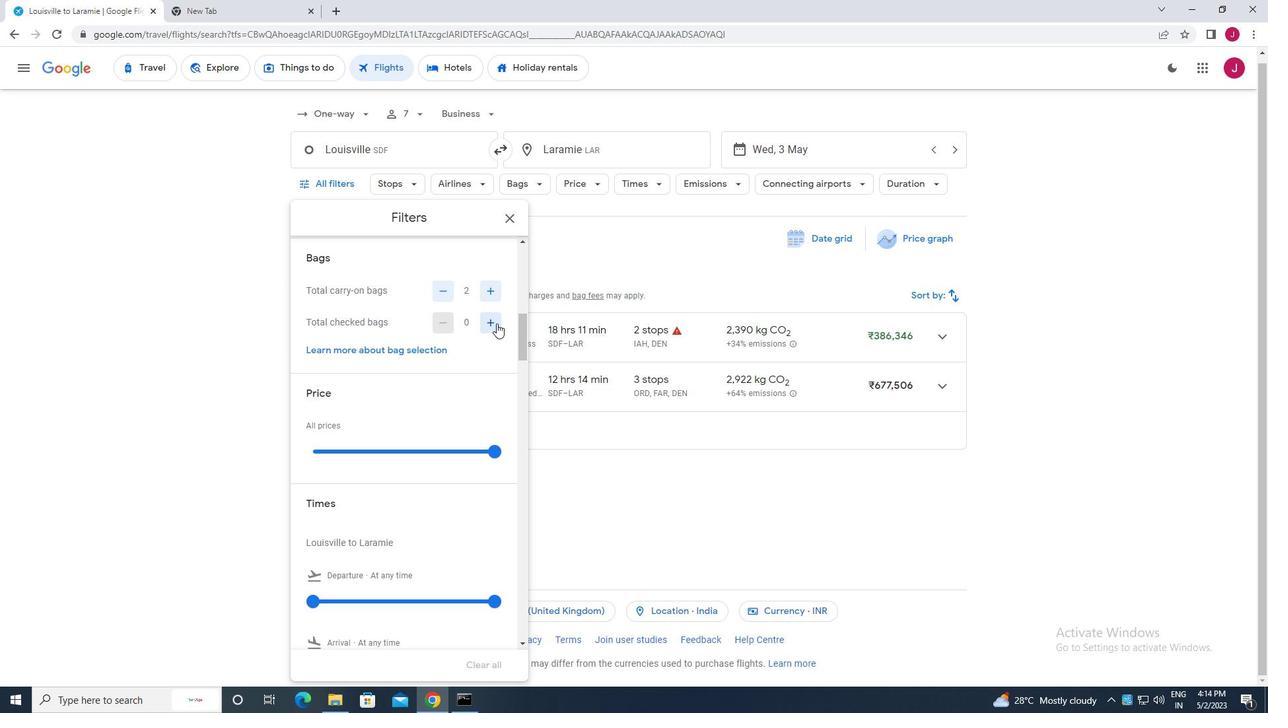
Action: Mouse moved to (497, 322)
Screenshot: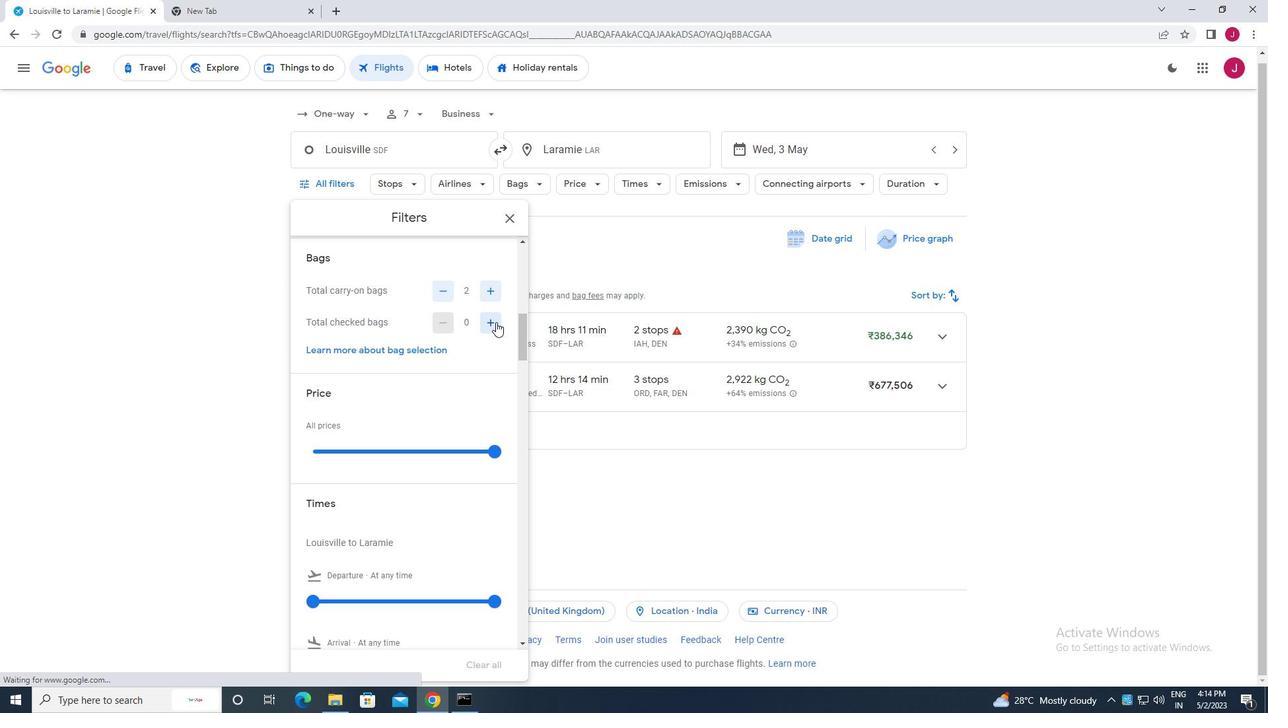 
Action: Mouse pressed left at (497, 322)
Screenshot: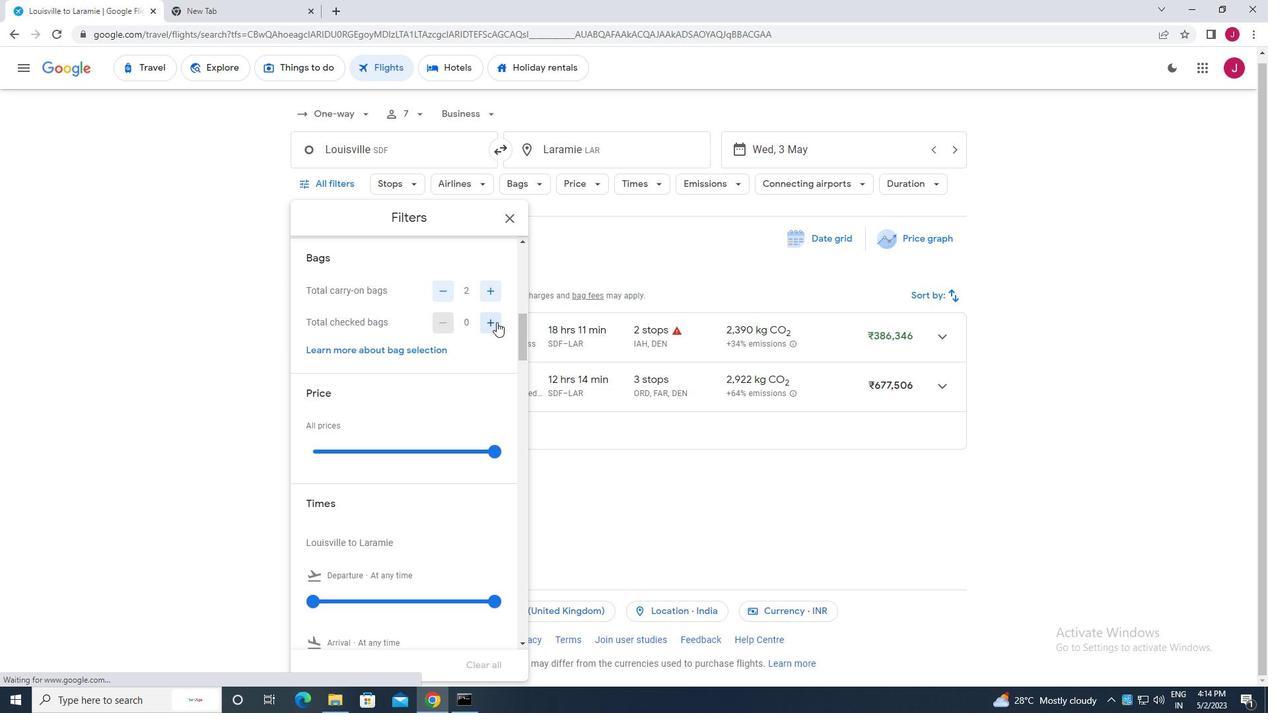 
Action: Mouse pressed left at (497, 322)
Screenshot: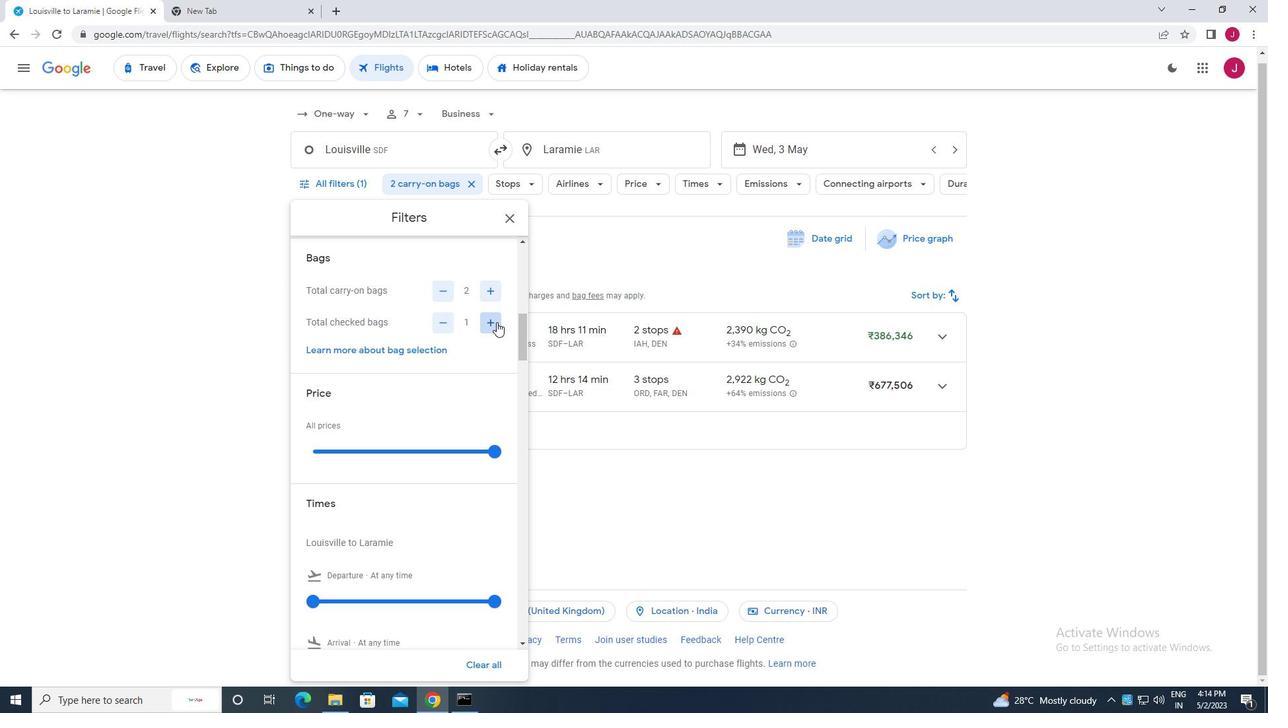 
Action: Mouse moved to (497, 322)
Screenshot: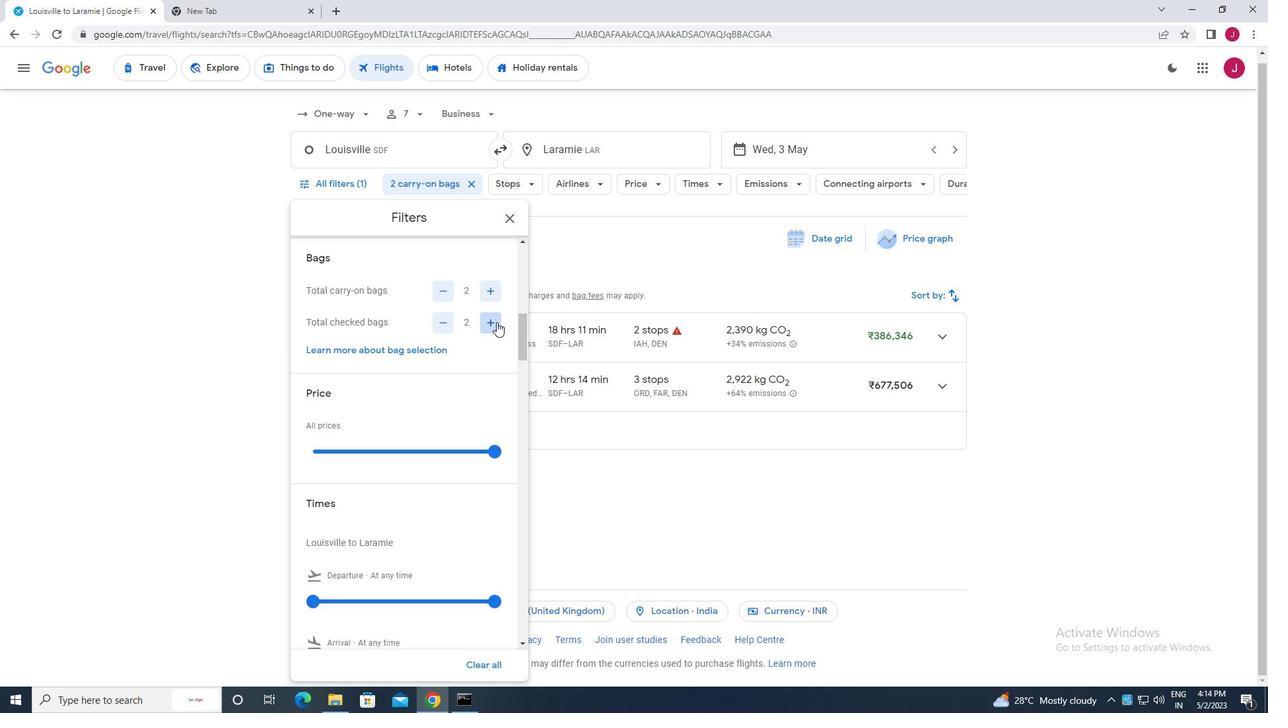
Action: Mouse pressed left at (497, 322)
Screenshot: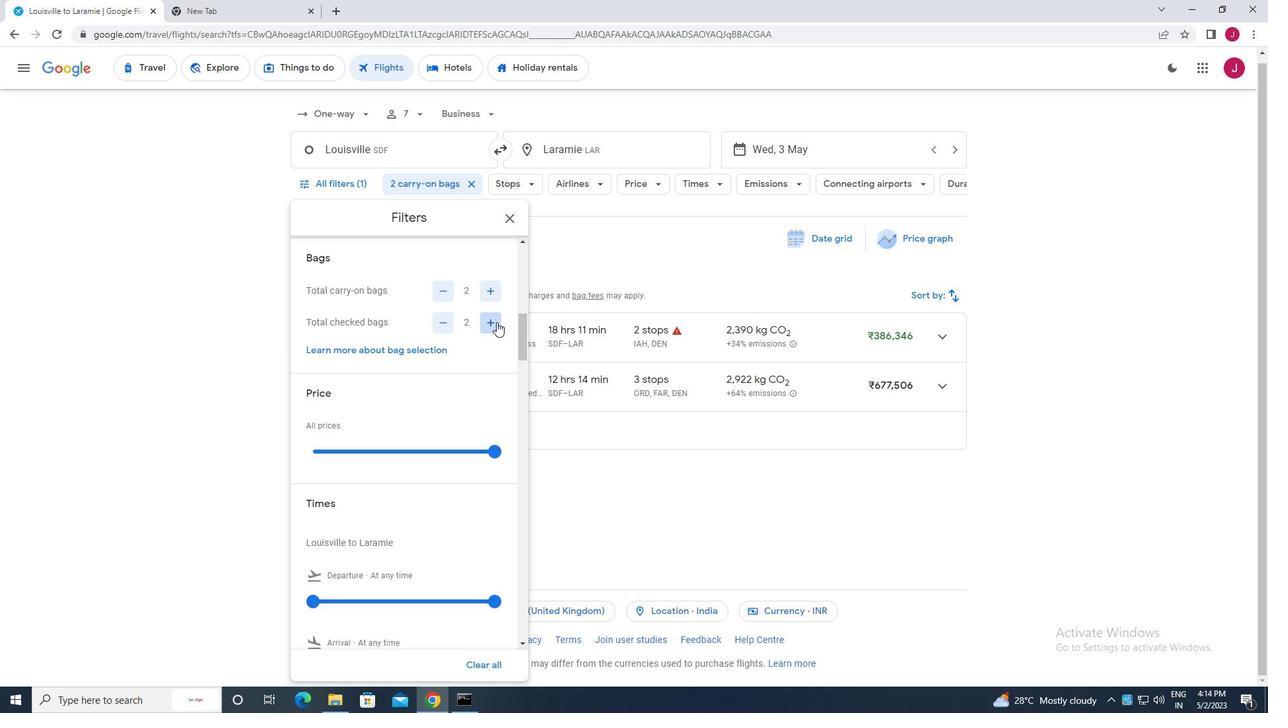 
Action: Mouse pressed left at (497, 322)
Screenshot: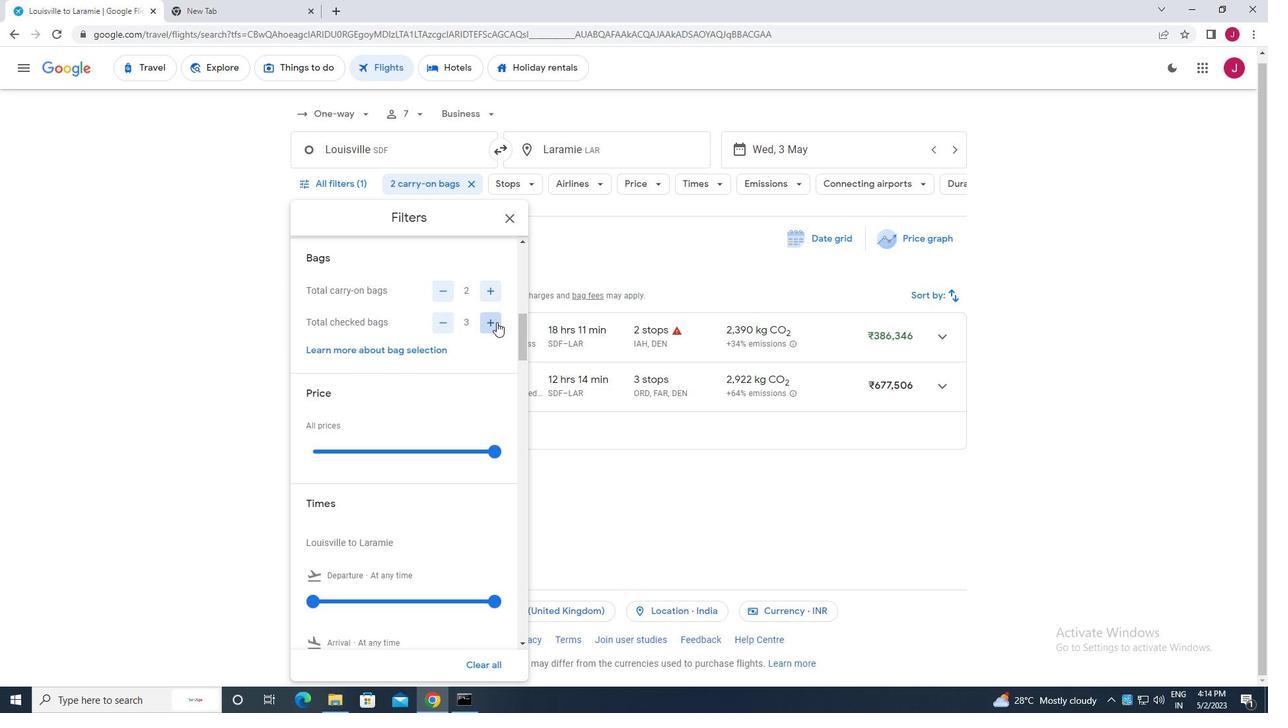 
Action: Mouse pressed left at (497, 322)
Screenshot: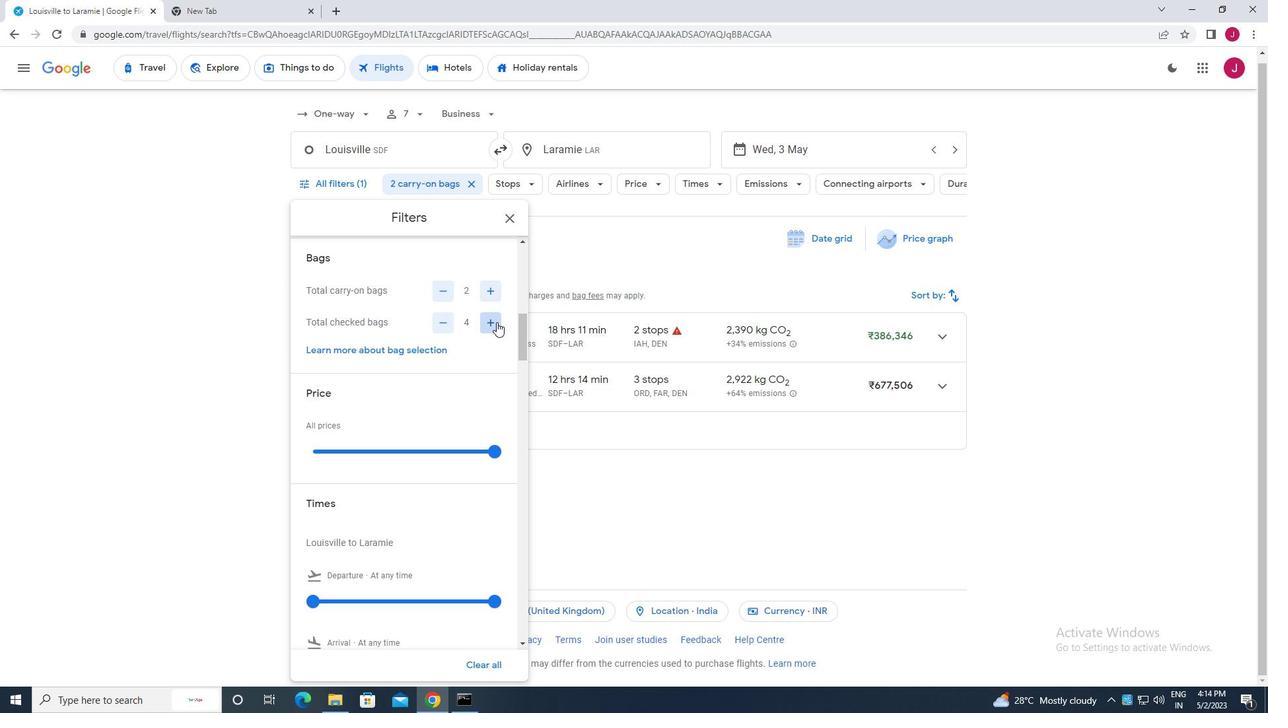 
Action: Mouse moved to (496, 322)
Screenshot: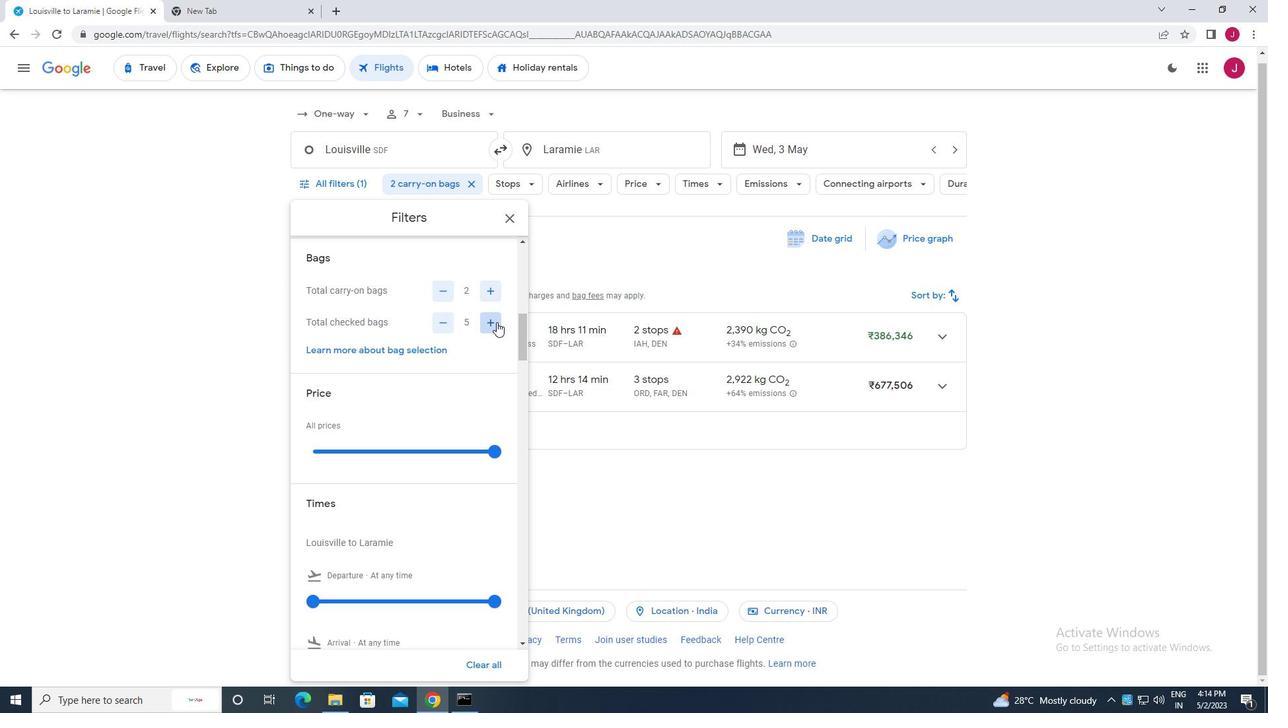 
Action: Mouse pressed left at (496, 322)
Screenshot: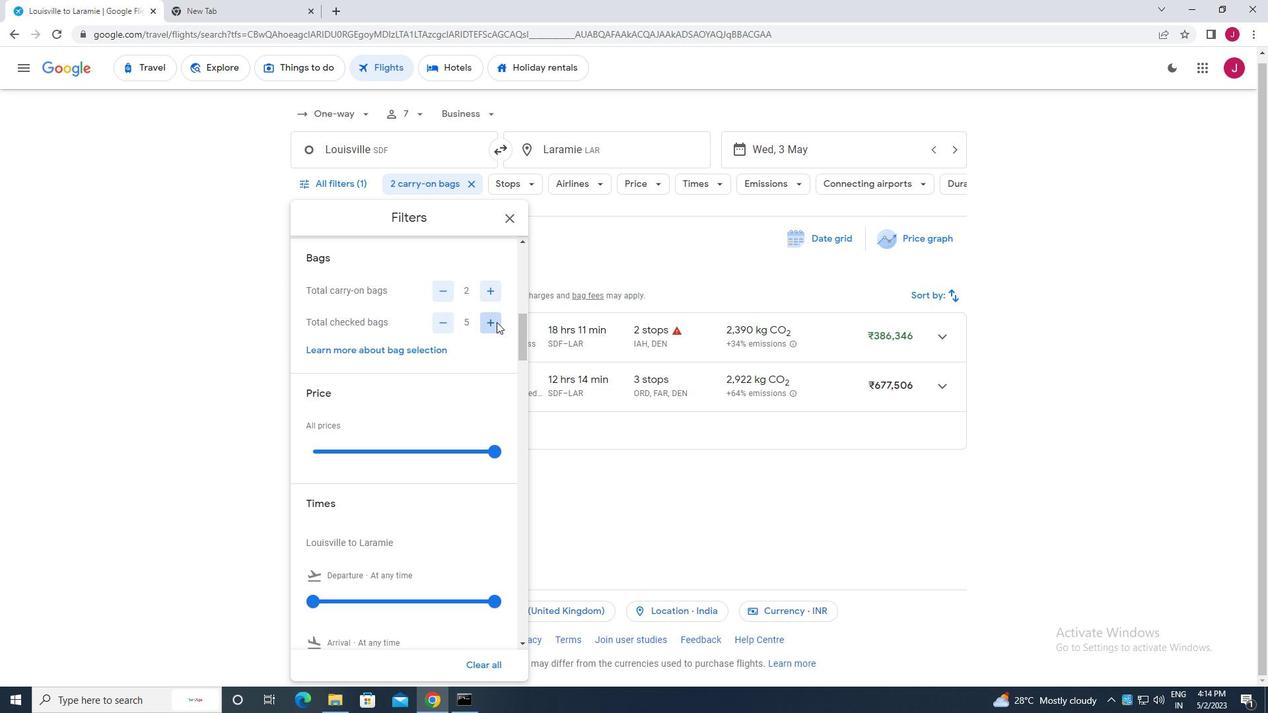 
Action: Mouse moved to (500, 446)
Screenshot: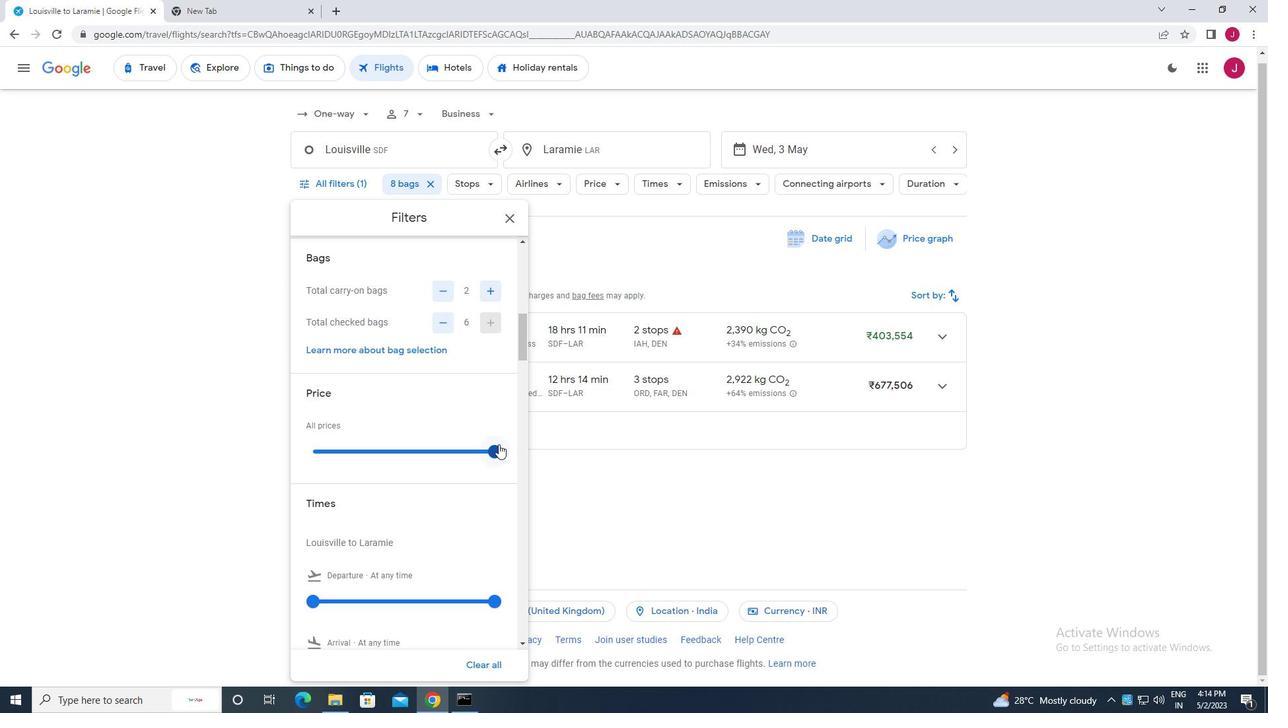 
Action: Mouse pressed left at (500, 446)
Screenshot: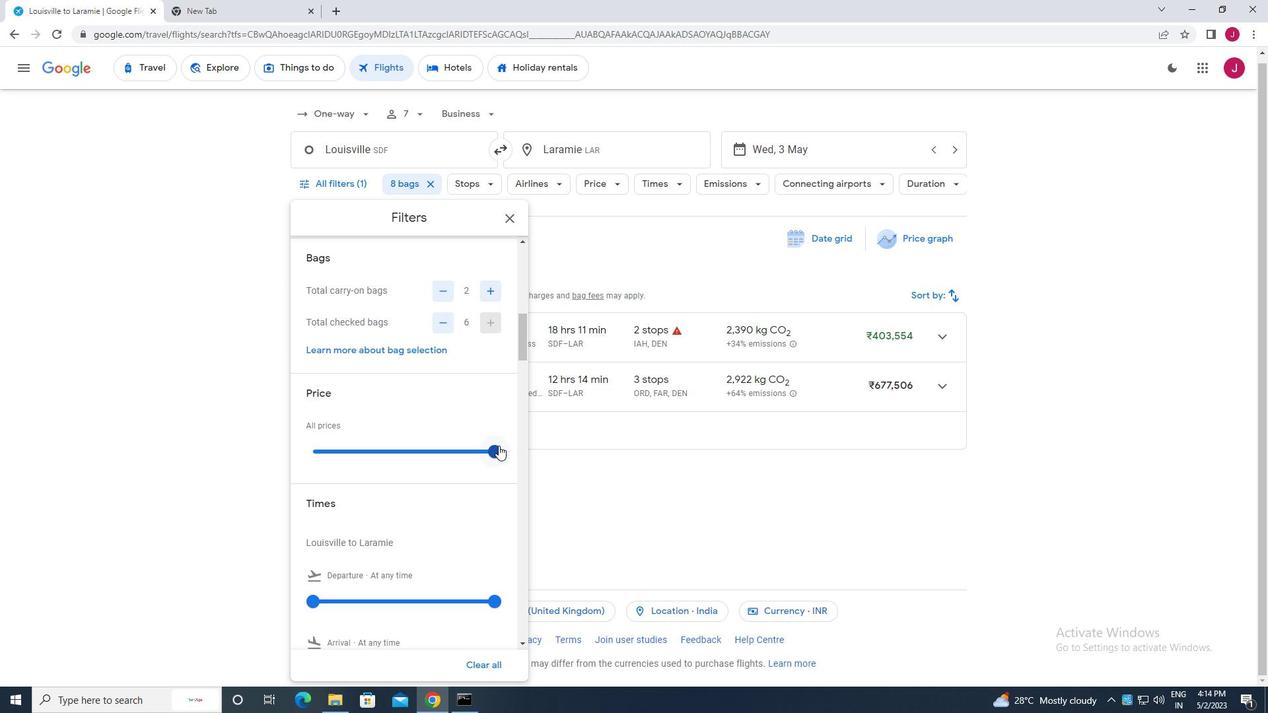 
Action: Mouse moved to (400, 393)
Screenshot: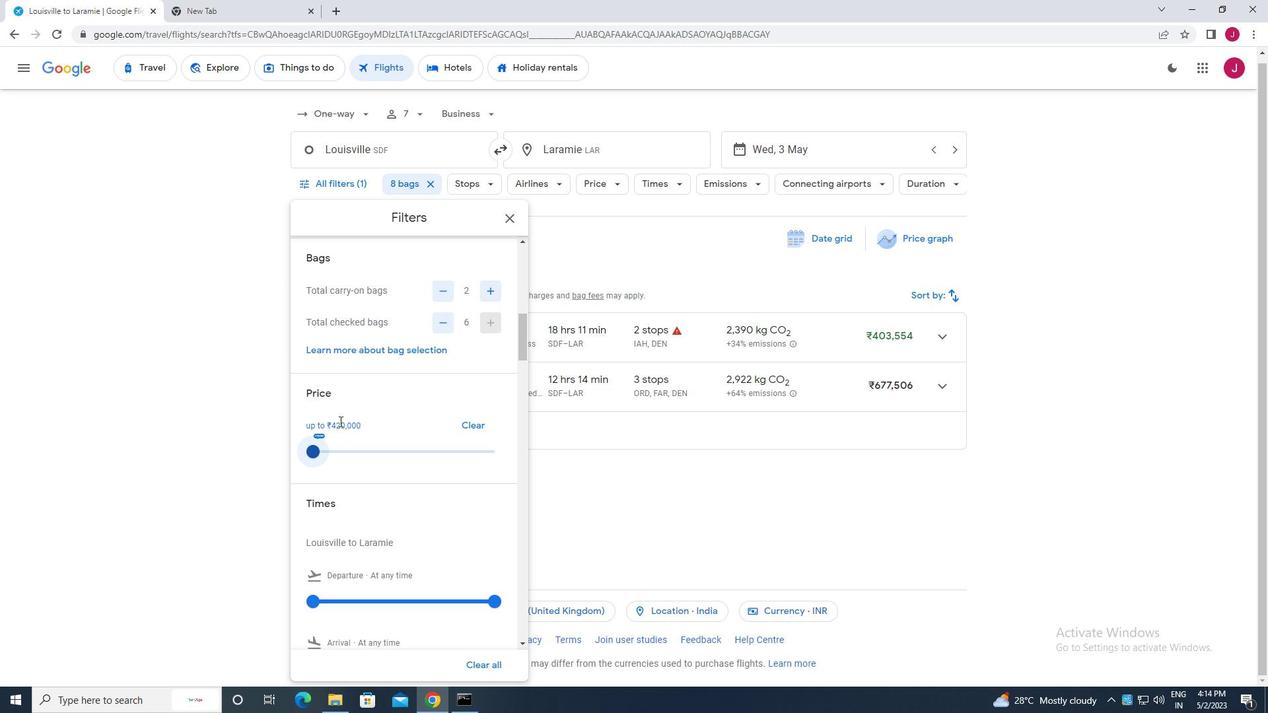 
Action: Mouse scrolled (400, 392) with delta (0, 0)
Screenshot: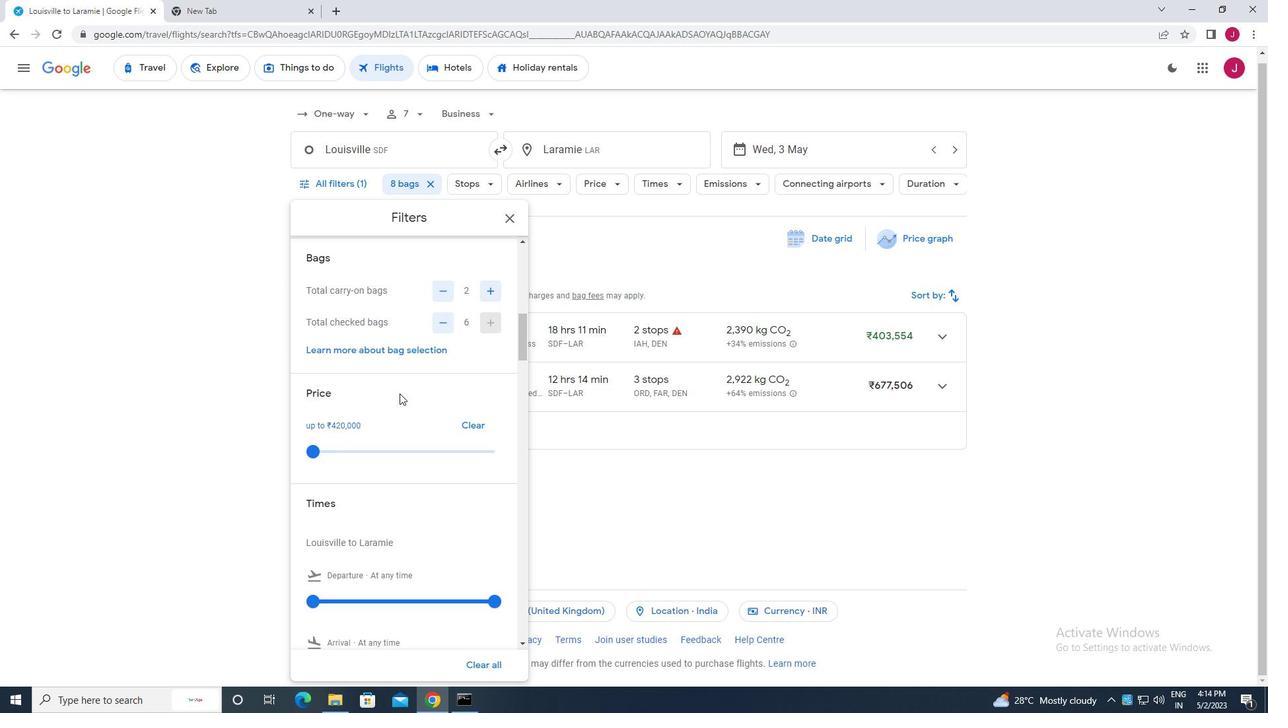 
Action: Mouse scrolled (400, 392) with delta (0, 0)
Screenshot: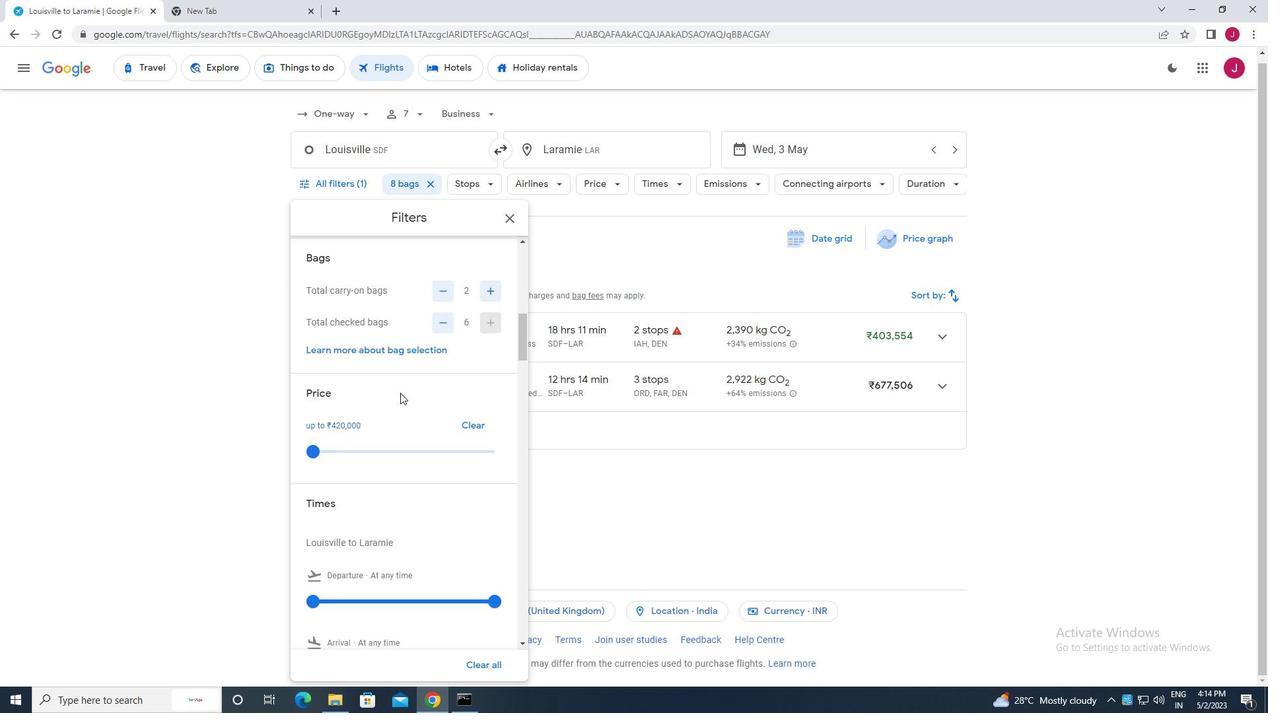 
Action: Mouse moved to (313, 471)
Screenshot: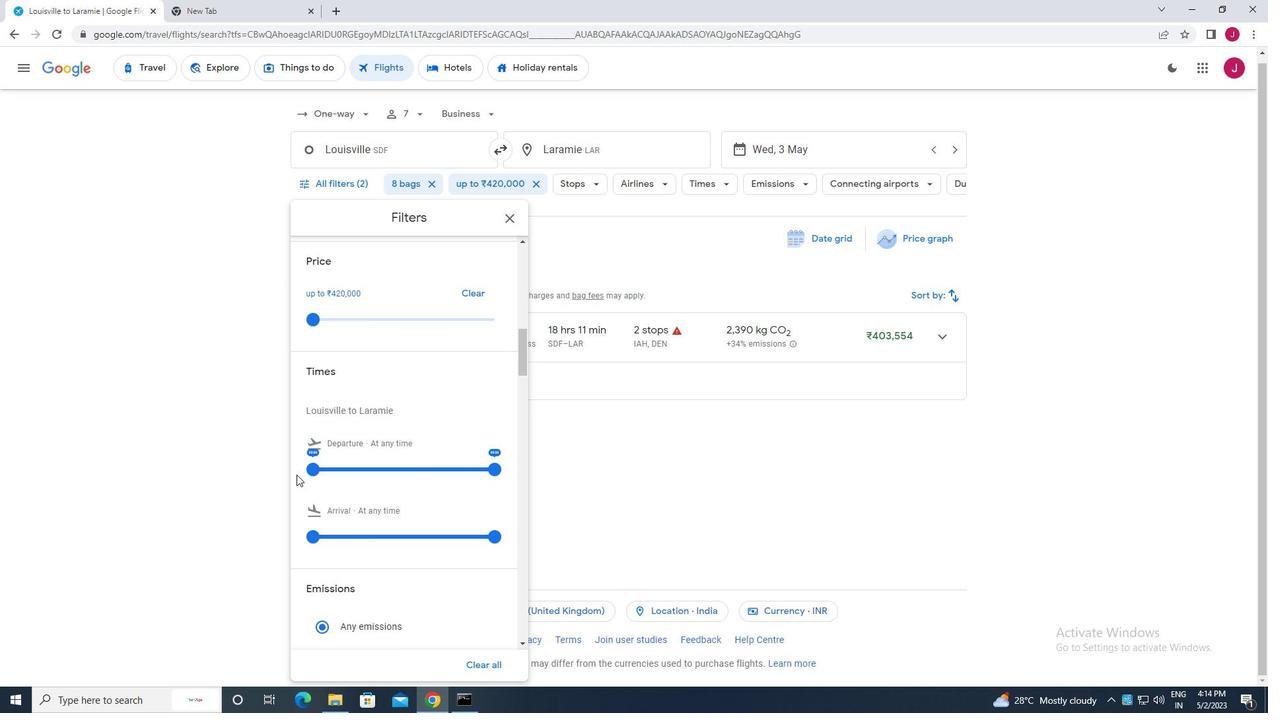 
Action: Mouse pressed left at (313, 471)
Screenshot: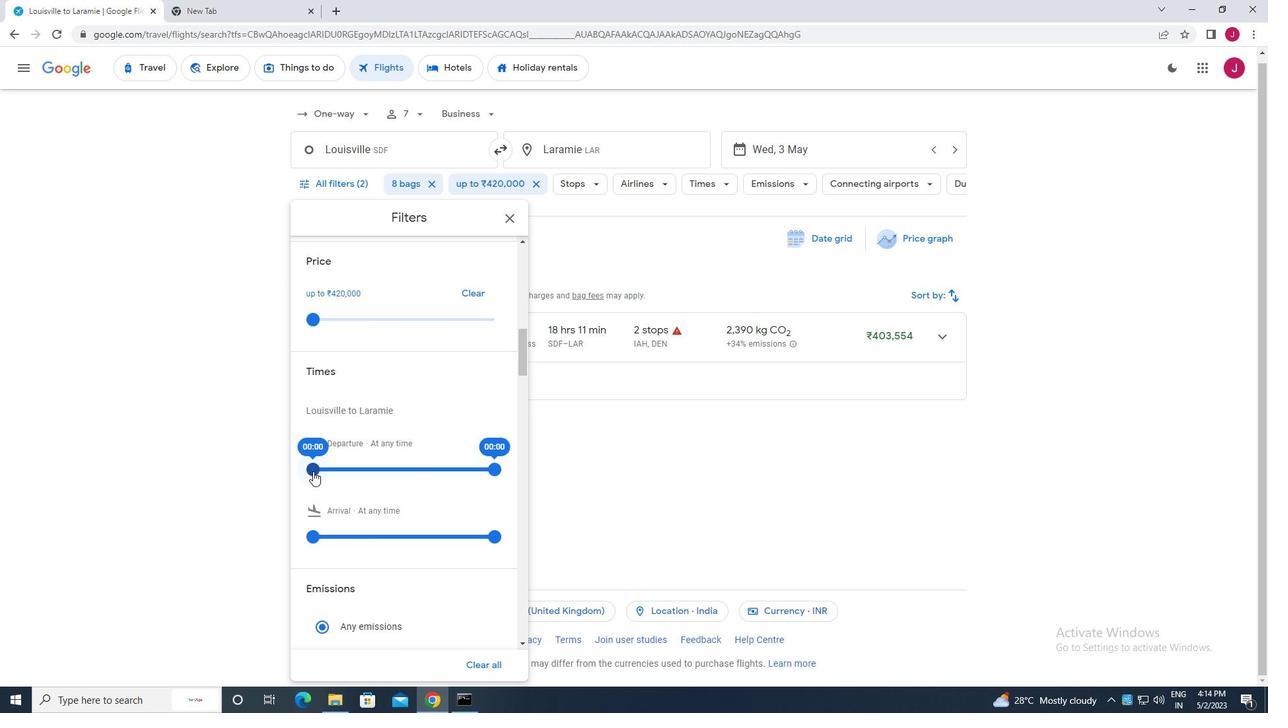 
Action: Mouse moved to (500, 467)
Screenshot: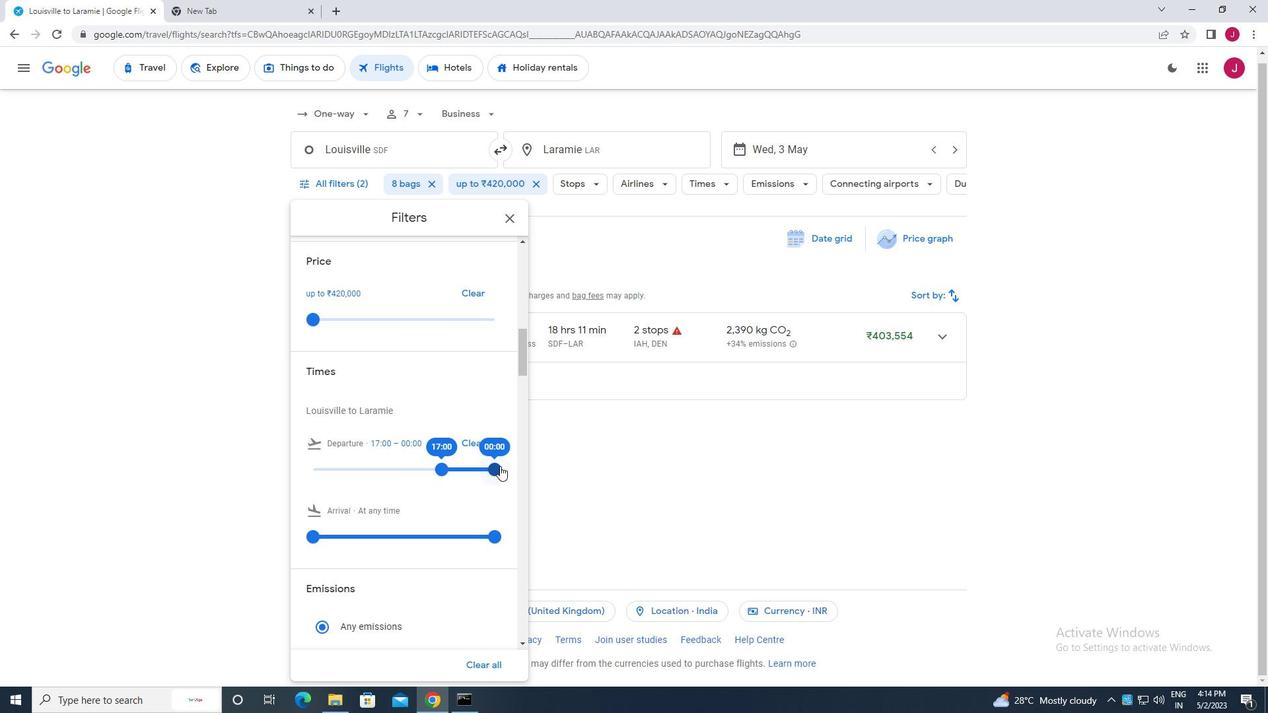 
Action: Mouse pressed left at (500, 467)
Screenshot: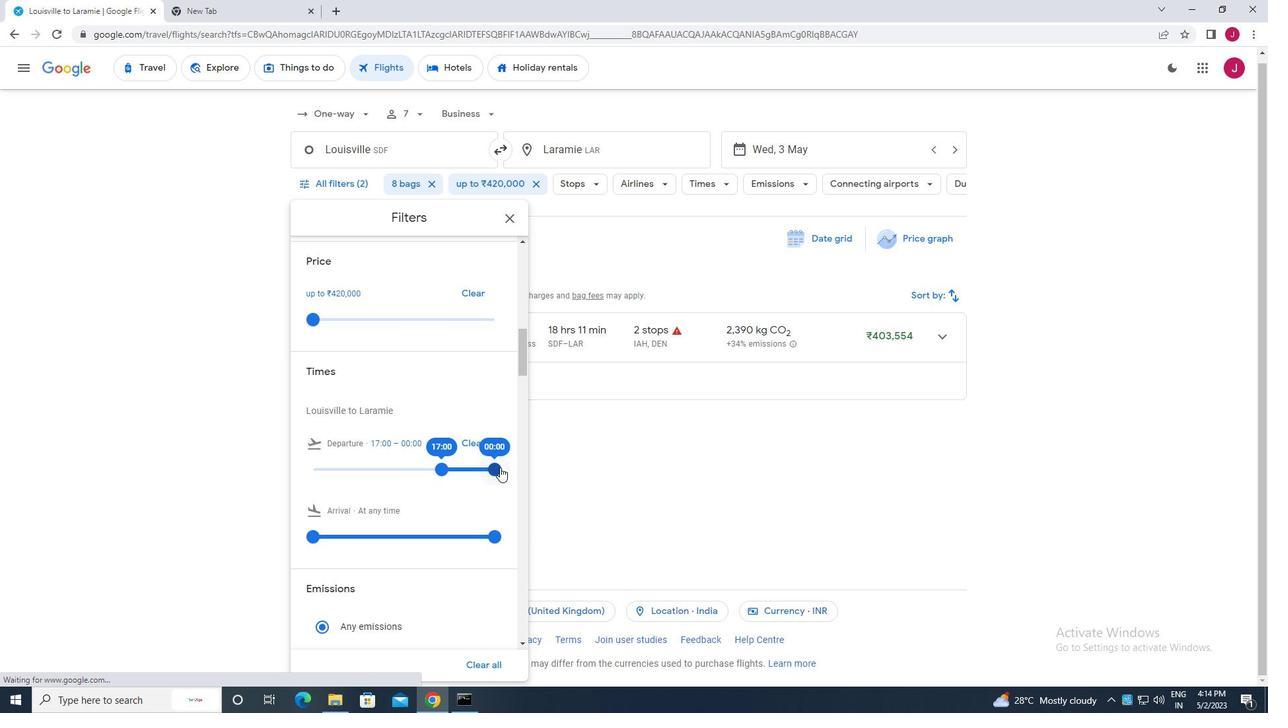 
Action: Mouse moved to (510, 220)
Screenshot: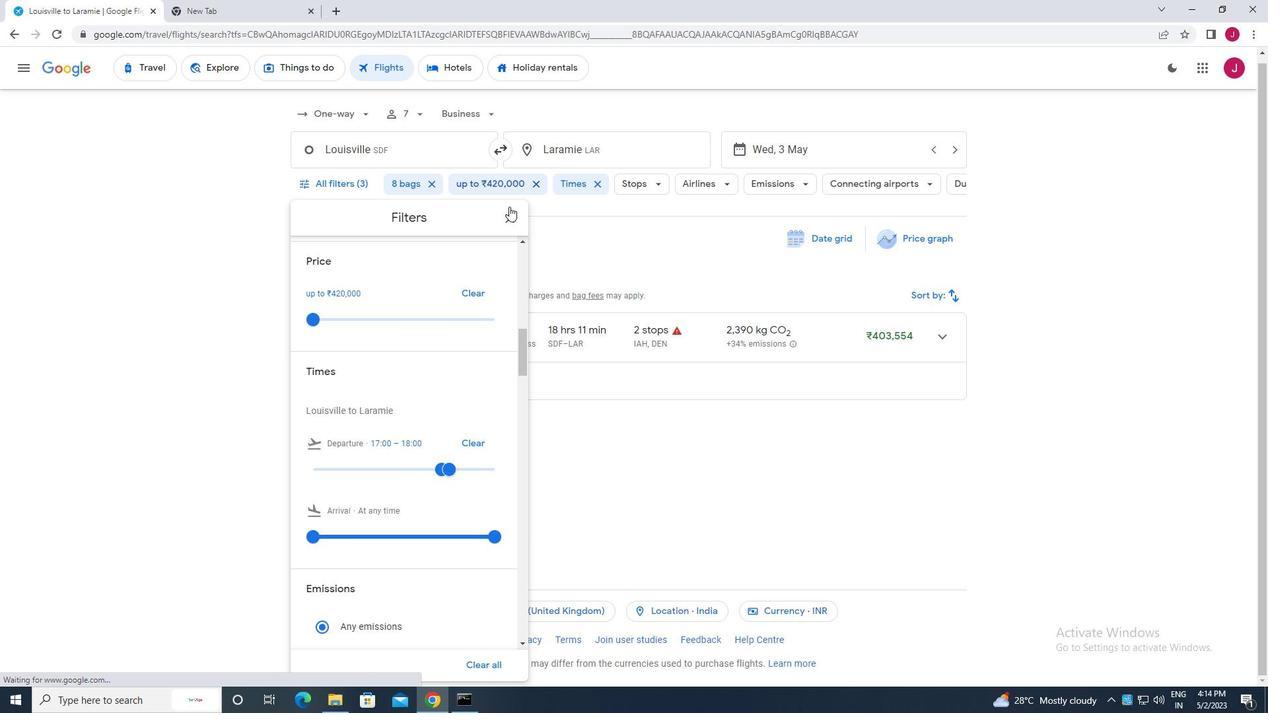 
Action: Mouse pressed left at (510, 220)
Screenshot: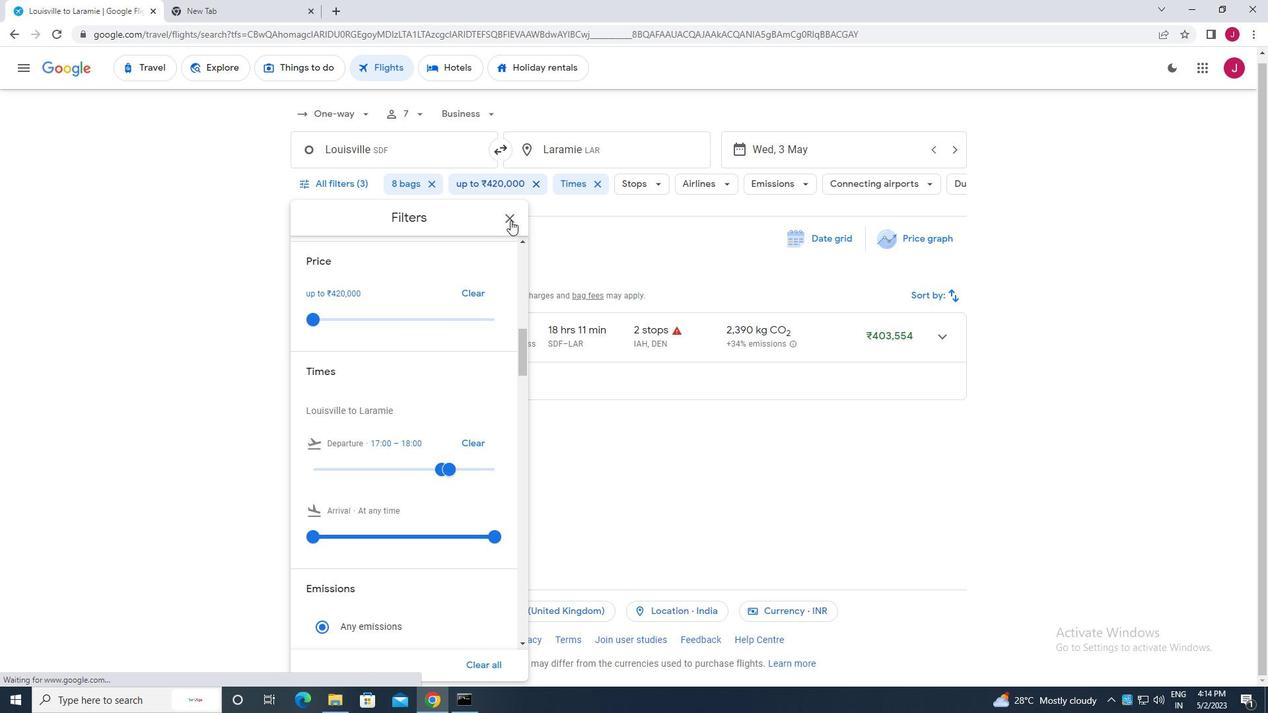 
Action: Mouse moved to (504, 216)
Screenshot: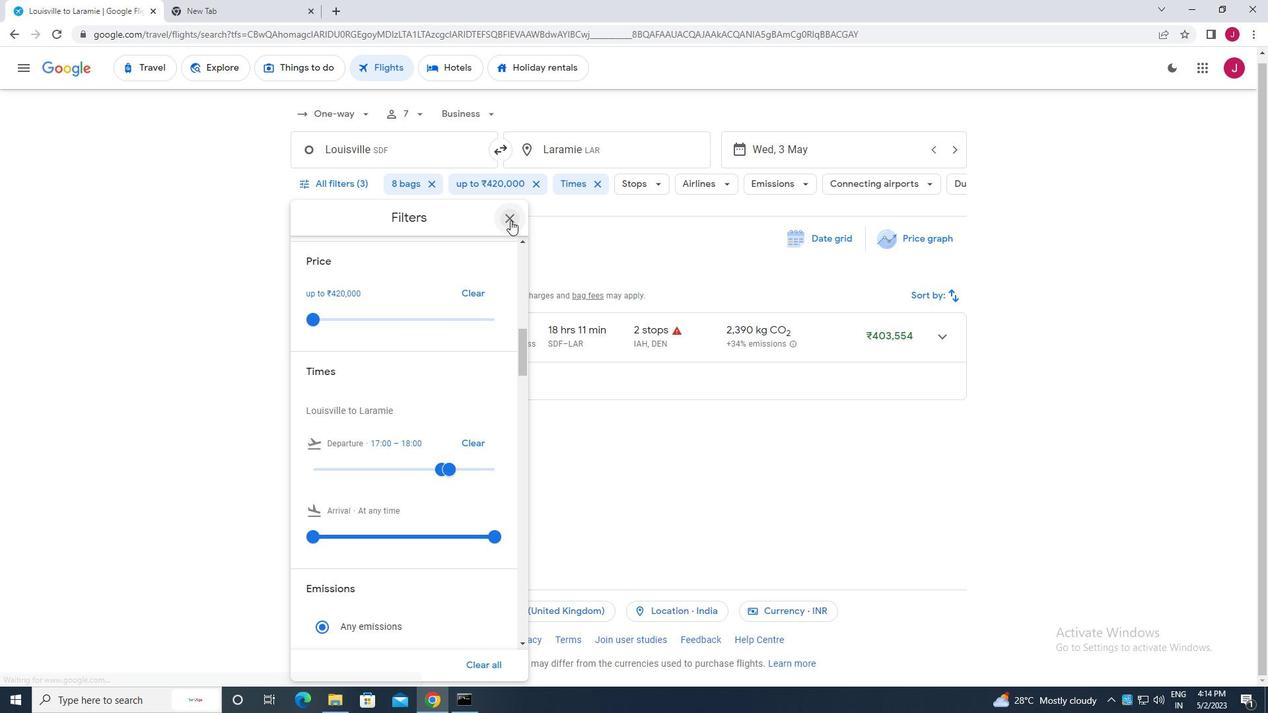 
